 Task: Find connections with filter location Hagen with filter topic #Entrepreneurwith filter profile language Potuguese with filter current company BORN Group with filter school Placements updates with filter industry Primary Metal Manufacturing with filter service category Health Insurance with filter keywords title Content Marketing Manager
Action: Mouse moved to (377, 259)
Screenshot: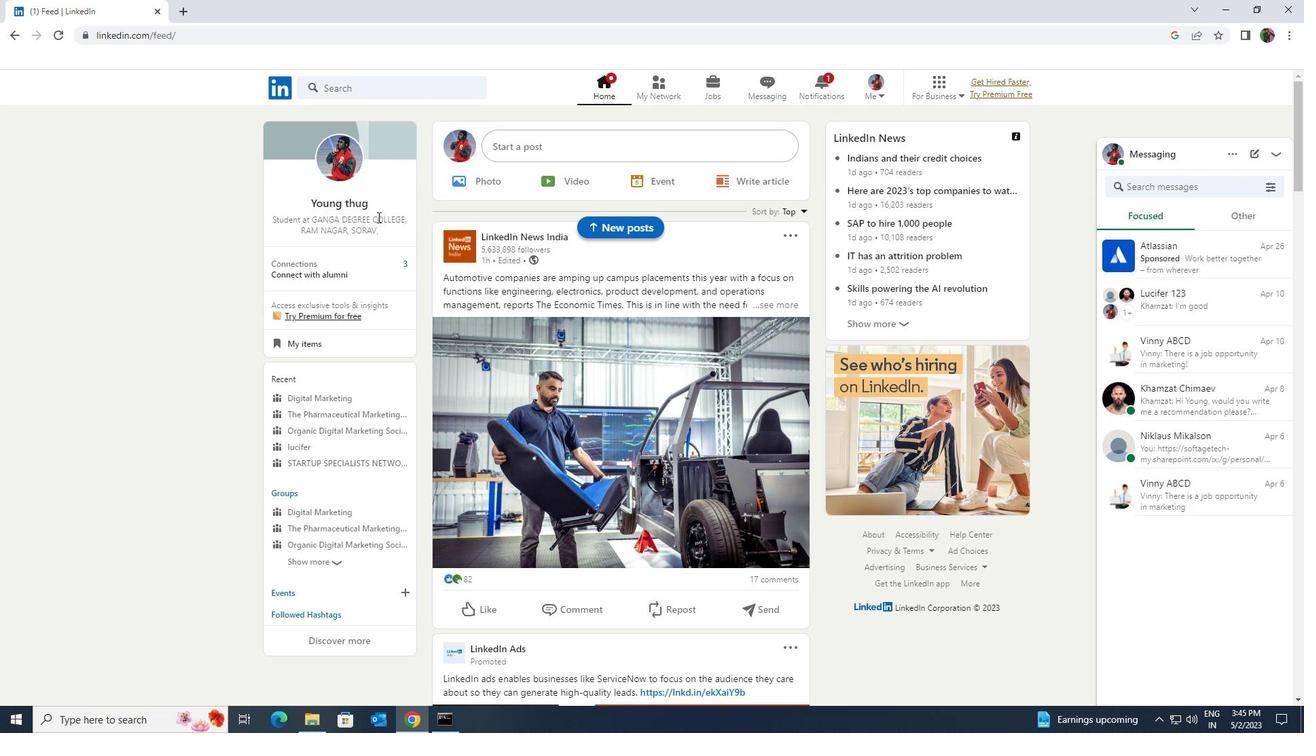 
Action: Mouse pressed left at (377, 259)
Screenshot: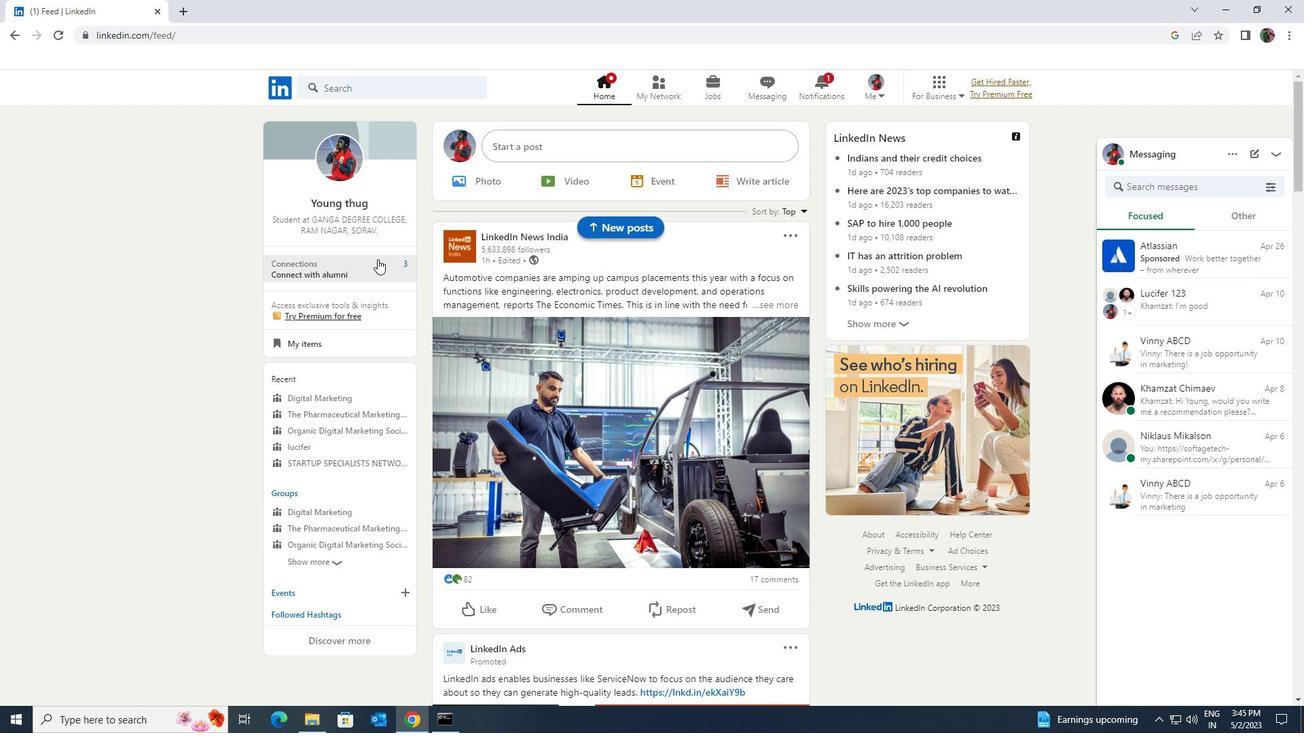 
Action: Mouse moved to (371, 163)
Screenshot: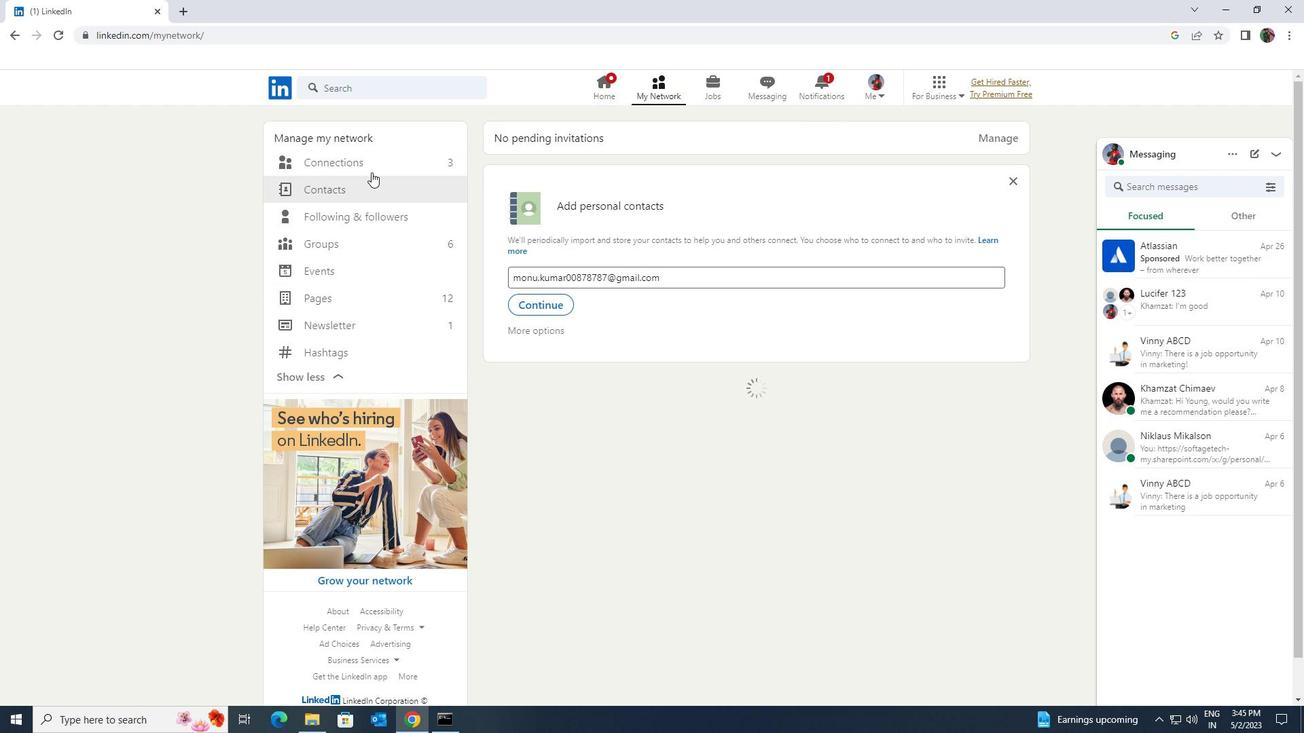 
Action: Mouse pressed left at (371, 163)
Screenshot: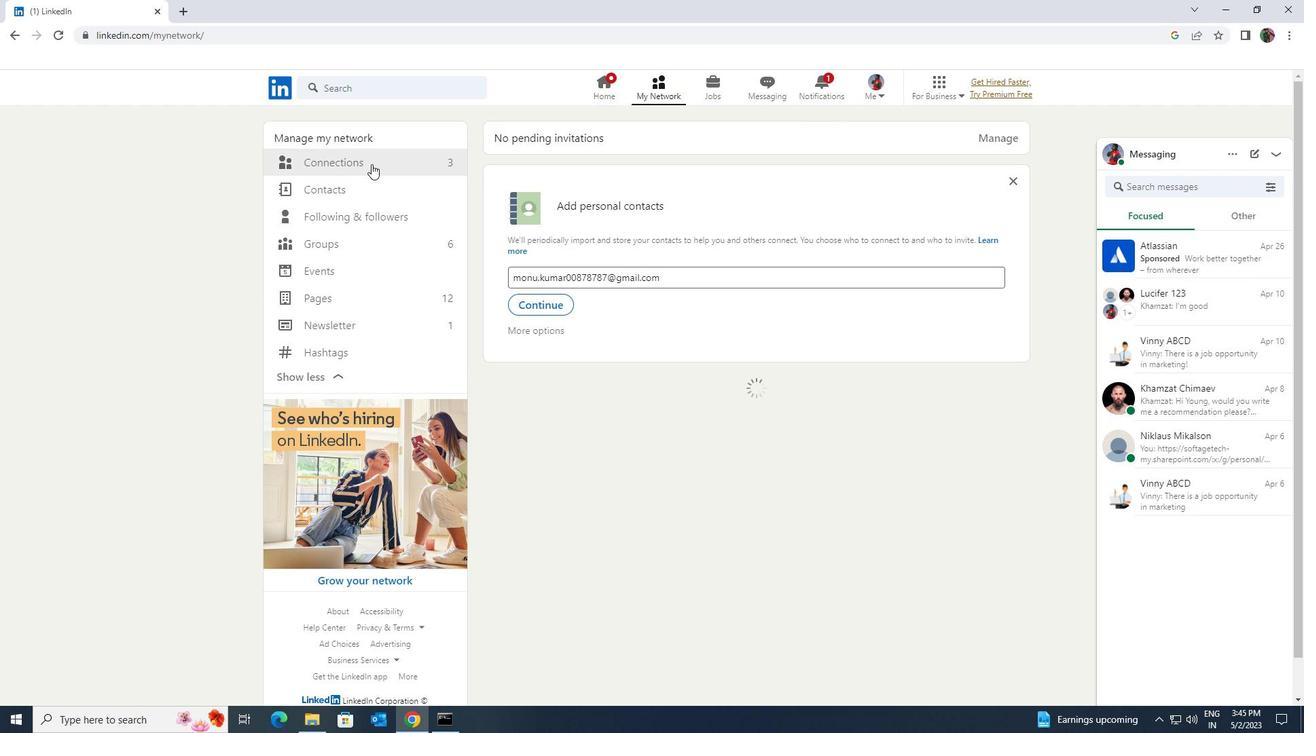
Action: Mouse moved to (724, 163)
Screenshot: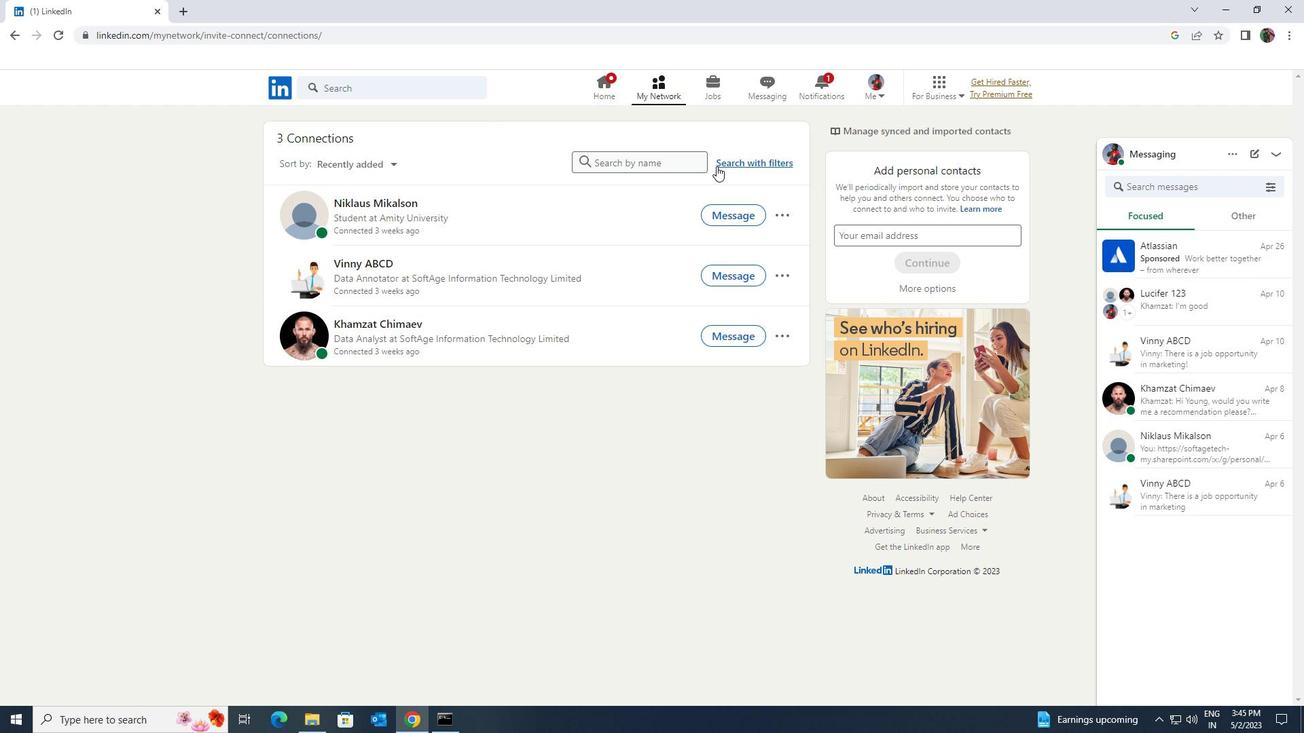 
Action: Mouse pressed left at (724, 163)
Screenshot: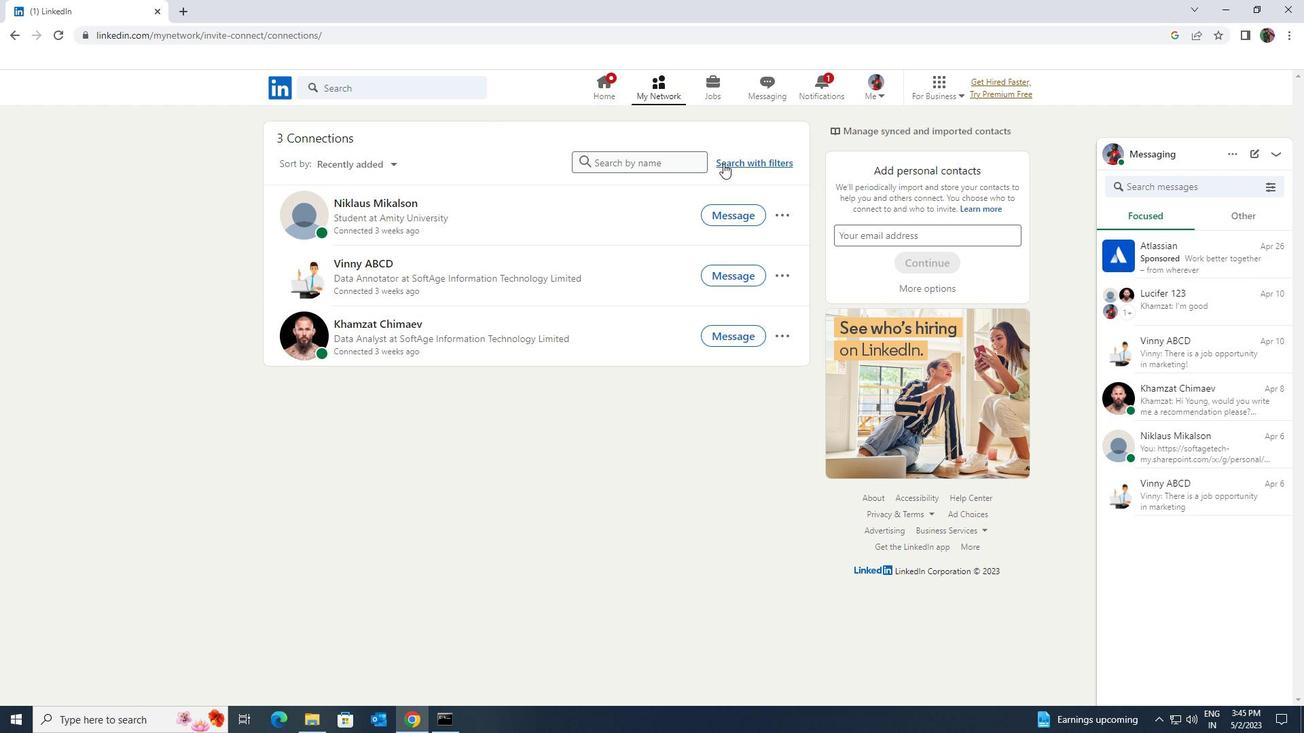 
Action: Mouse moved to (700, 132)
Screenshot: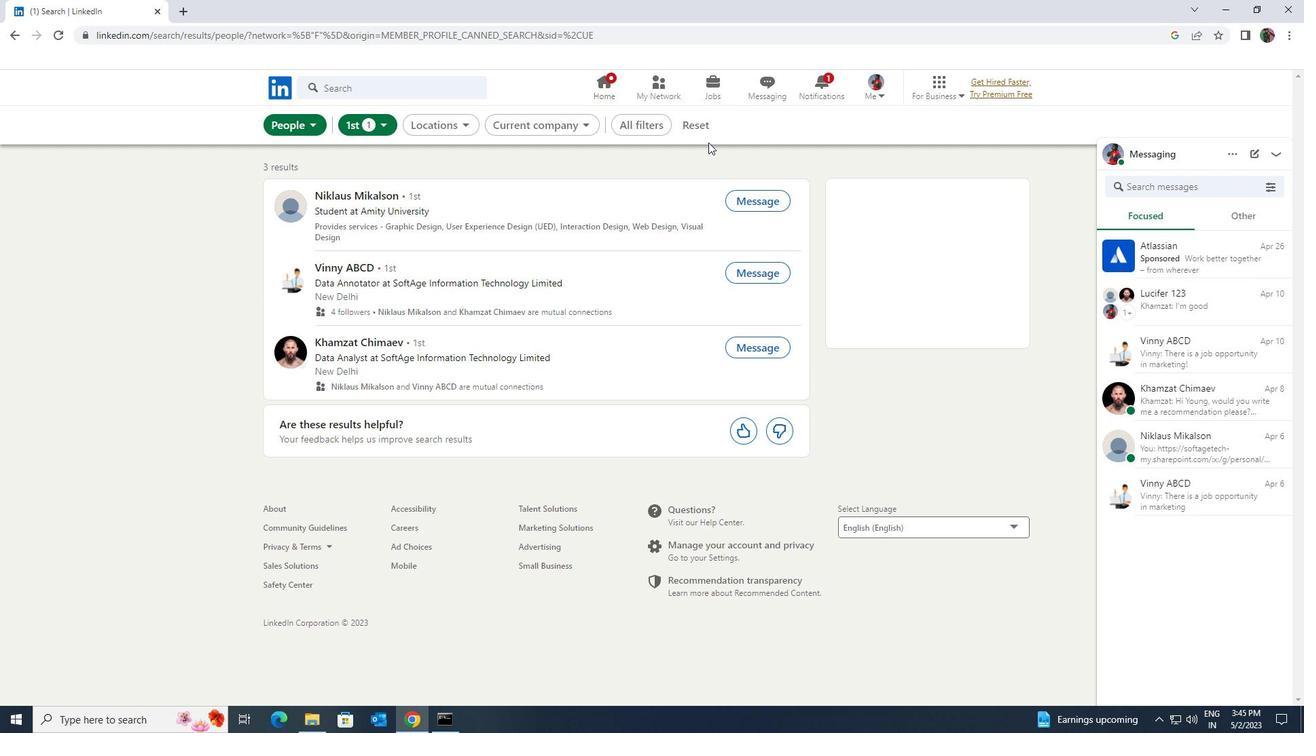 
Action: Mouse pressed left at (700, 132)
Screenshot: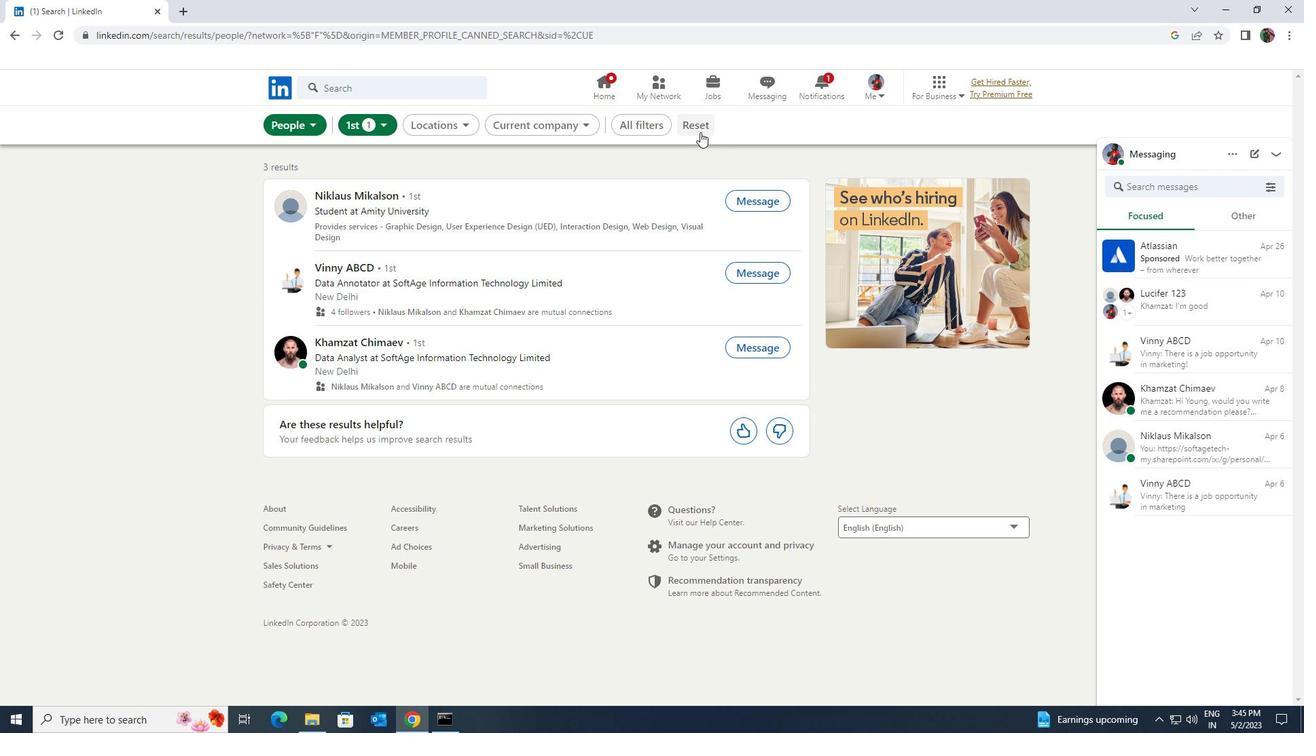 
Action: Mouse moved to (677, 127)
Screenshot: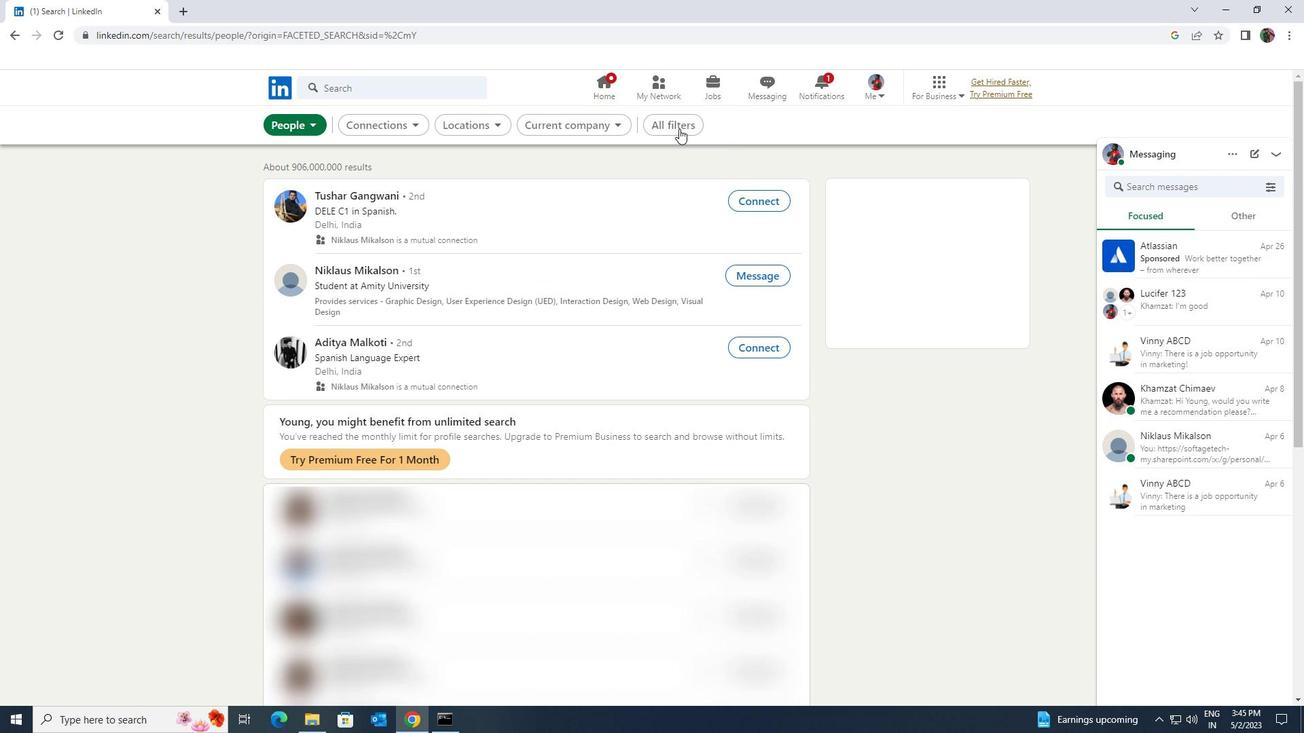 
Action: Mouse pressed left at (677, 127)
Screenshot: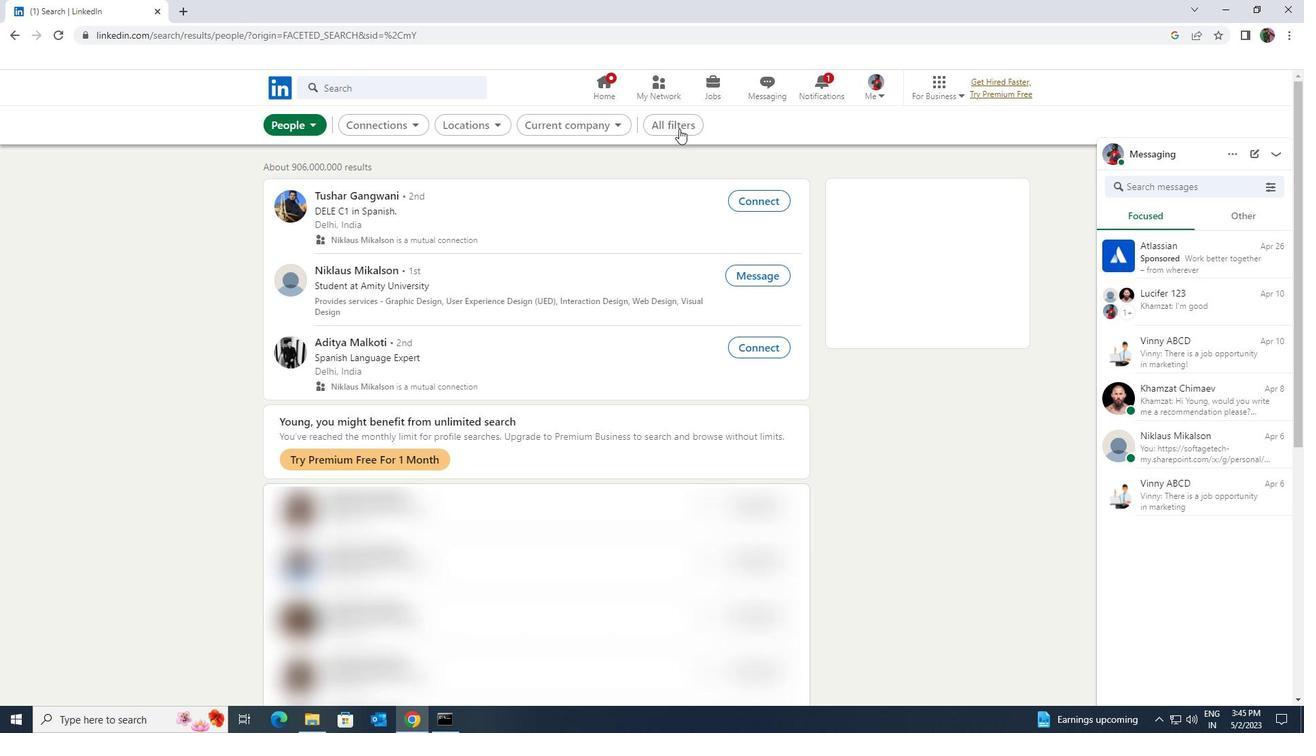 
Action: Mouse moved to (673, 124)
Screenshot: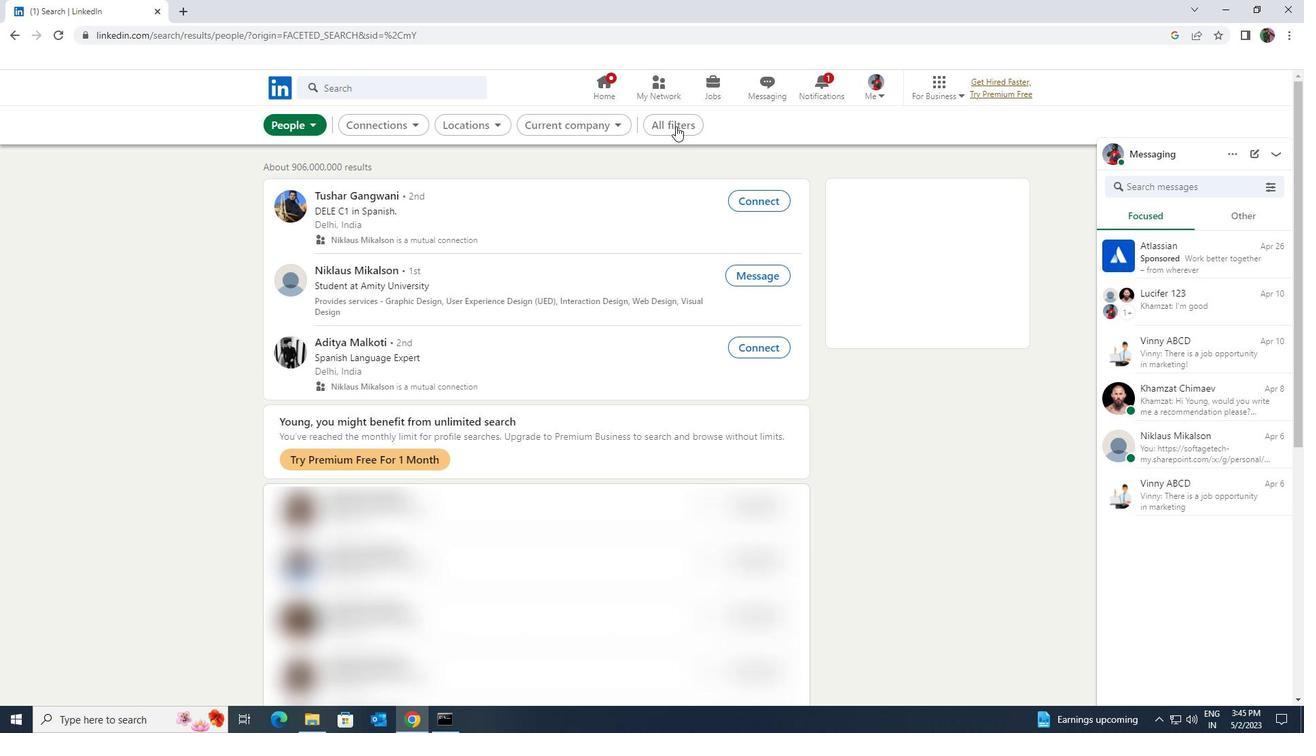 
Action: Mouse pressed left at (673, 124)
Screenshot: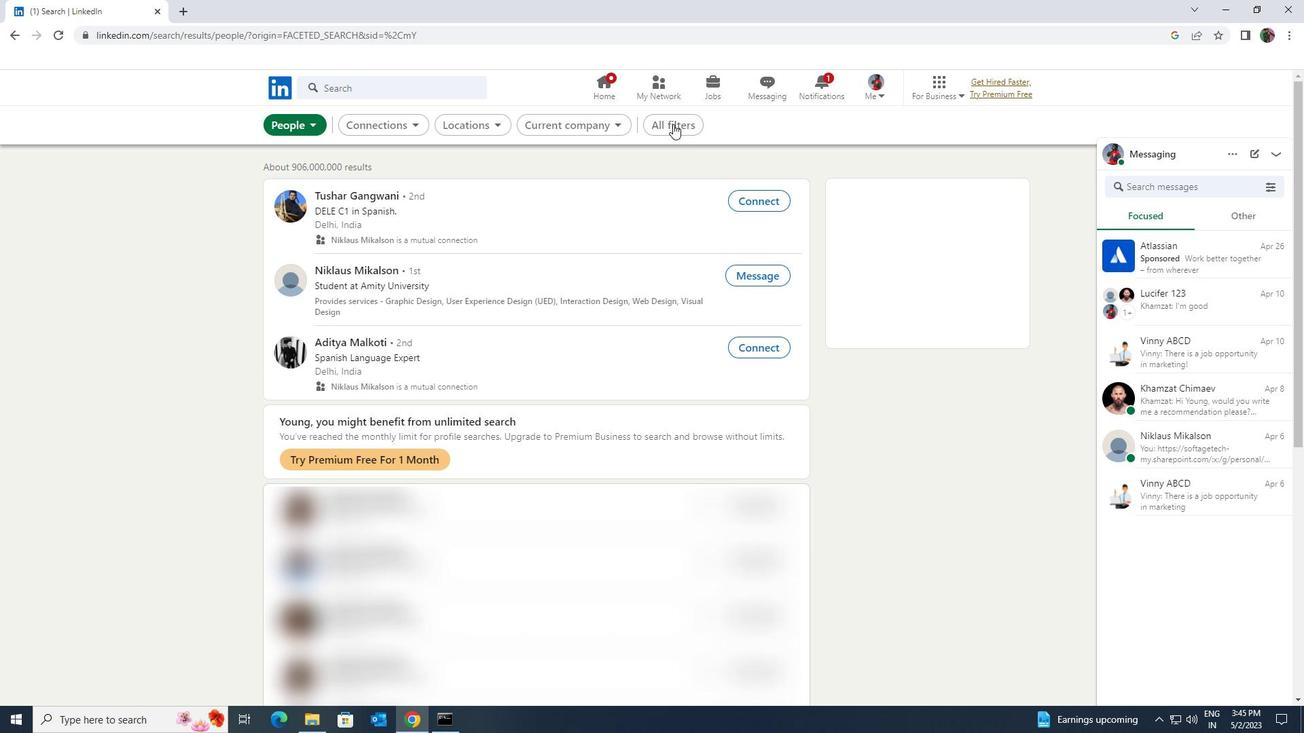 
Action: Mouse moved to (669, 127)
Screenshot: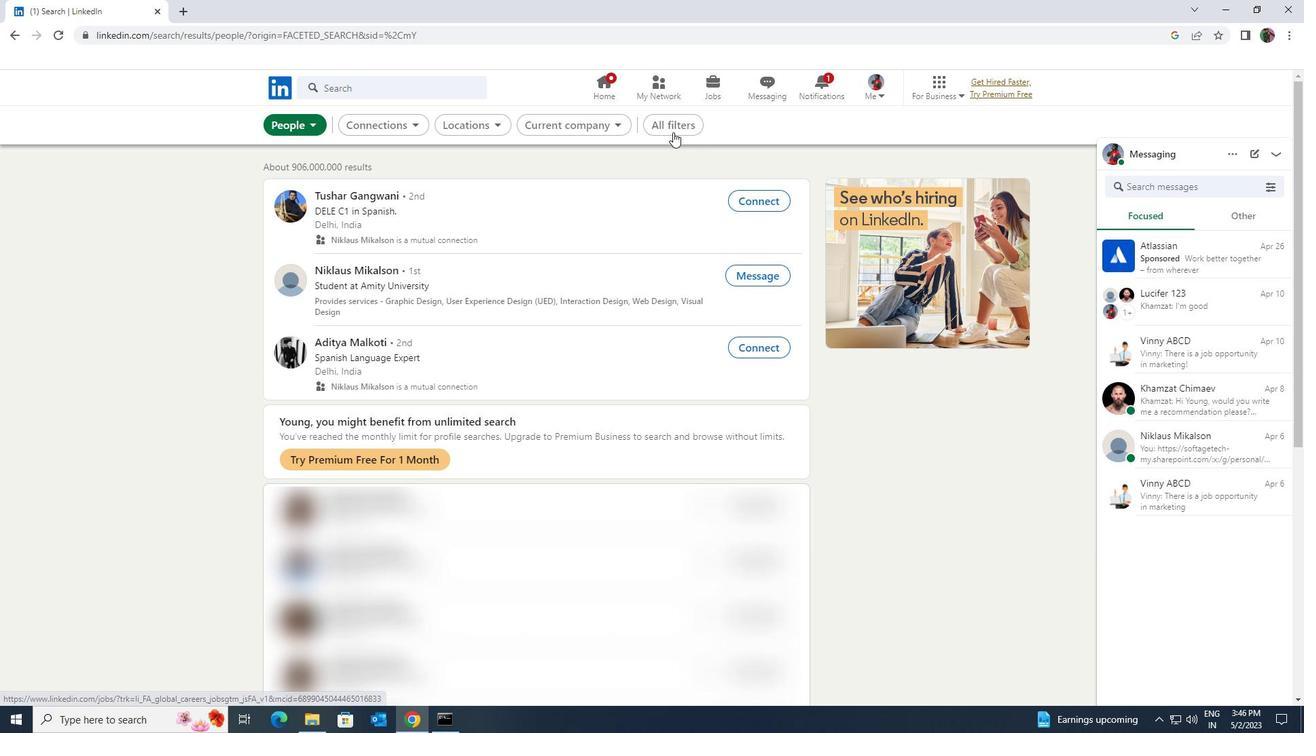 
Action: Mouse pressed left at (669, 127)
Screenshot: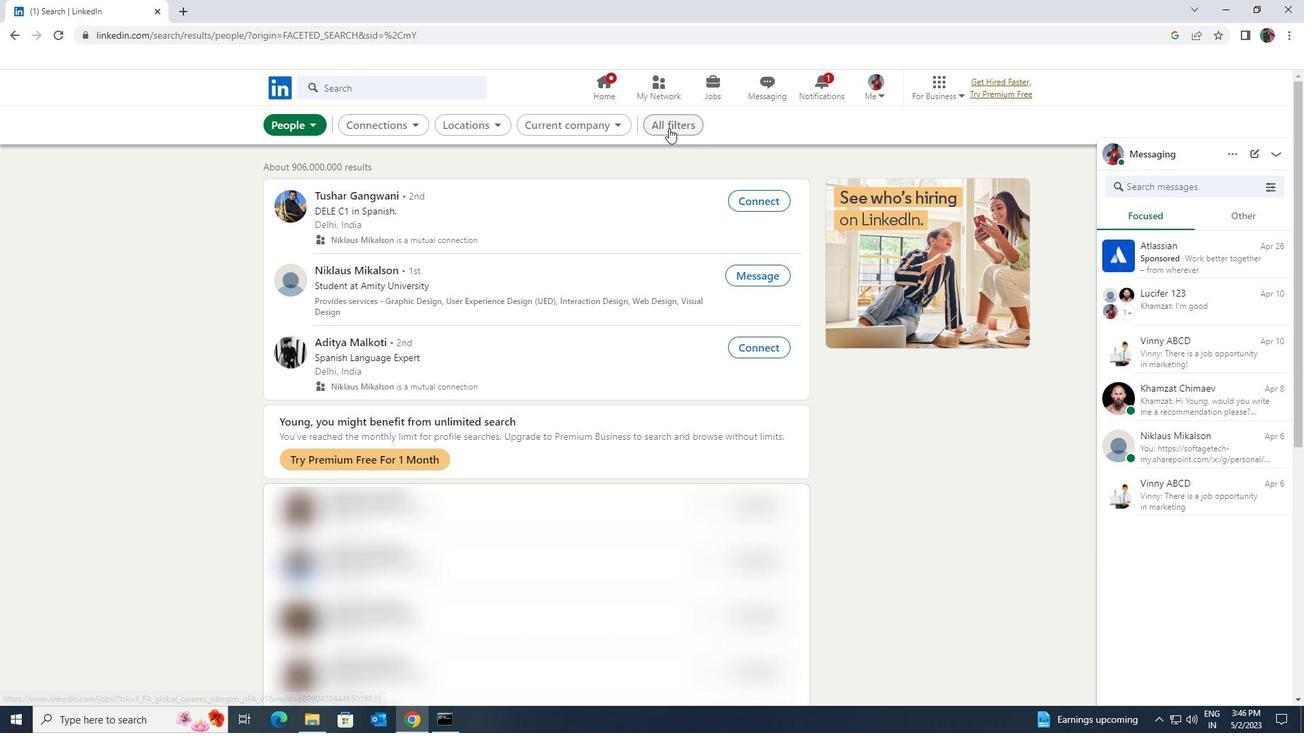 
Action: Mouse moved to (1133, 531)
Screenshot: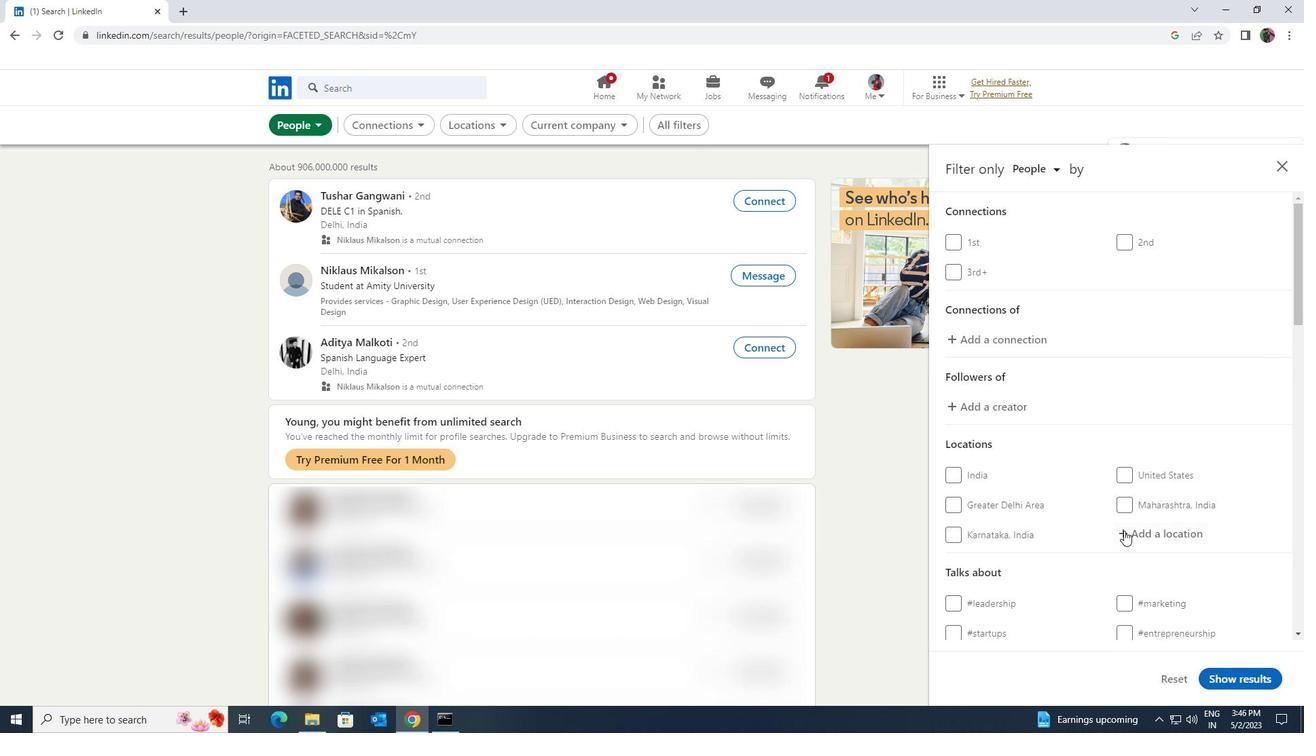 
Action: Mouse pressed left at (1133, 531)
Screenshot: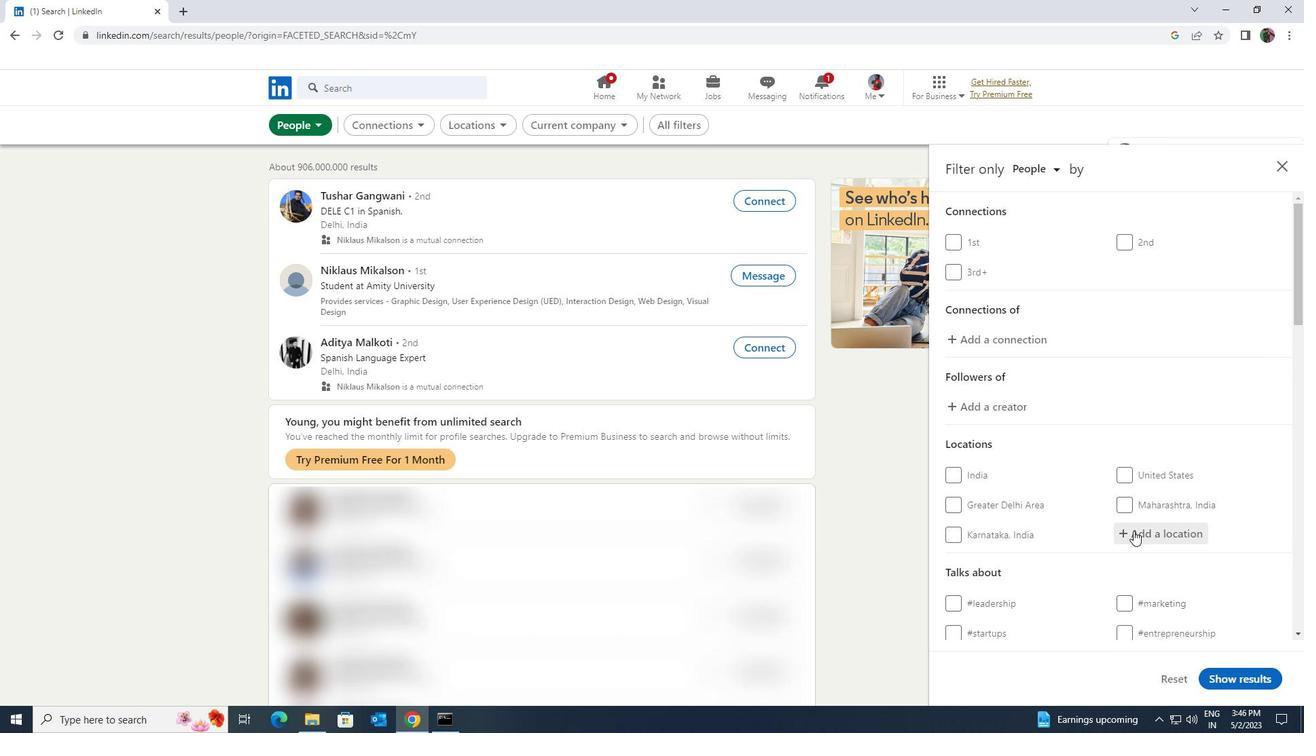 
Action: Key pressed <Key.shift>HAGEN
Screenshot: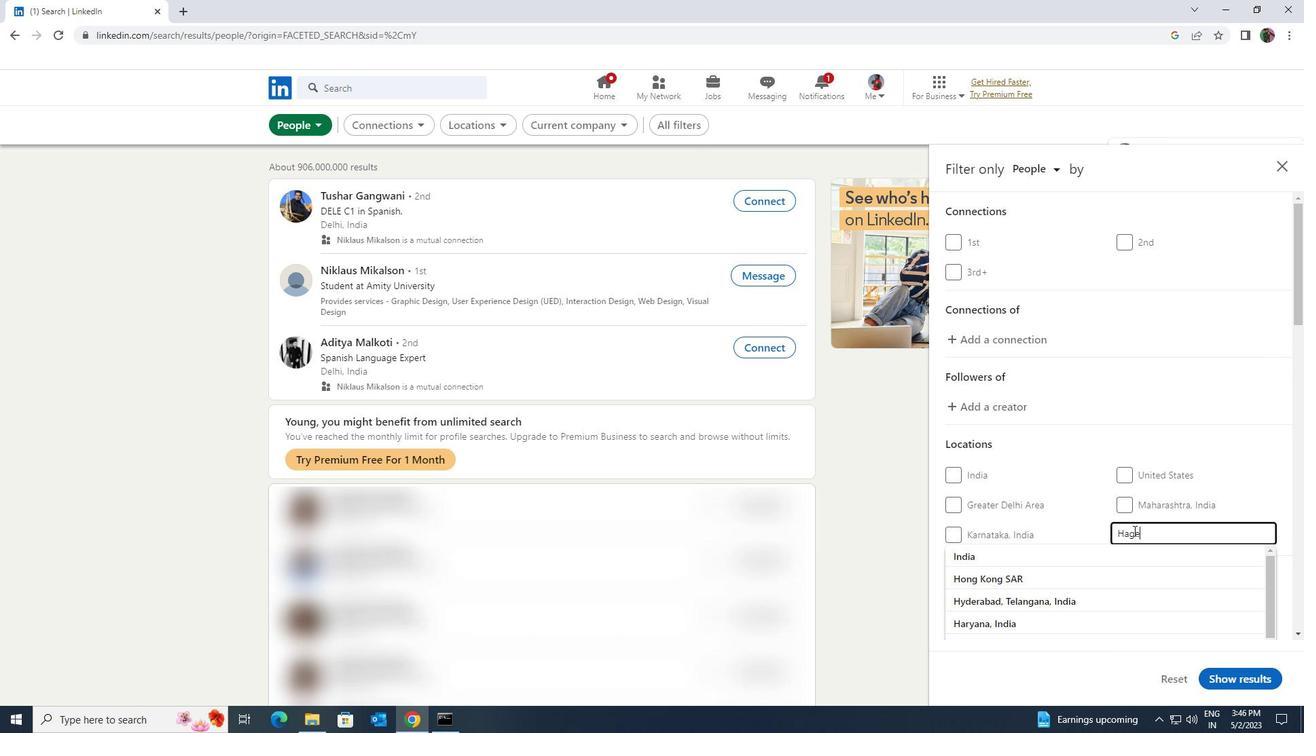 
Action: Mouse moved to (1128, 551)
Screenshot: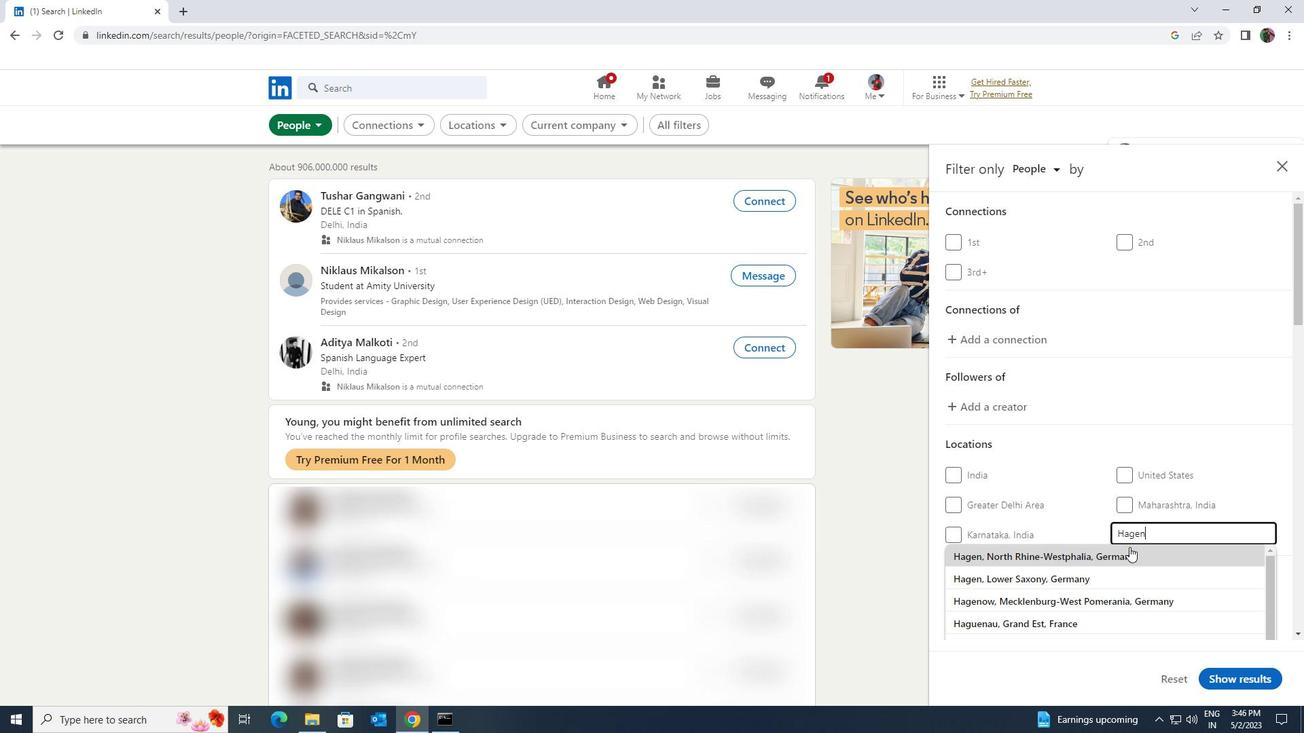 
Action: Mouse pressed left at (1128, 551)
Screenshot: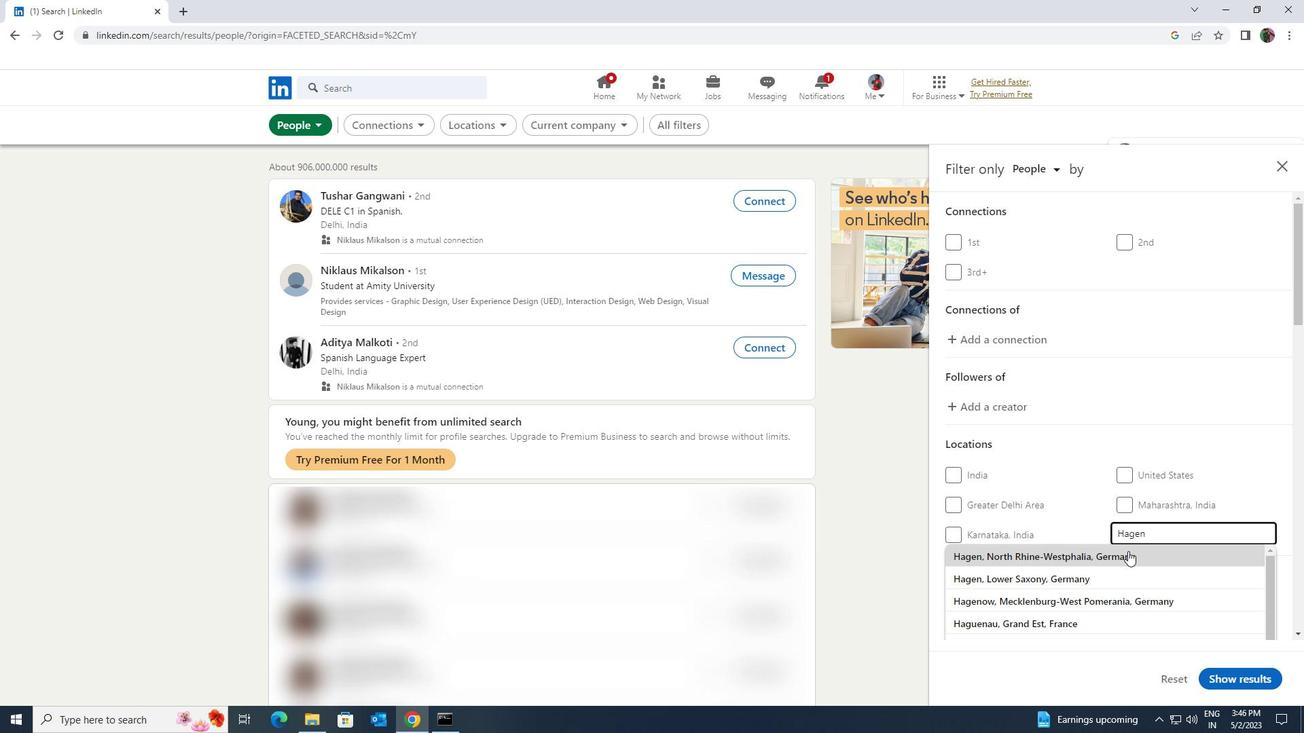 
Action: Mouse scrolled (1128, 550) with delta (0, 0)
Screenshot: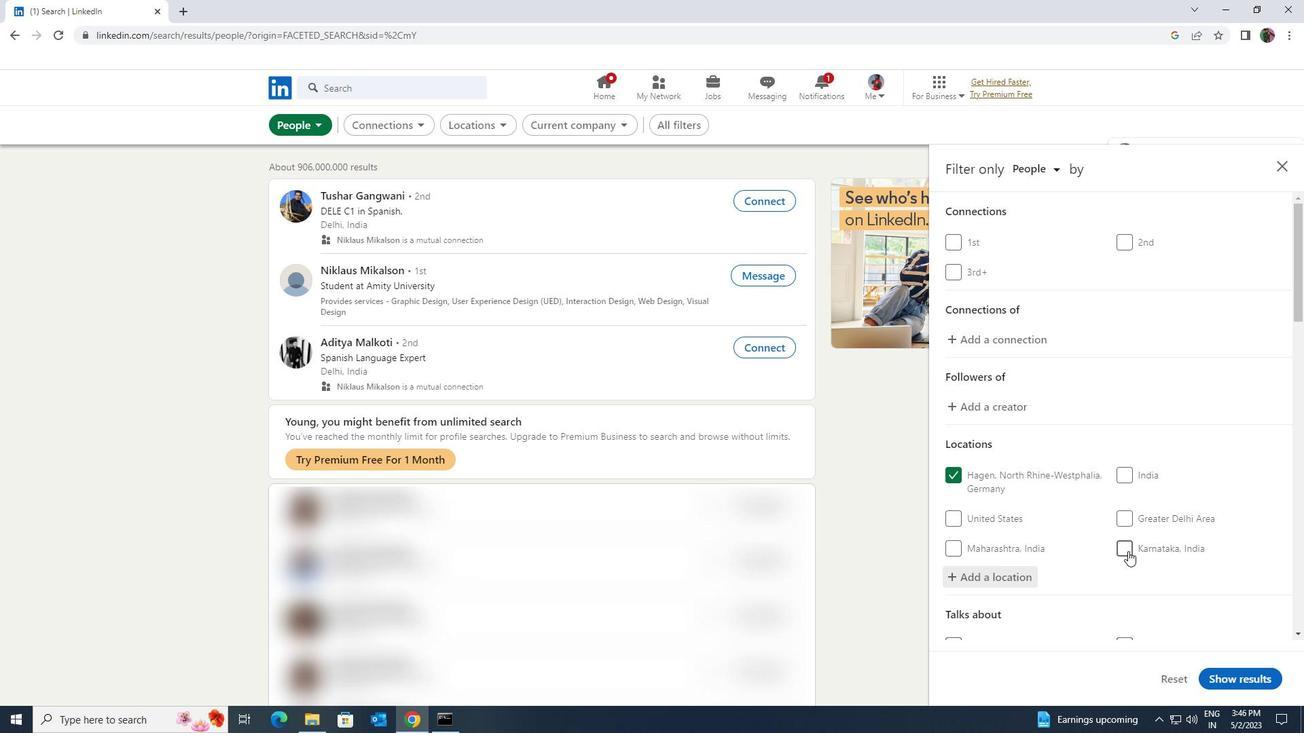 
Action: Mouse scrolled (1128, 550) with delta (0, 0)
Screenshot: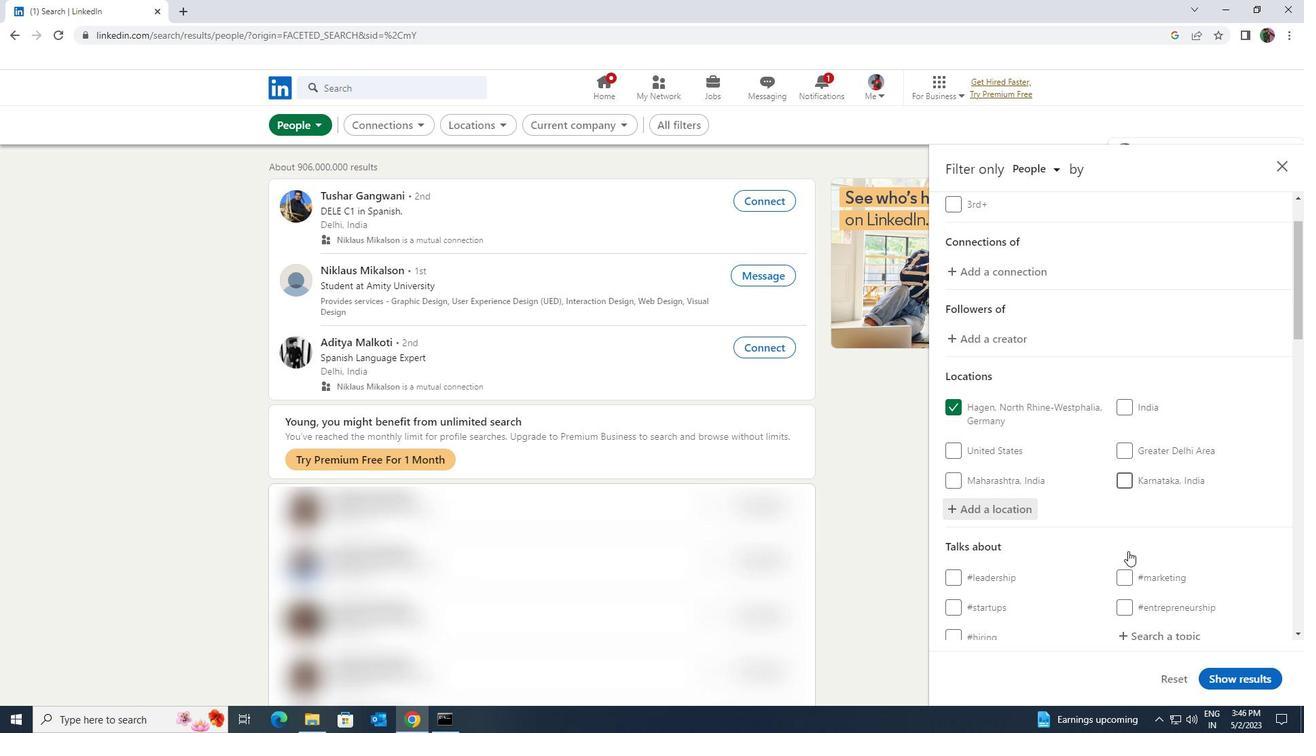 
Action: Mouse moved to (1127, 565)
Screenshot: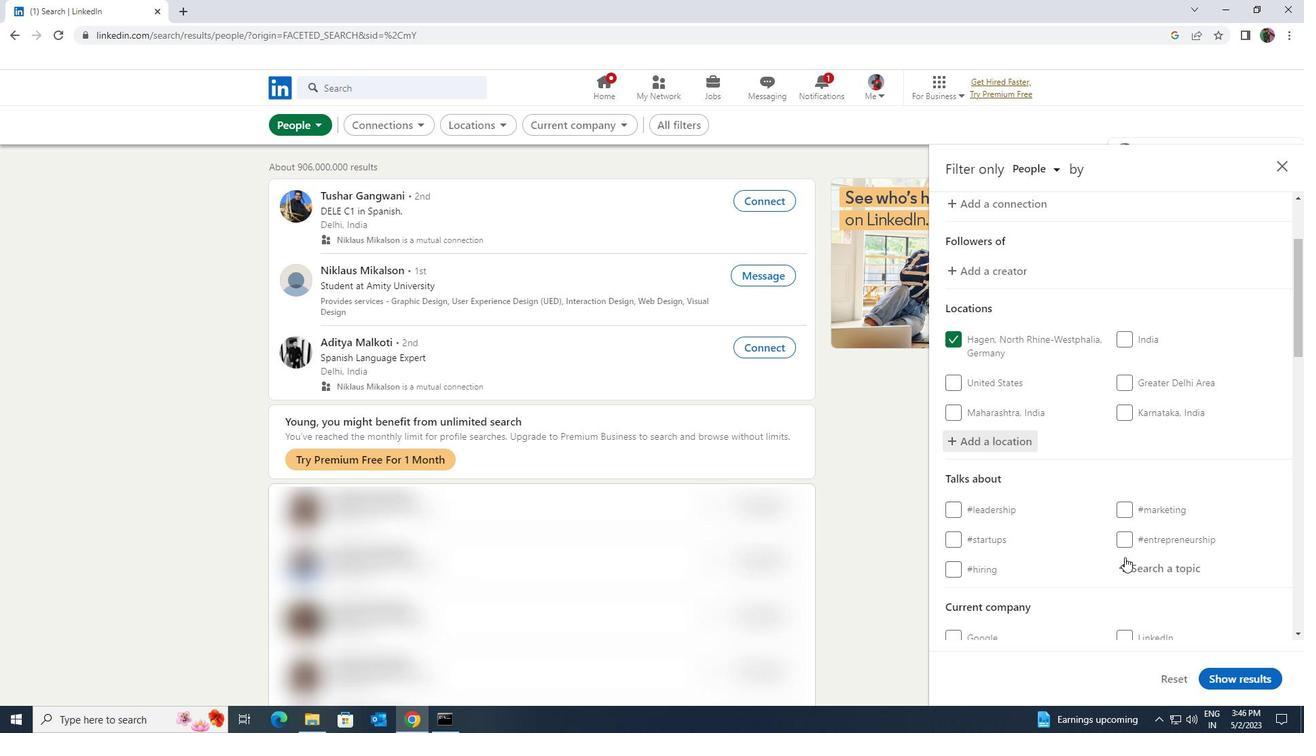 
Action: Mouse pressed left at (1127, 565)
Screenshot: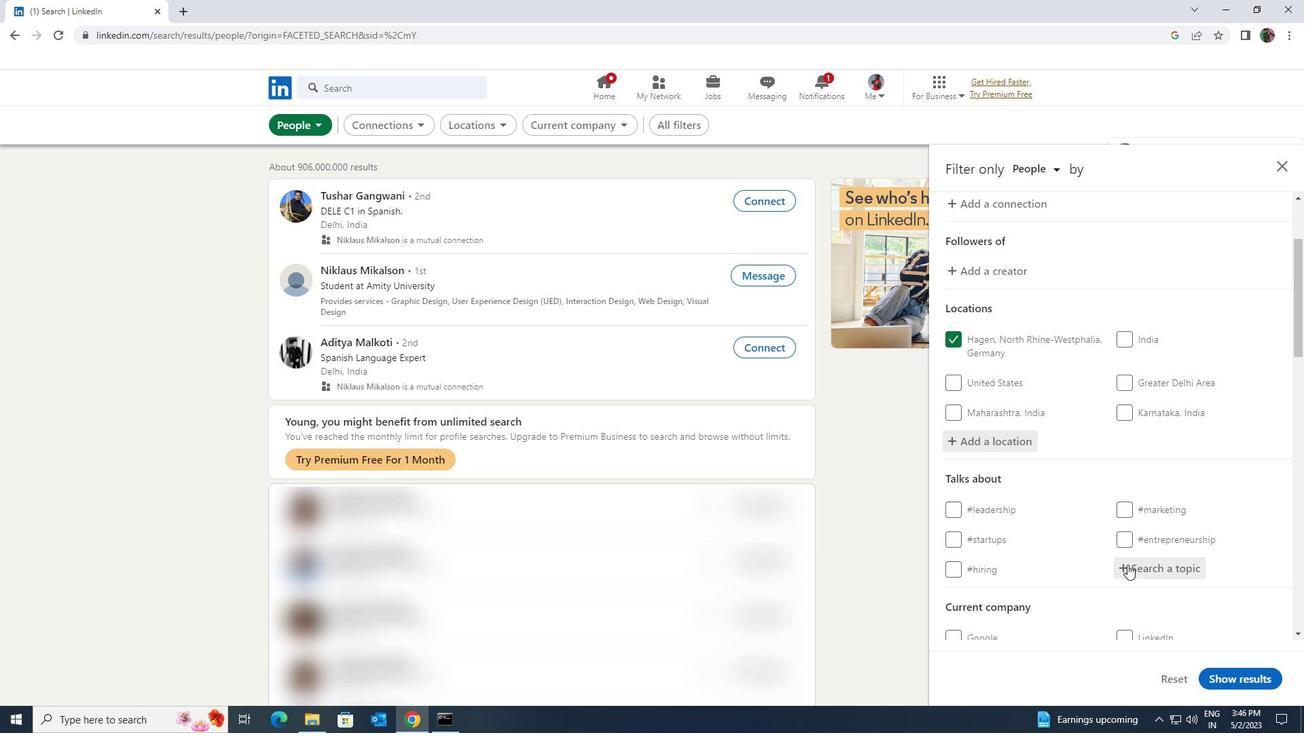 
Action: Key pressed <Key.shift>ENTERPE<Key.backspace>
Screenshot: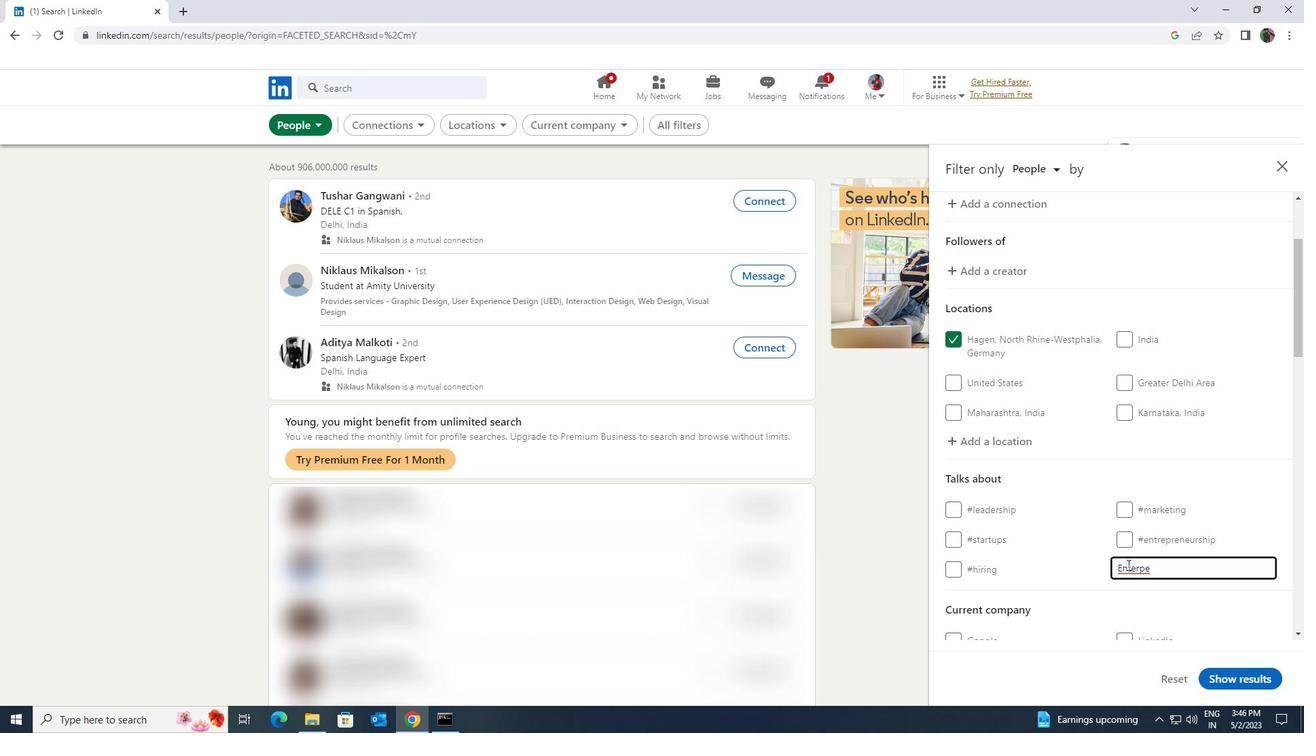 
Action: Mouse moved to (1109, 613)
Screenshot: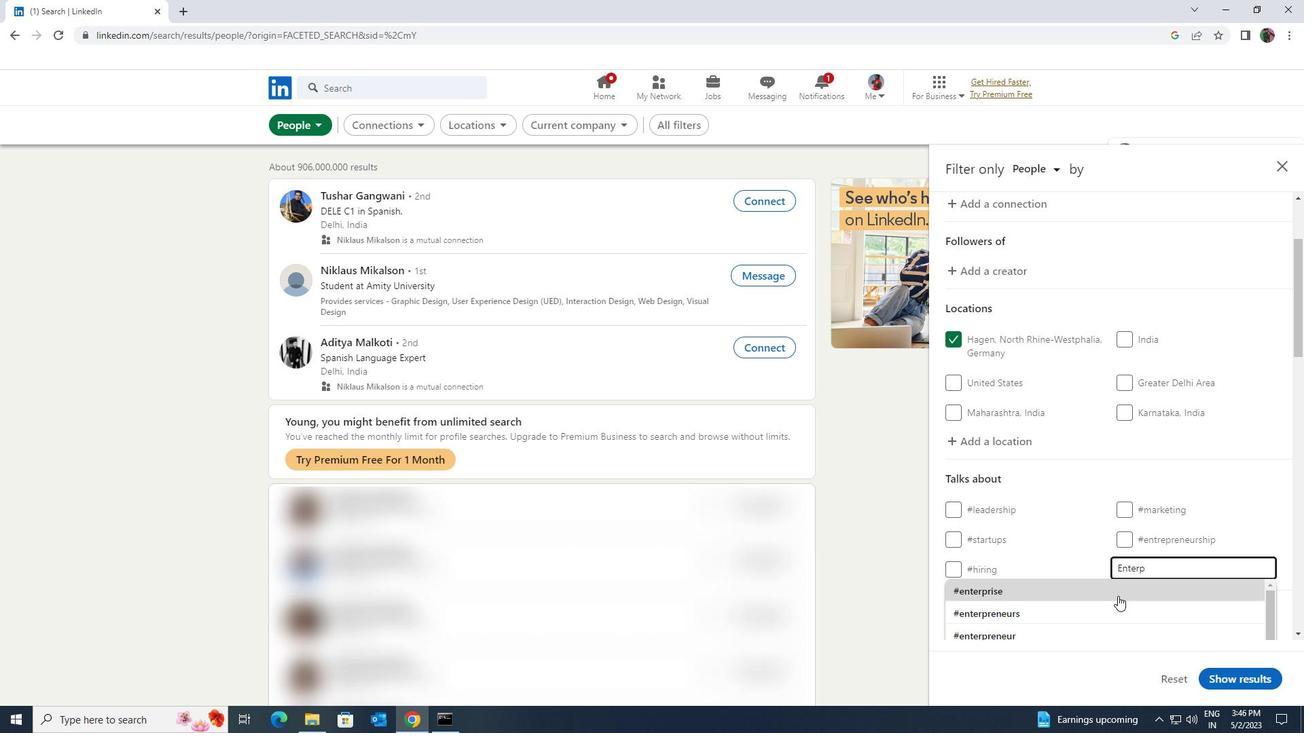 
Action: Mouse pressed left at (1109, 613)
Screenshot: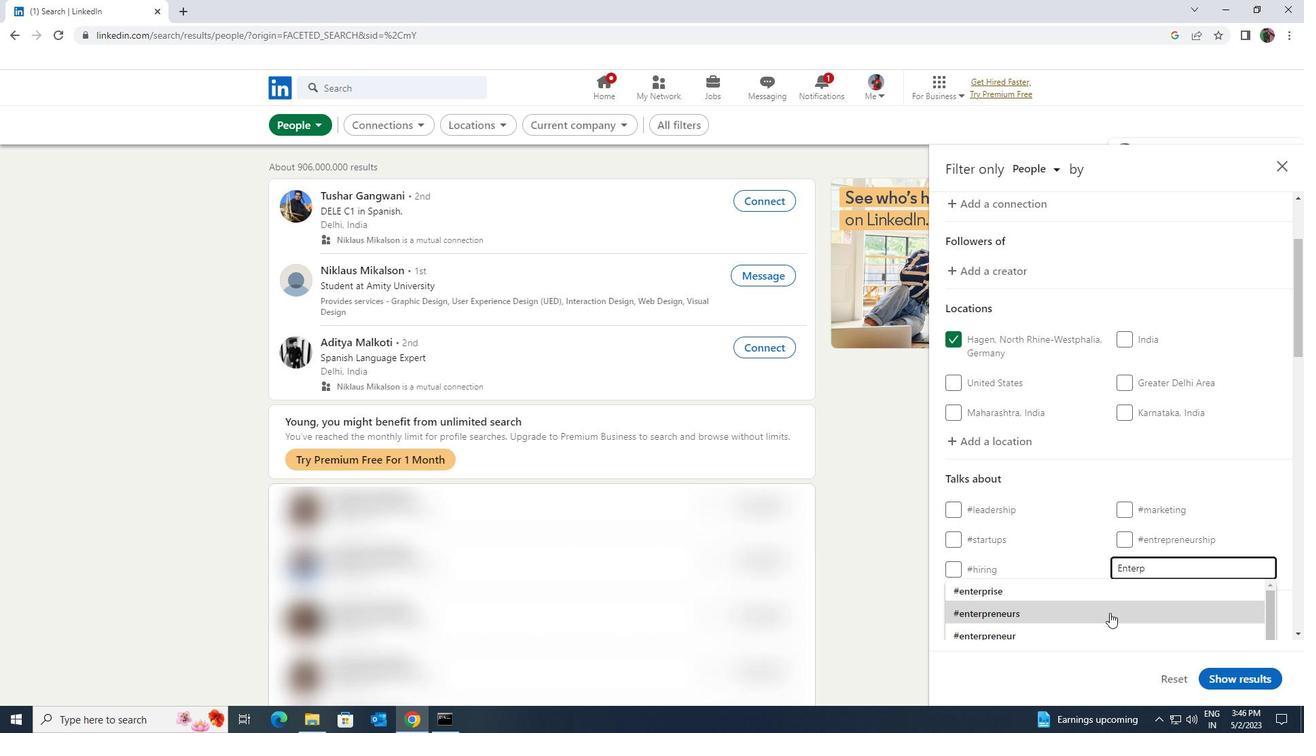 
Action: Mouse scrolled (1109, 612) with delta (0, 0)
Screenshot: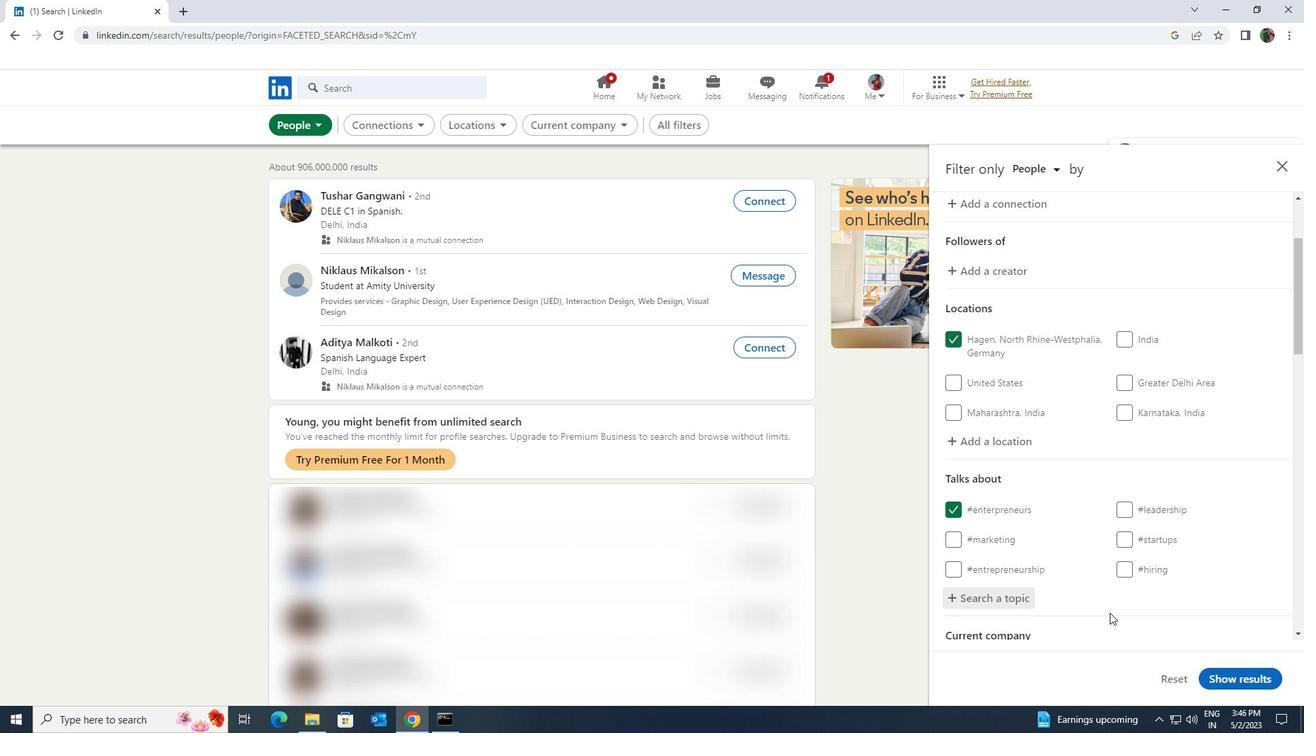 
Action: Mouse scrolled (1109, 612) with delta (0, 0)
Screenshot: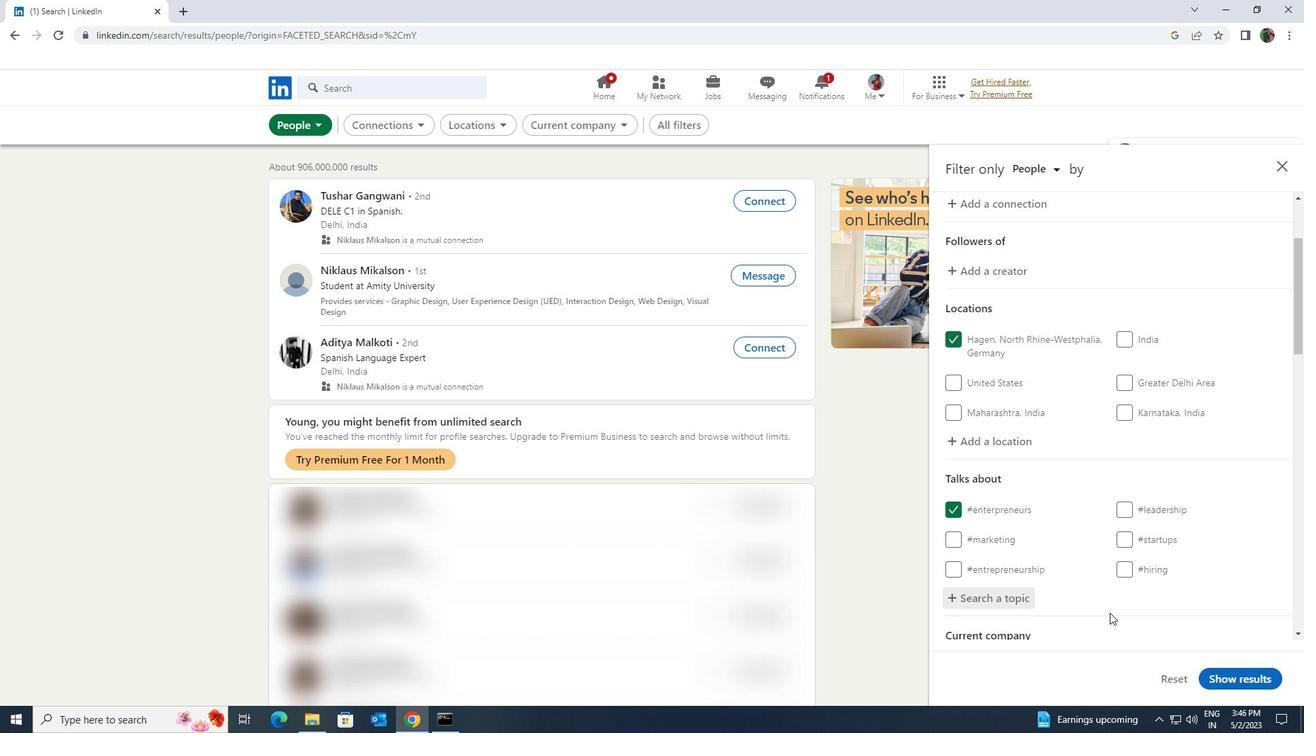 
Action: Mouse scrolled (1109, 612) with delta (0, 0)
Screenshot: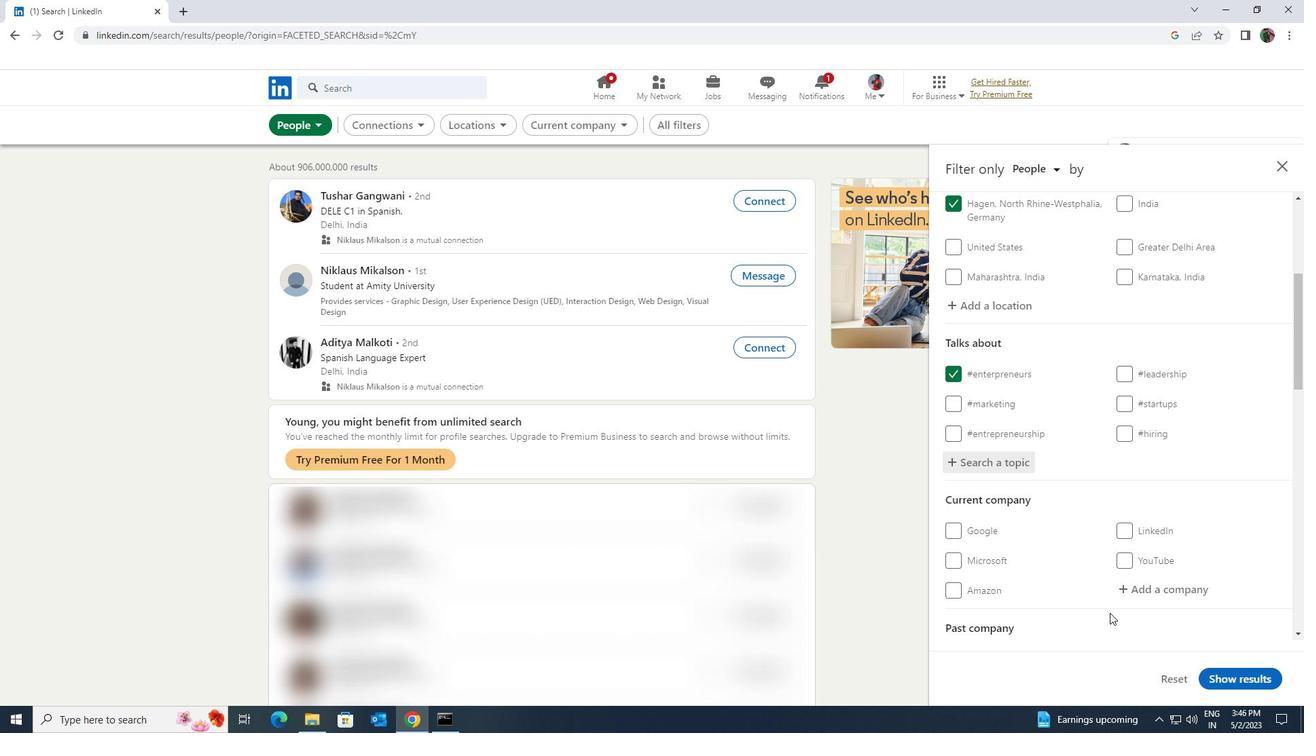 
Action: Mouse scrolled (1109, 612) with delta (0, 0)
Screenshot: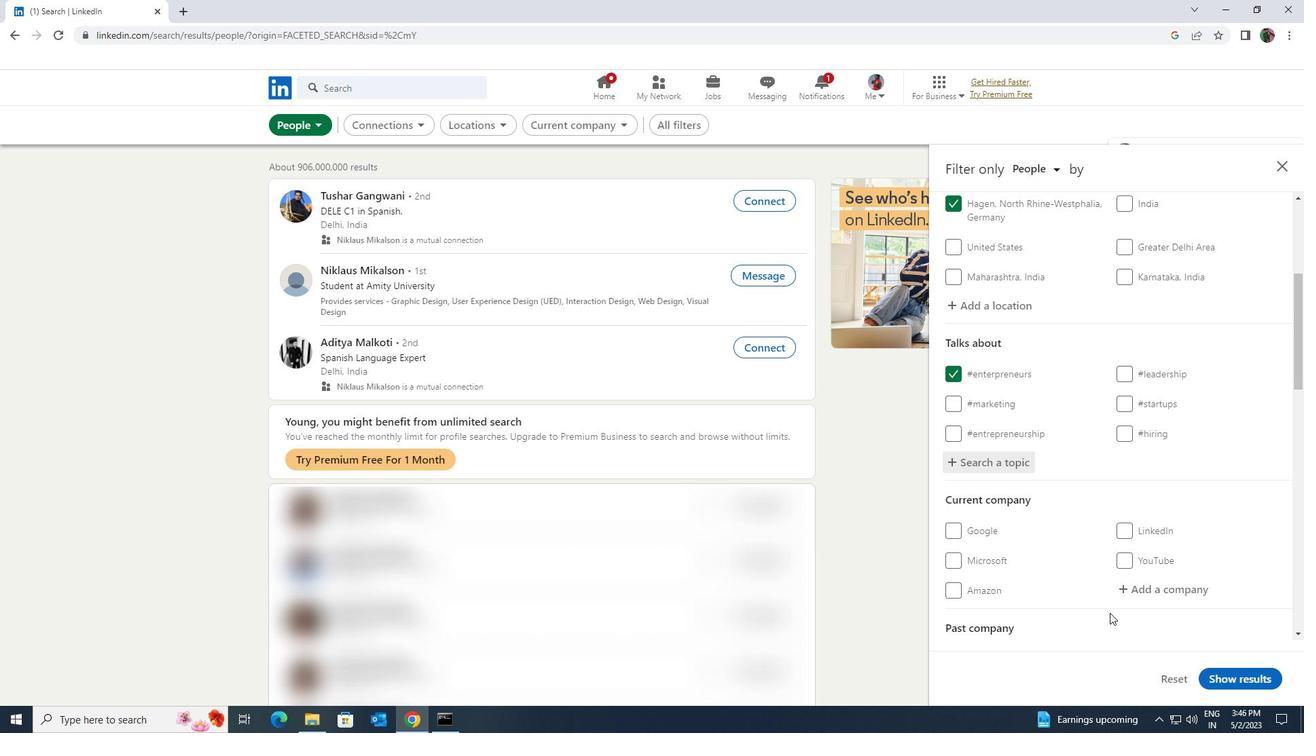 
Action: Mouse scrolled (1109, 612) with delta (0, 0)
Screenshot: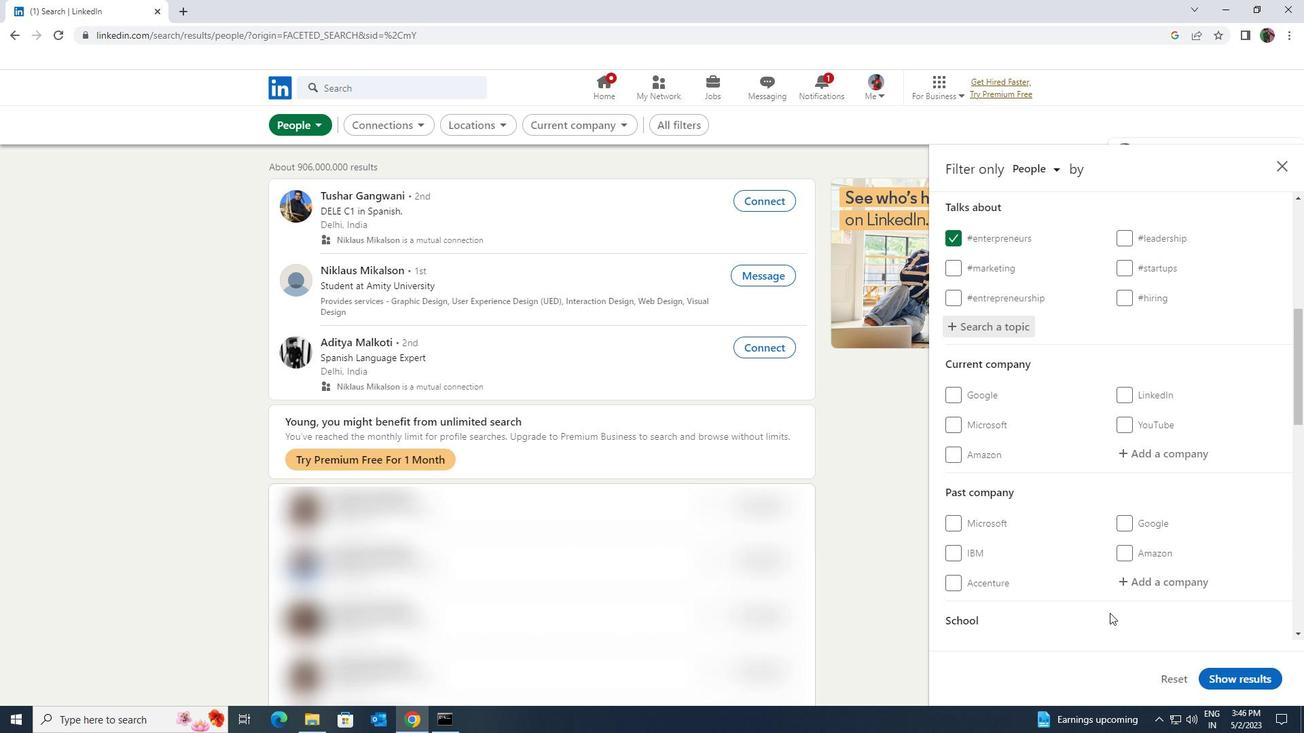 
Action: Mouse scrolled (1109, 612) with delta (0, 0)
Screenshot: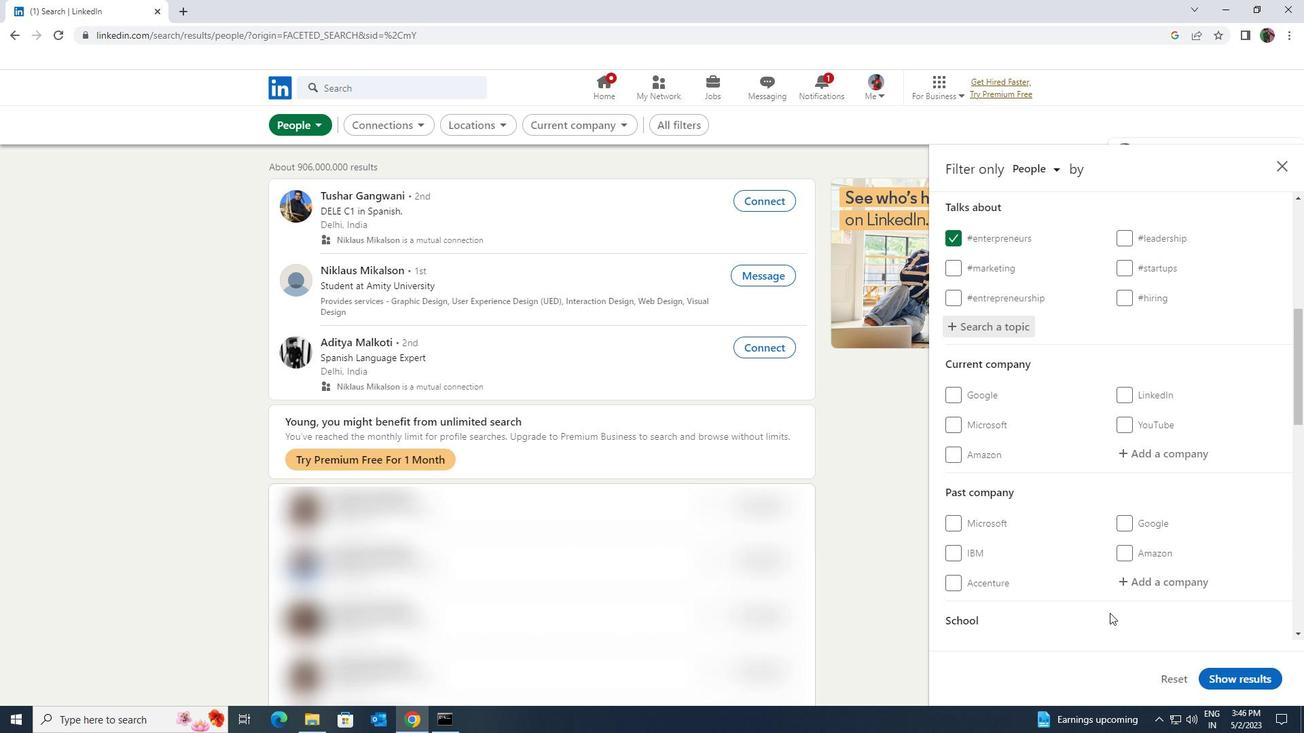 
Action: Mouse scrolled (1109, 612) with delta (0, 0)
Screenshot: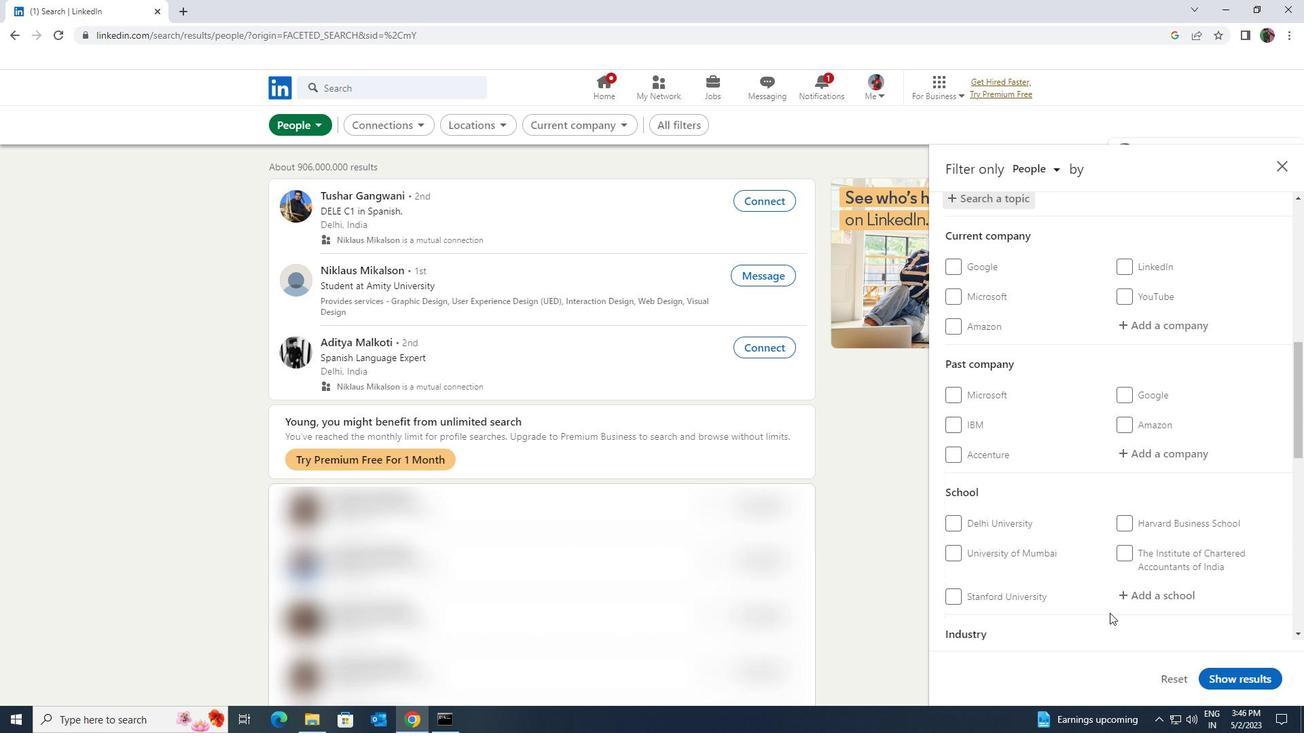
Action: Mouse scrolled (1109, 612) with delta (0, 0)
Screenshot: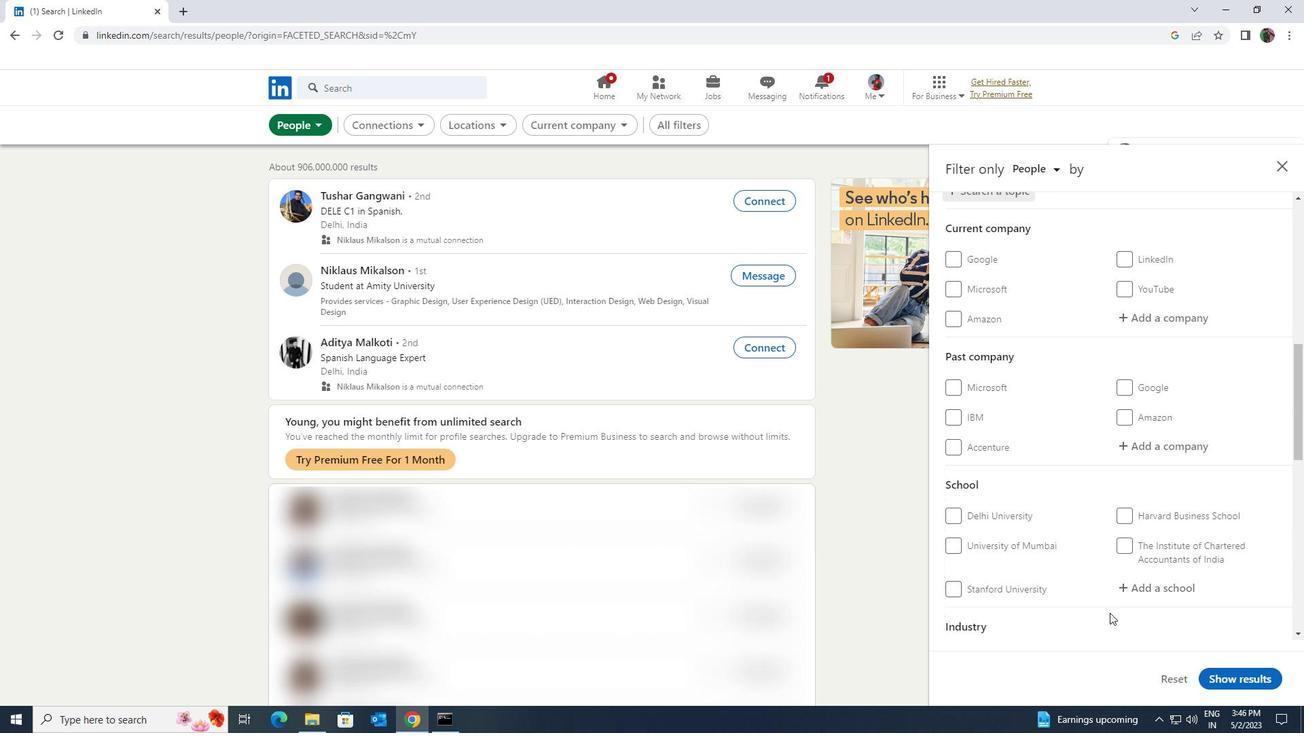 
Action: Mouse scrolled (1109, 612) with delta (0, 0)
Screenshot: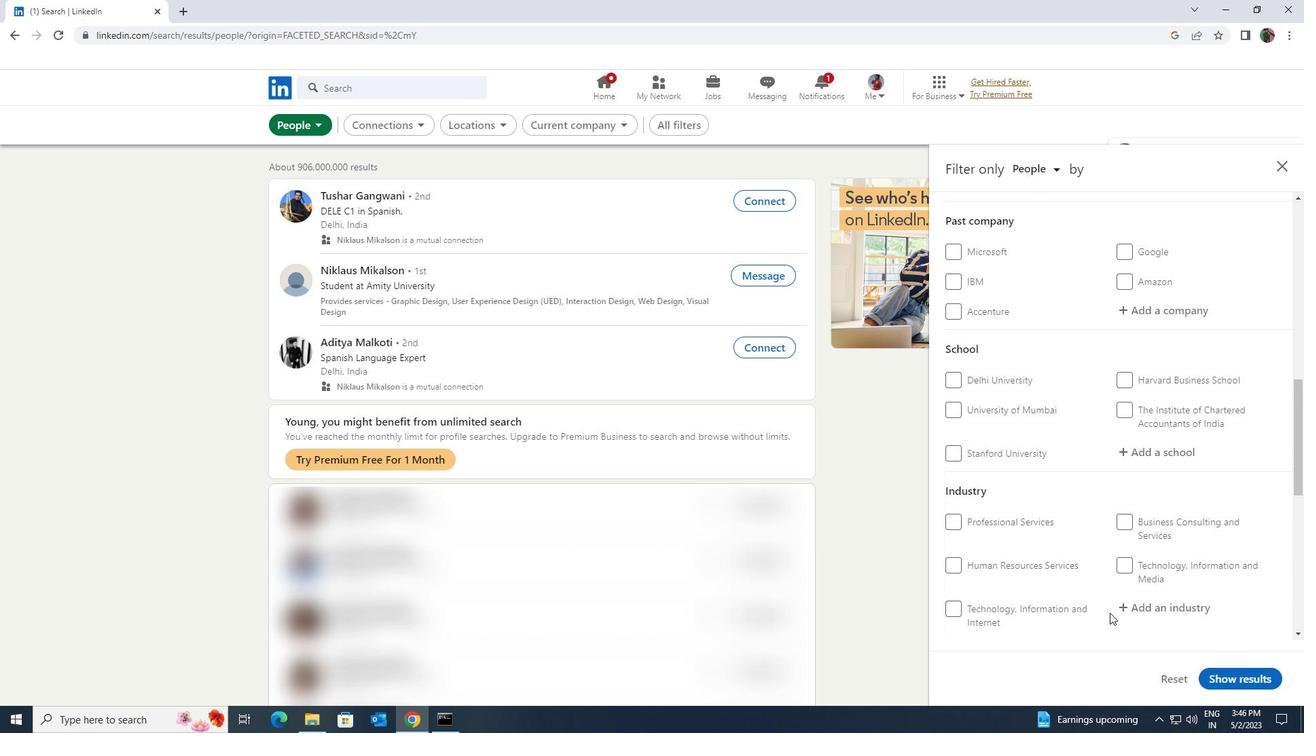
Action: Mouse scrolled (1109, 612) with delta (0, 0)
Screenshot: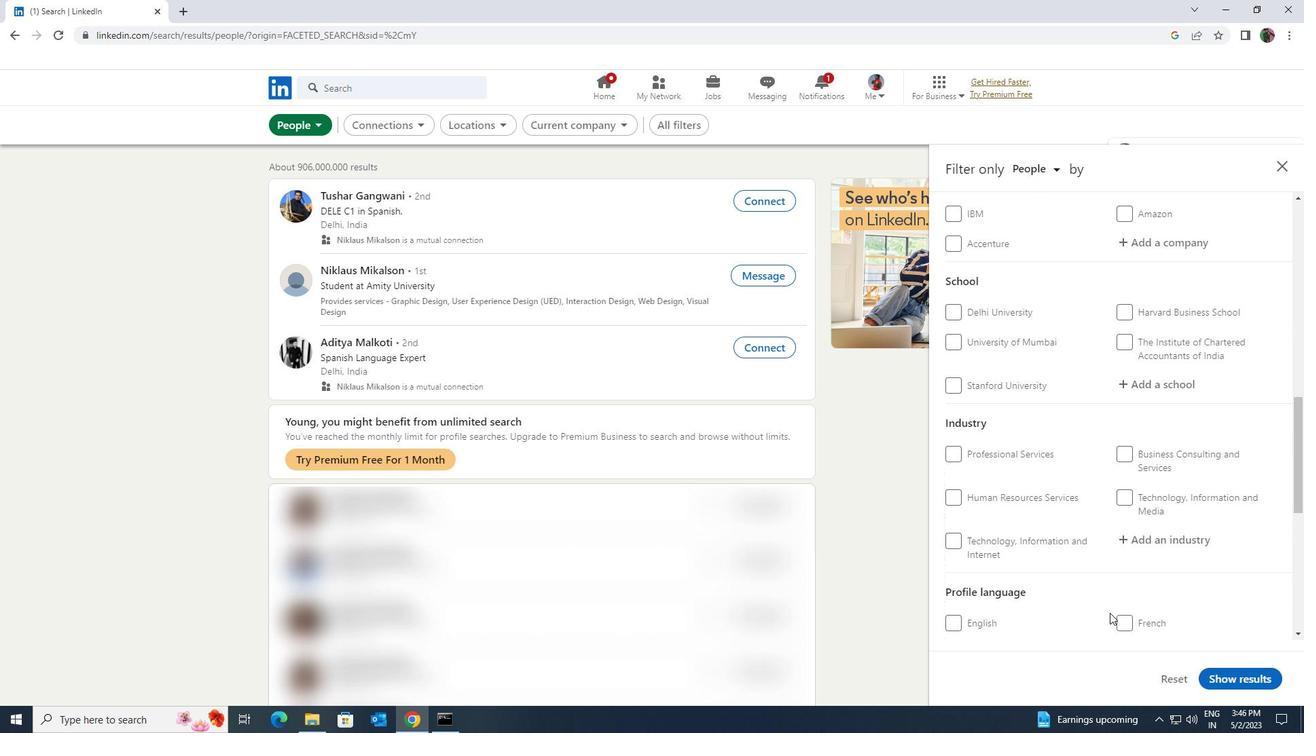 
Action: Mouse moved to (1122, 590)
Screenshot: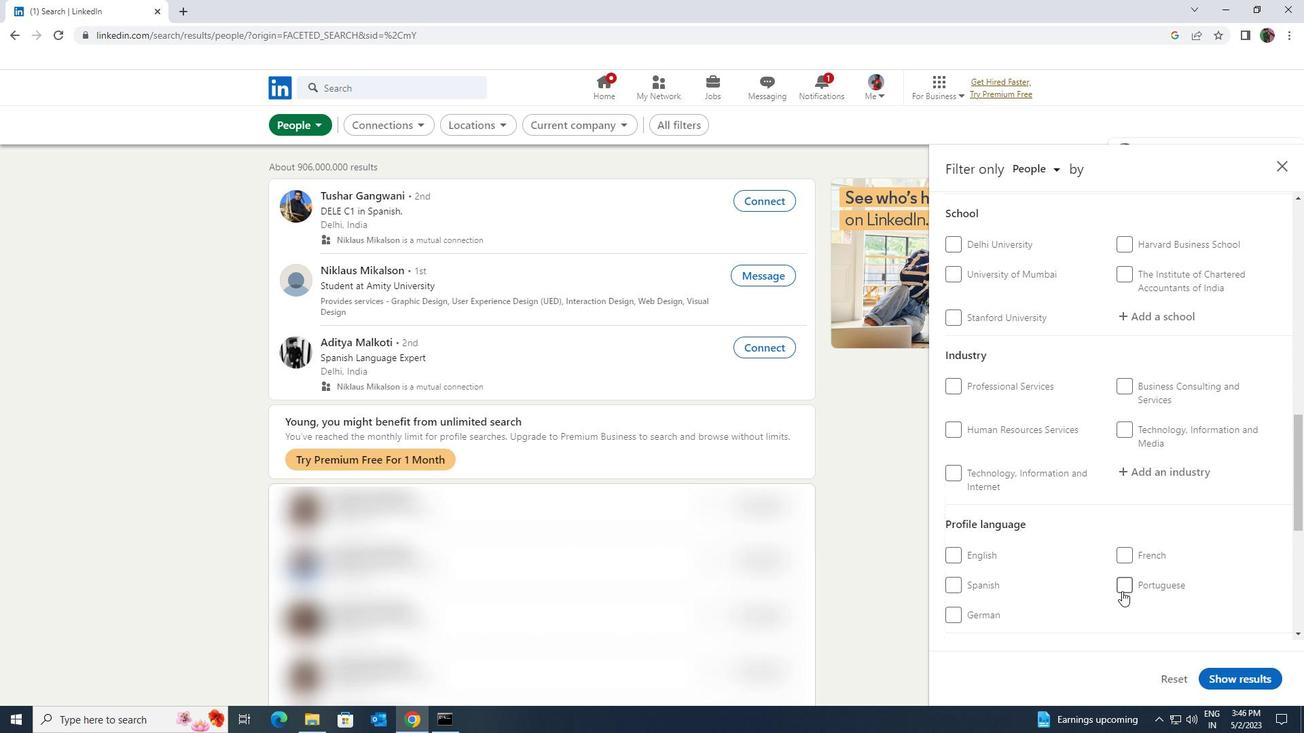 
Action: Mouse pressed left at (1122, 590)
Screenshot: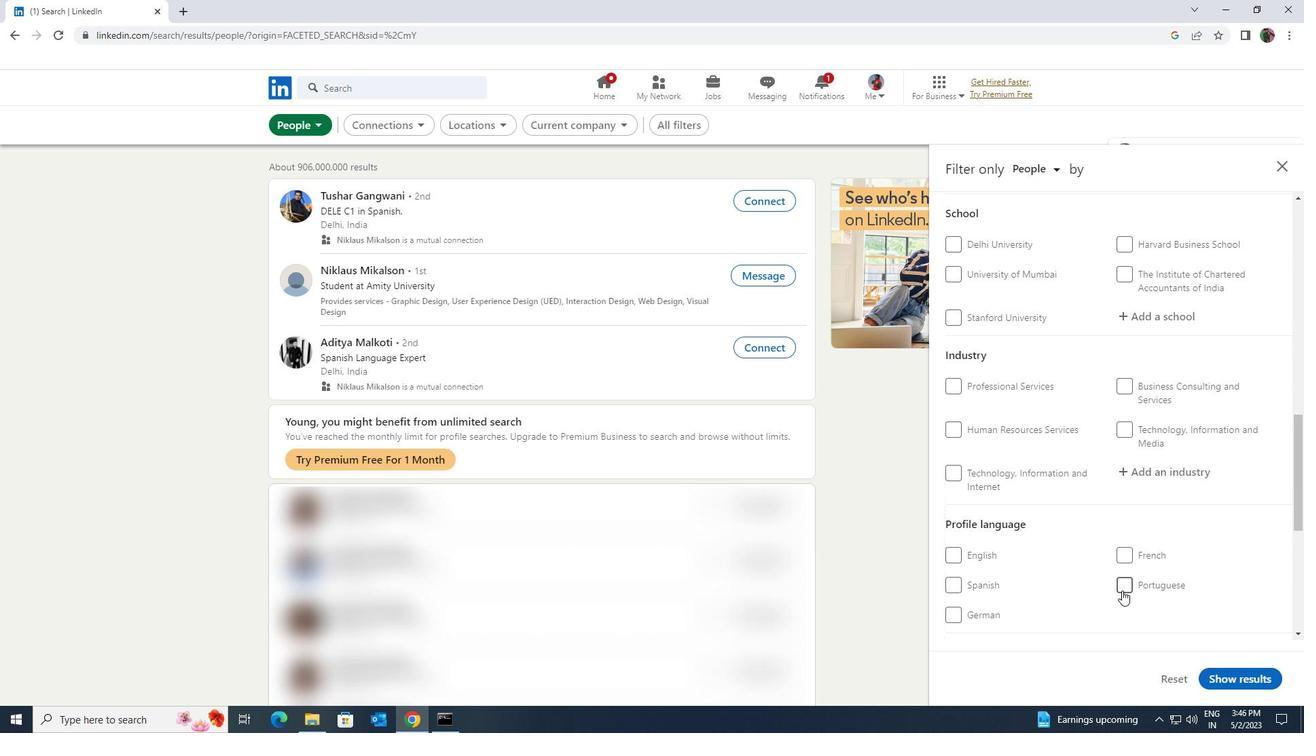 
Action: Mouse scrolled (1122, 591) with delta (0, 0)
Screenshot: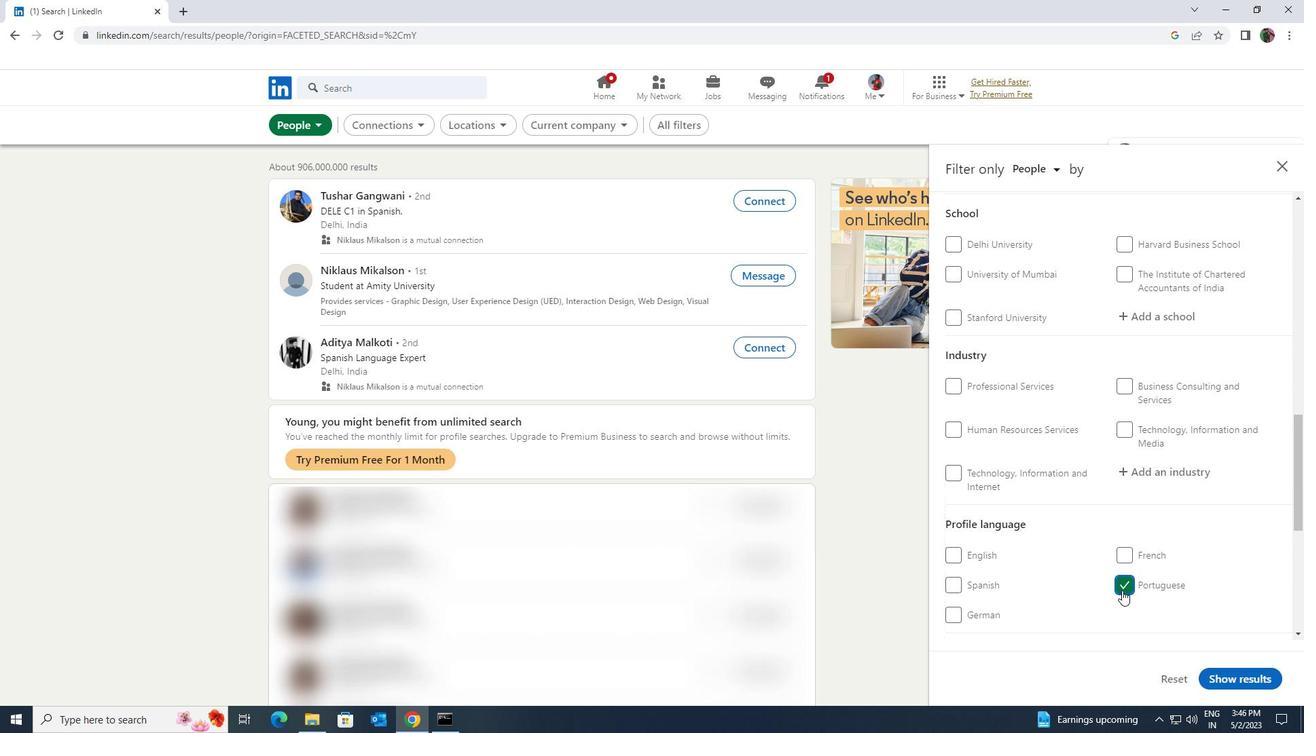 
Action: Mouse scrolled (1122, 591) with delta (0, 0)
Screenshot: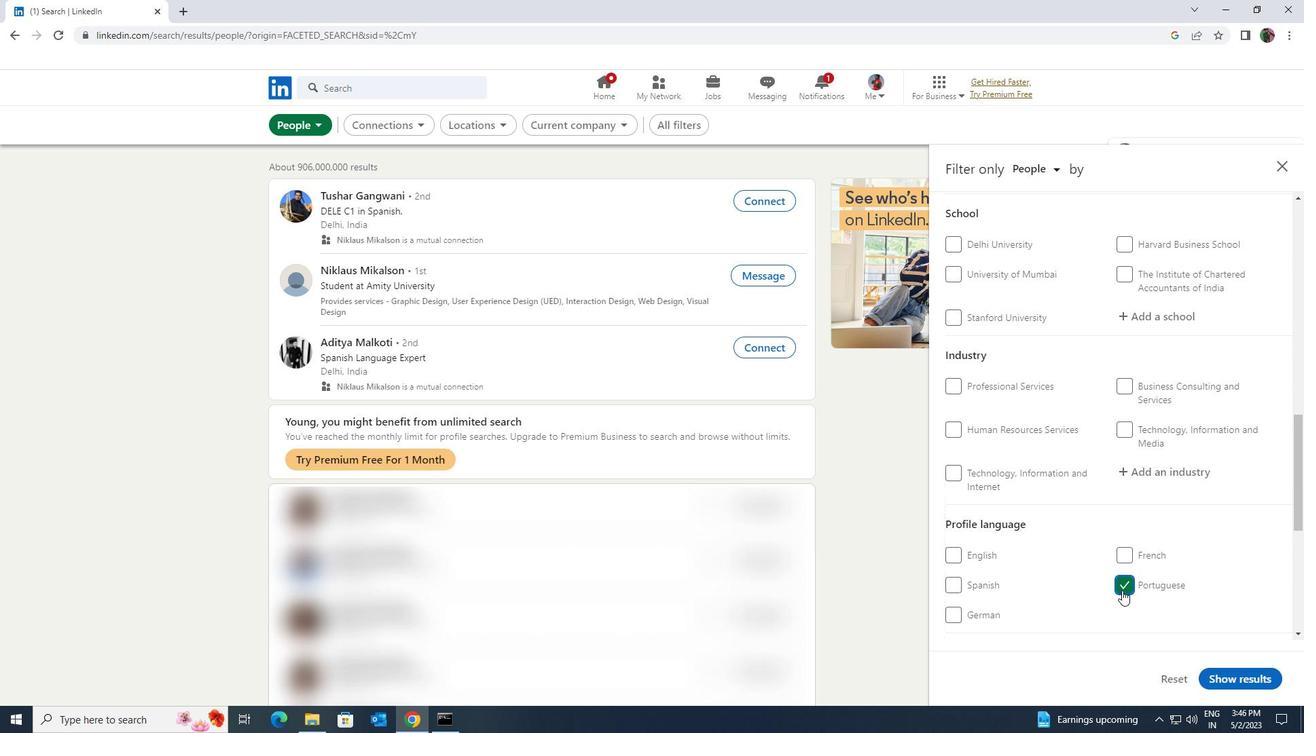 
Action: Mouse scrolled (1122, 591) with delta (0, 0)
Screenshot: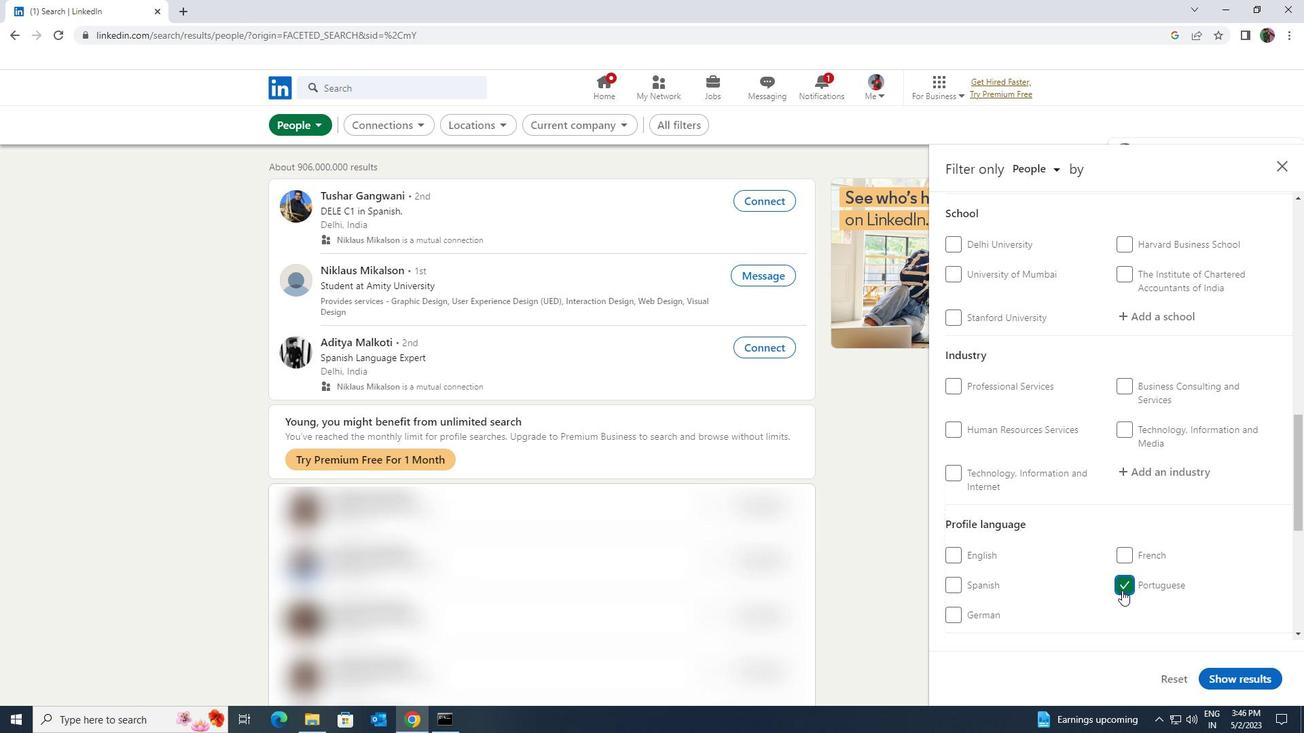 
Action: Mouse scrolled (1122, 591) with delta (0, 0)
Screenshot: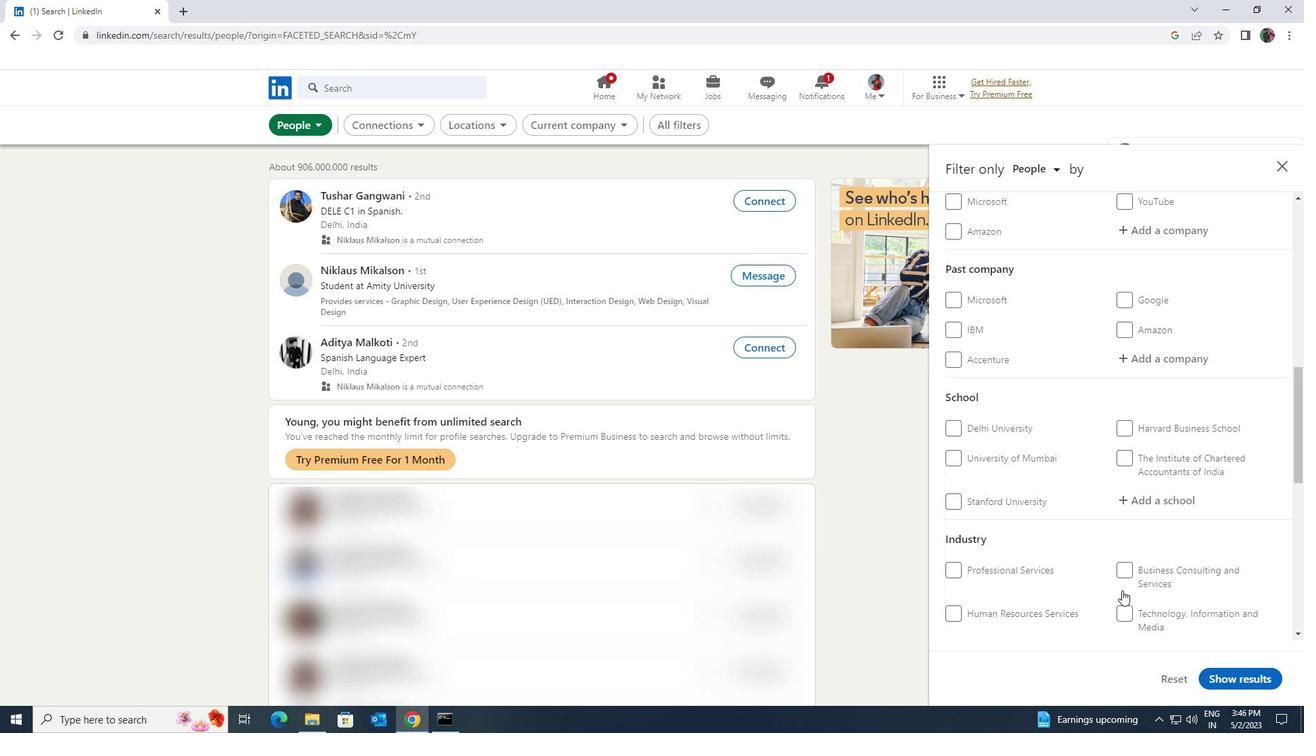 
Action: Mouse scrolled (1122, 591) with delta (0, 0)
Screenshot: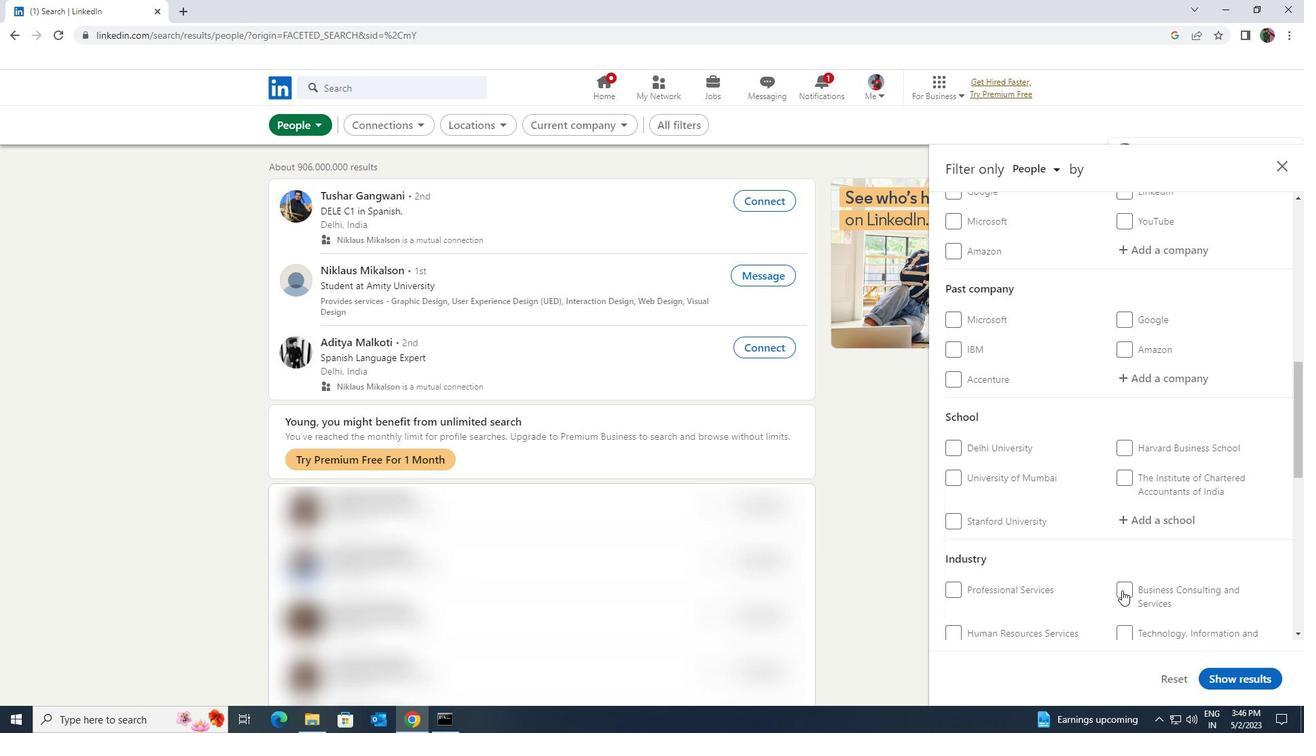 
Action: Mouse scrolled (1122, 591) with delta (0, 0)
Screenshot: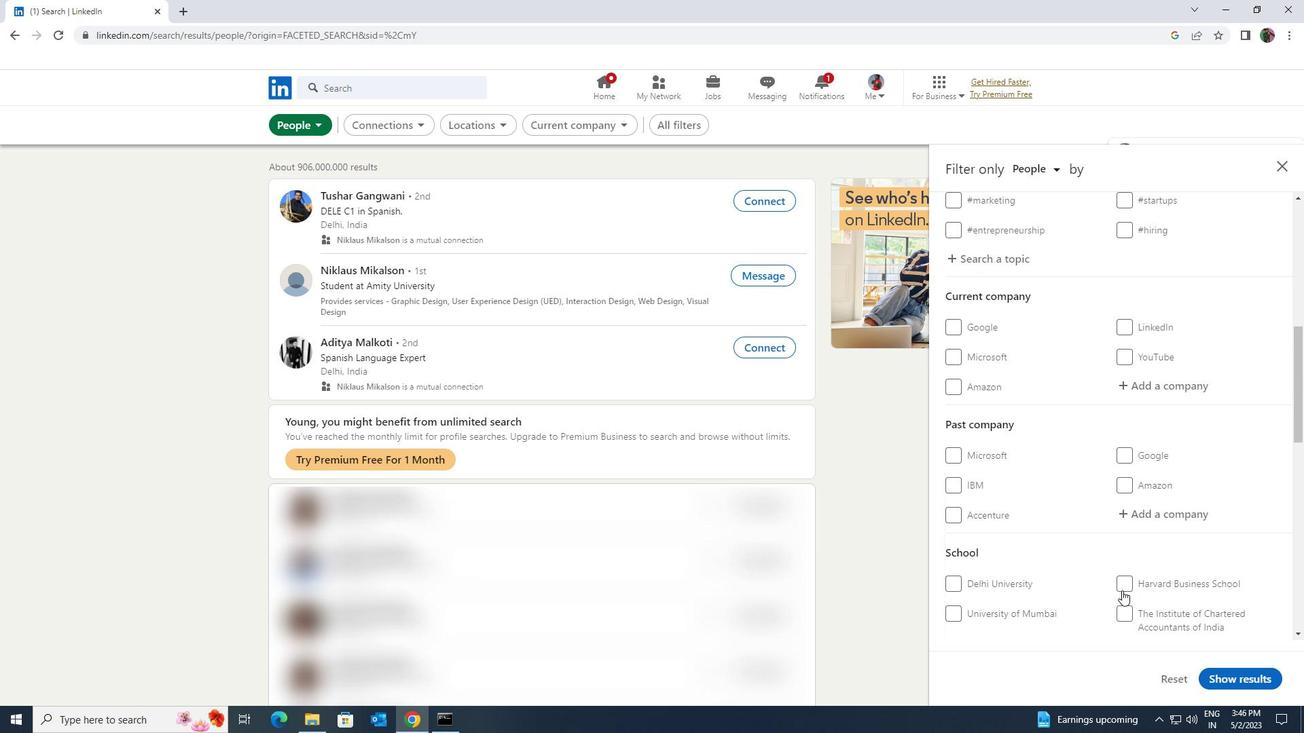 
Action: Mouse scrolled (1122, 591) with delta (0, 0)
Screenshot: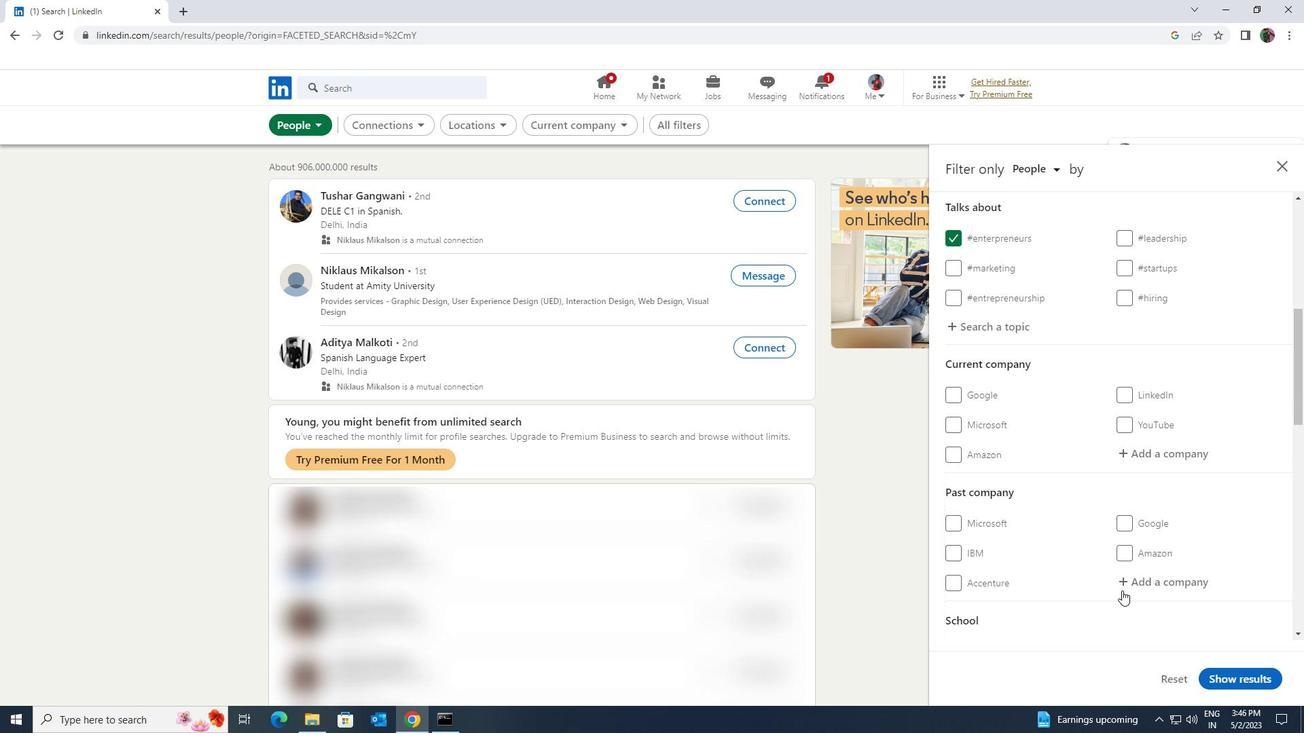 
Action: Mouse moved to (1134, 524)
Screenshot: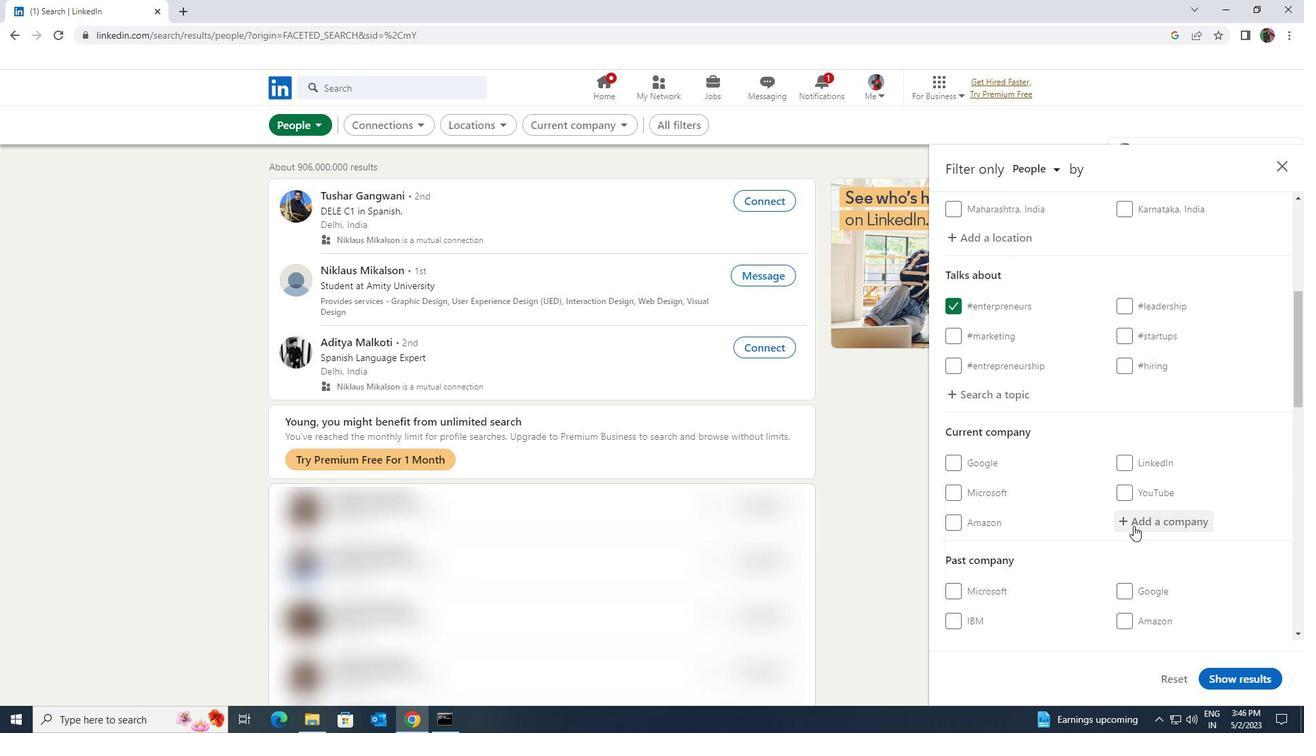 
Action: Mouse pressed left at (1134, 524)
Screenshot: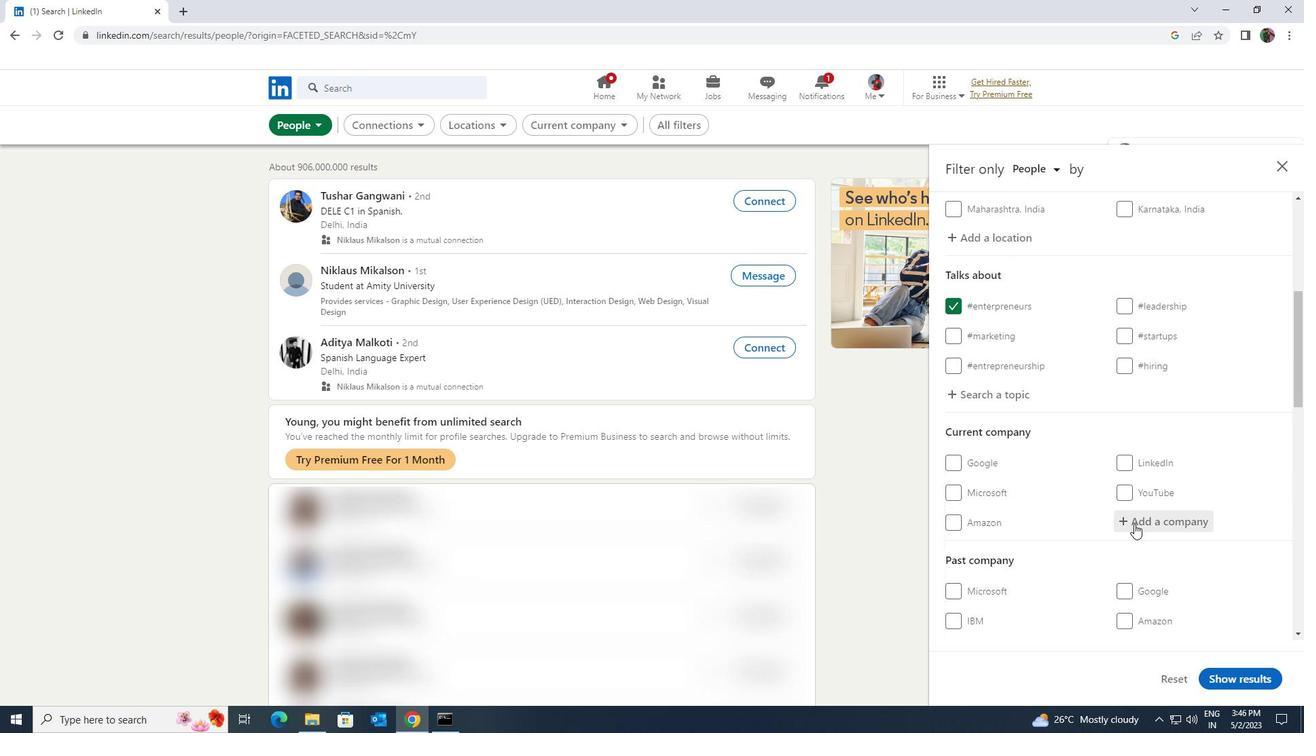 
Action: Key pressed <Key.shift>BORN<Key.space>
Screenshot: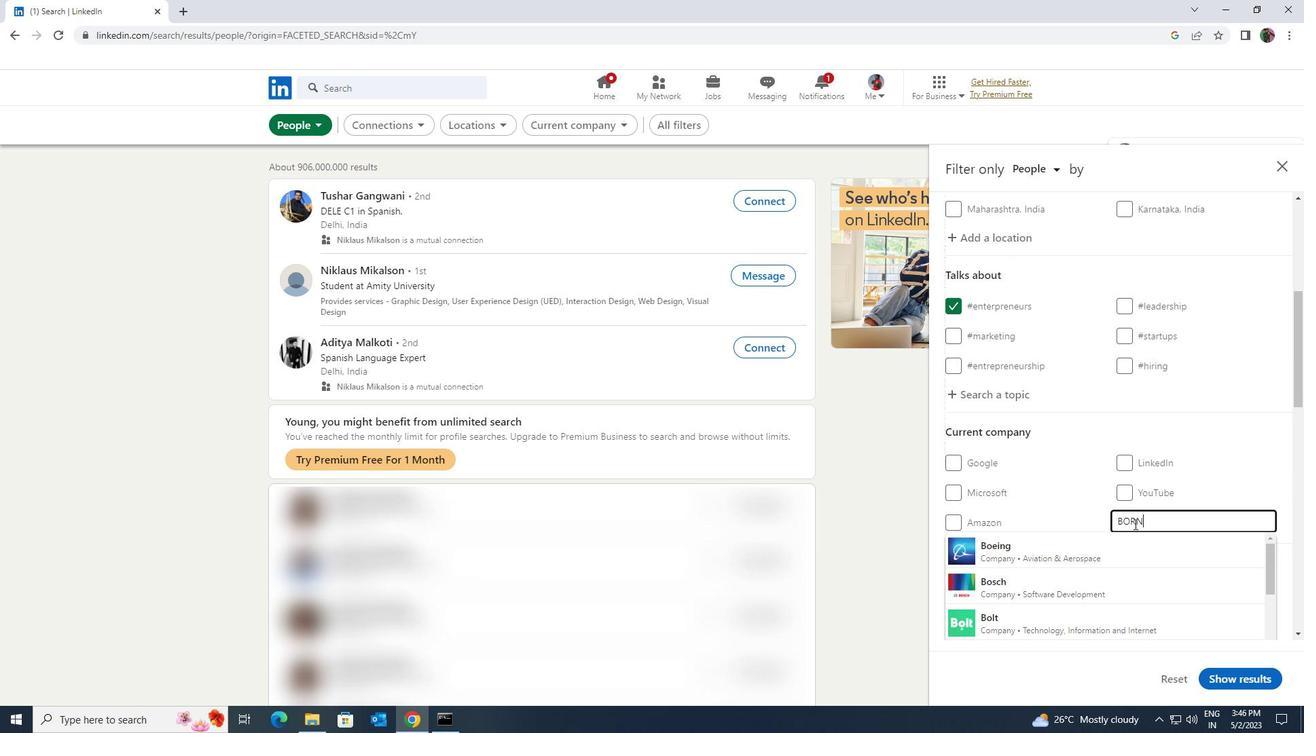 
Action: Mouse moved to (1124, 543)
Screenshot: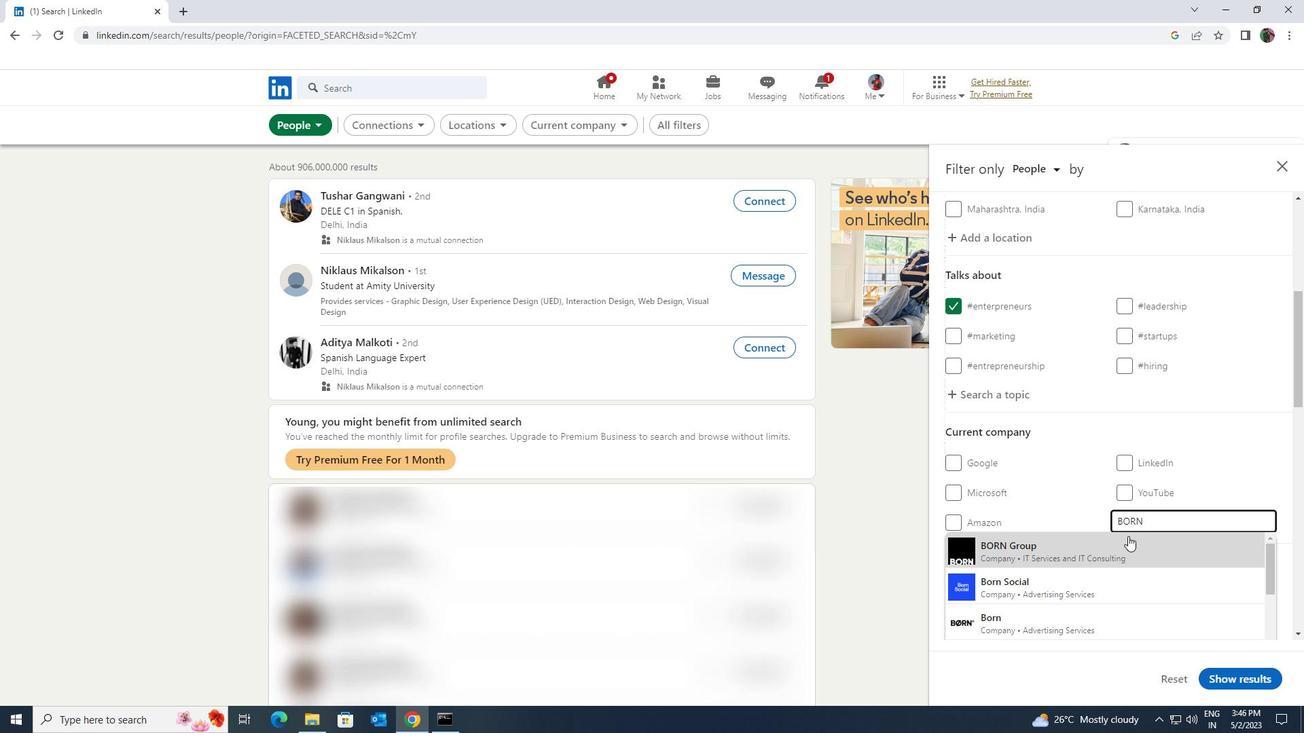
Action: Mouse pressed left at (1124, 543)
Screenshot: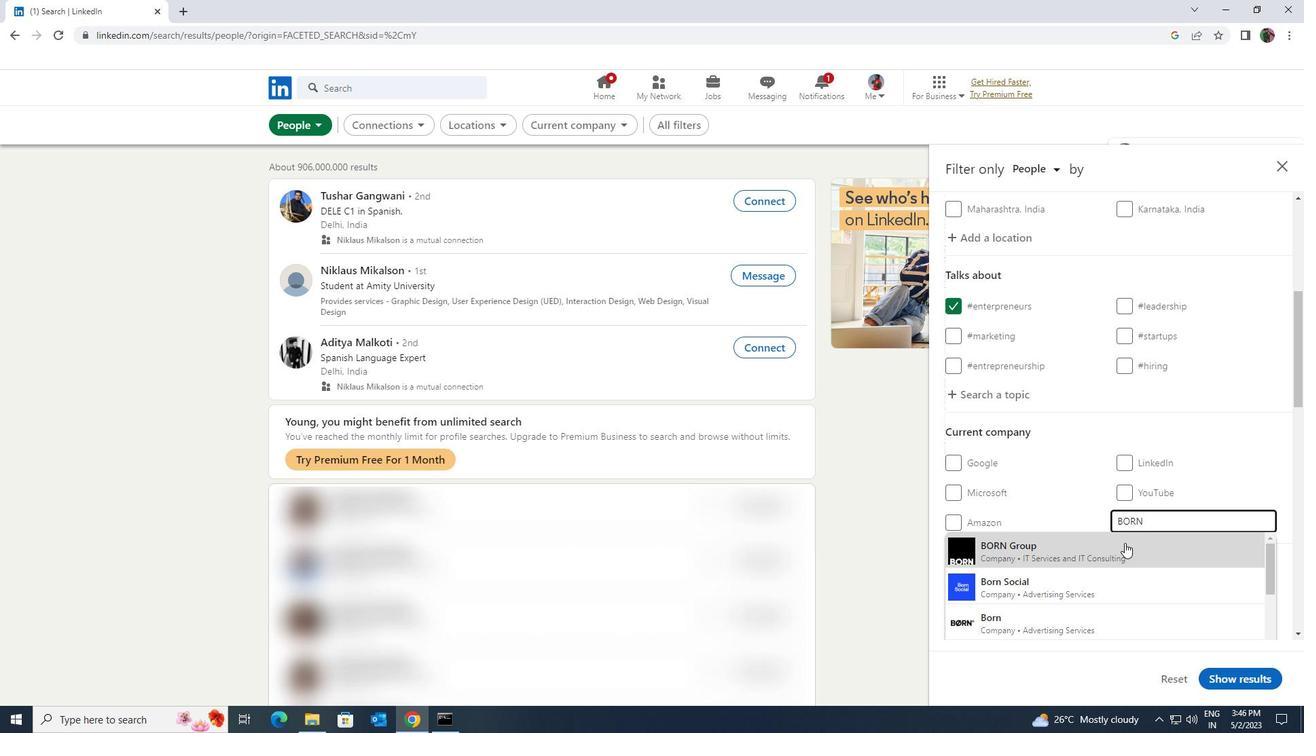 
Action: Mouse scrolled (1124, 542) with delta (0, 0)
Screenshot: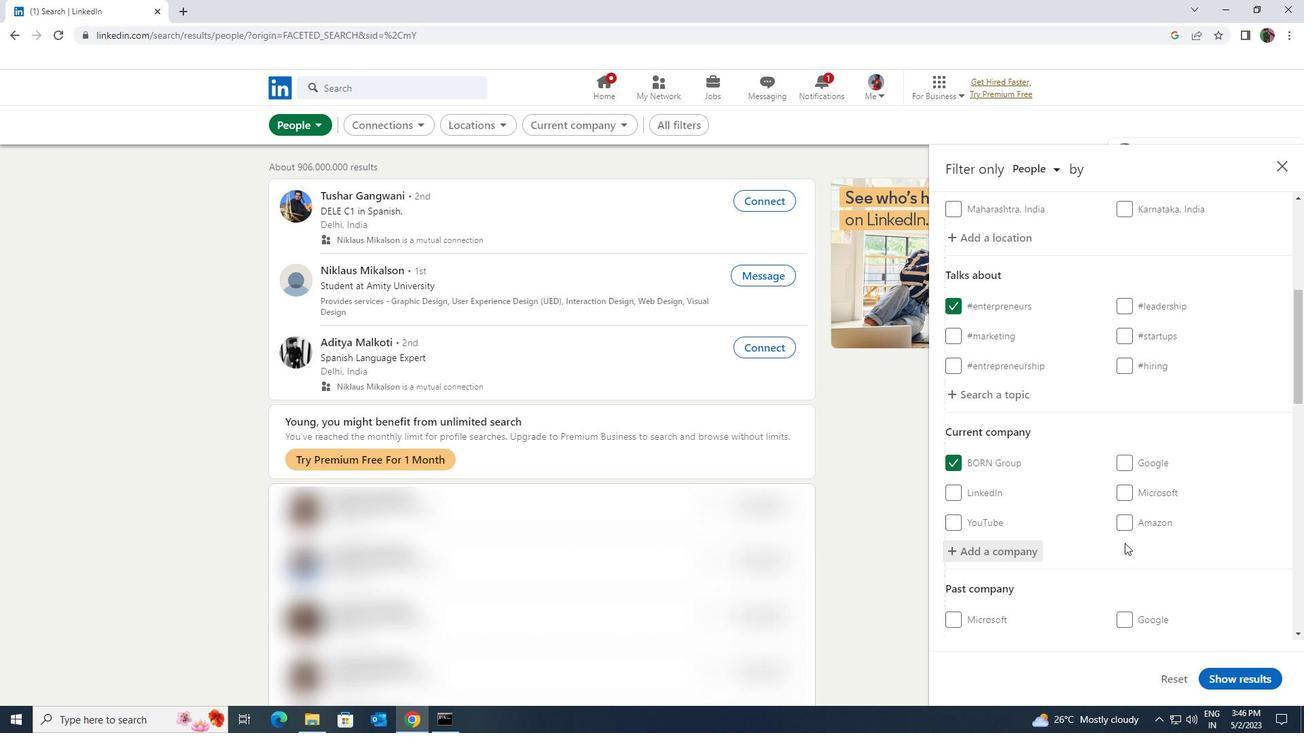 
Action: Mouse scrolled (1124, 542) with delta (0, 0)
Screenshot: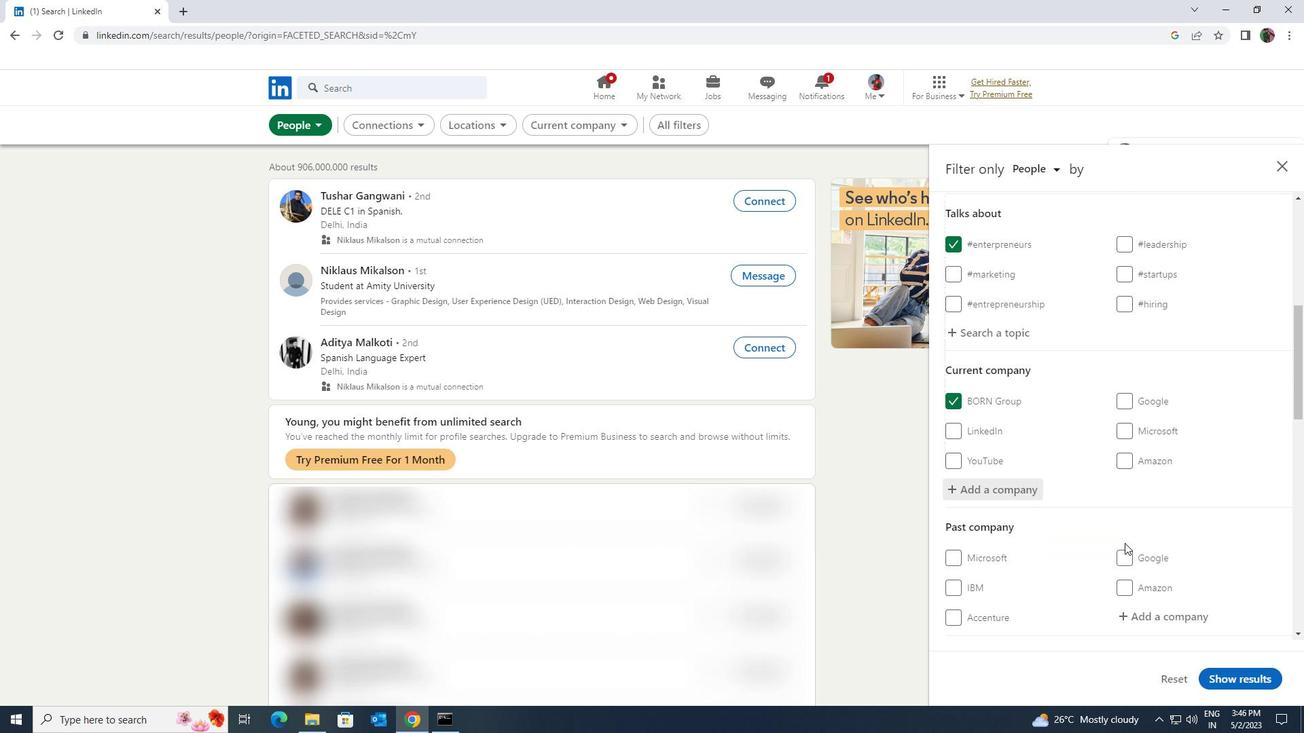
Action: Mouse scrolled (1124, 542) with delta (0, 0)
Screenshot: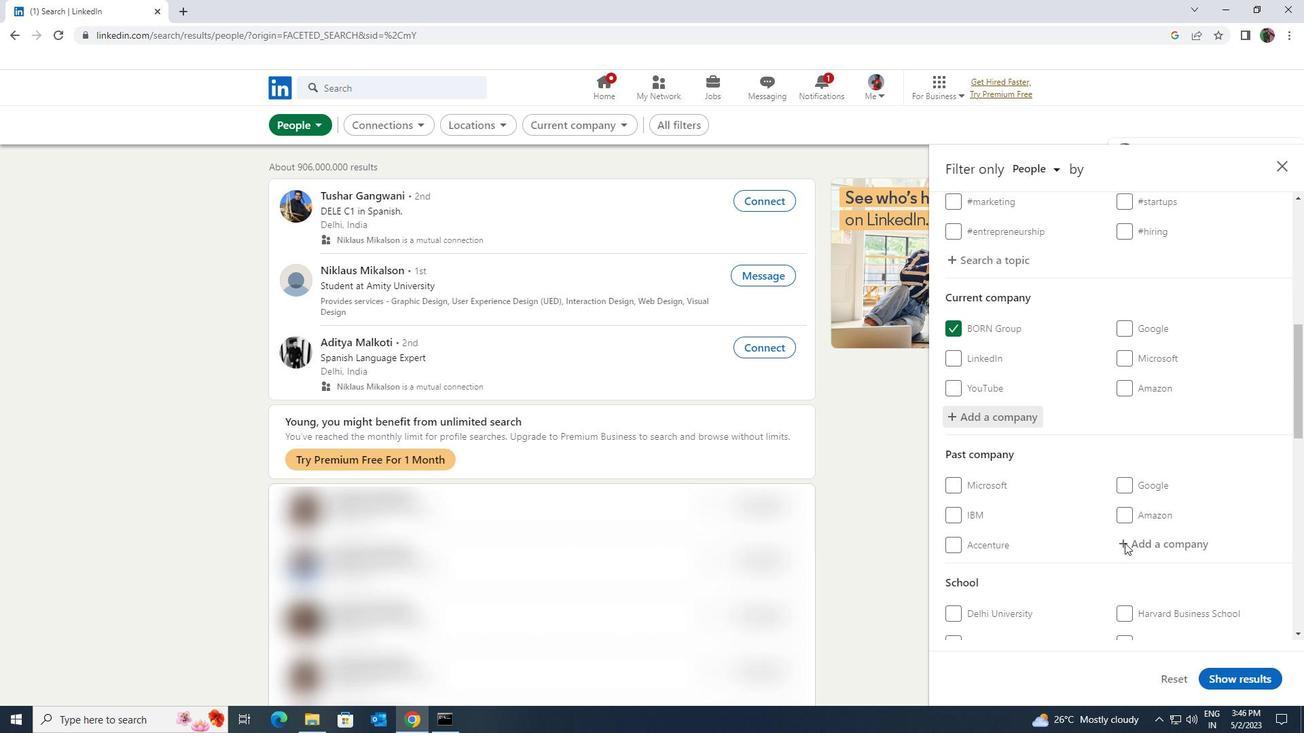 
Action: Mouse scrolled (1124, 542) with delta (0, 0)
Screenshot: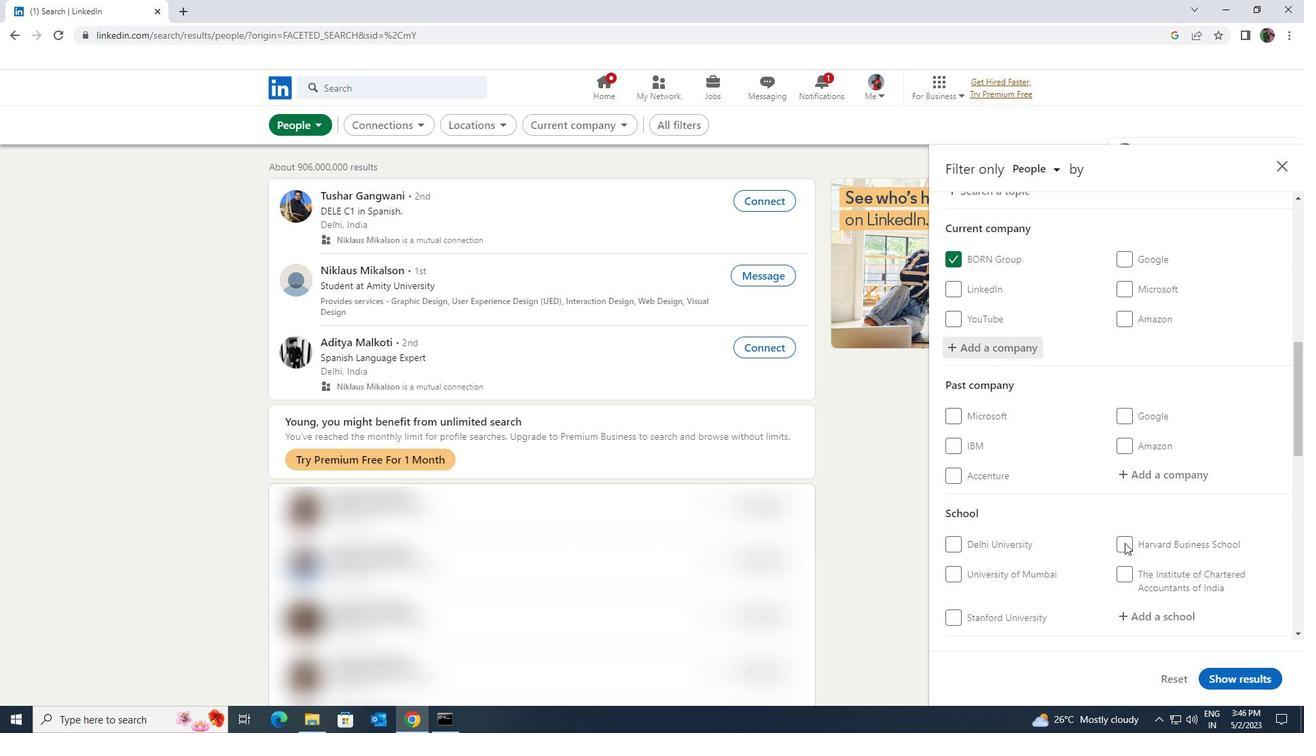 
Action: Mouse moved to (1131, 546)
Screenshot: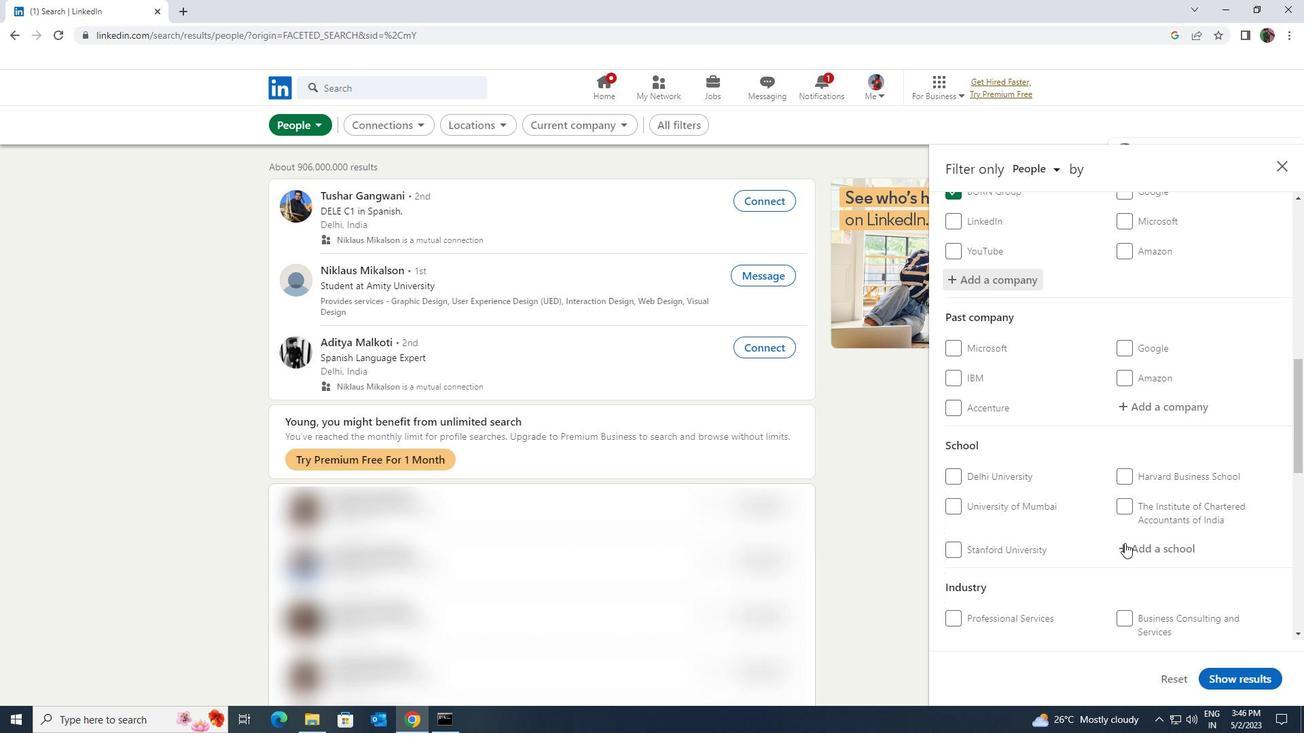 
Action: Mouse pressed left at (1131, 546)
Screenshot: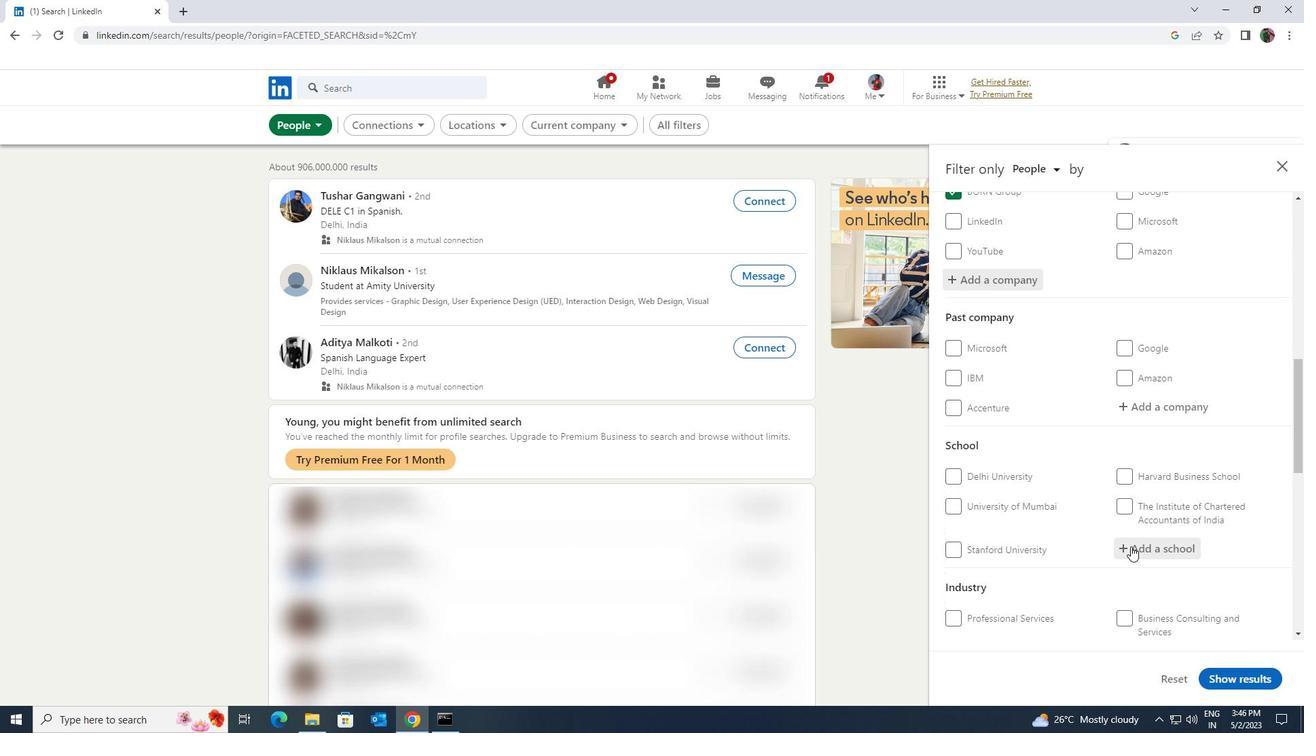 
Action: Mouse moved to (1131, 546)
Screenshot: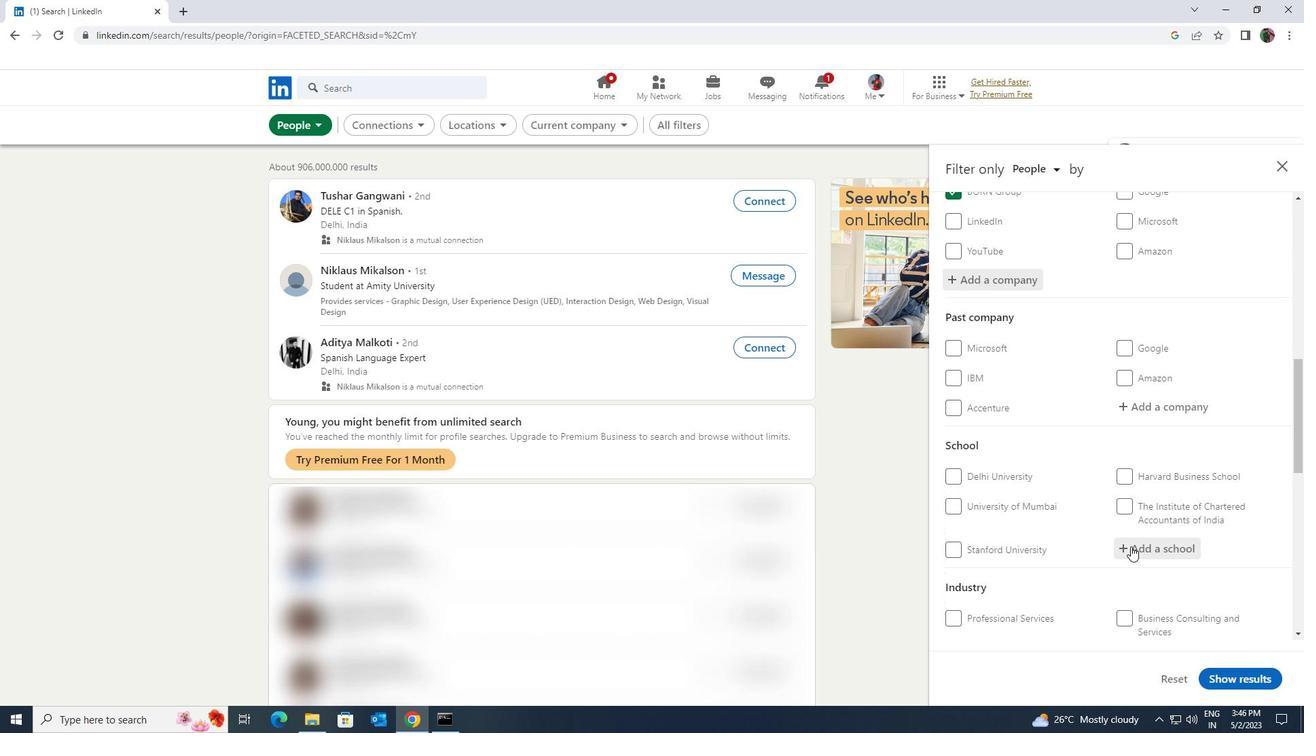 
Action: Key pressed <Key.shift><Key.shift><Key.shift><Key.shift><Key.shift><Key.shift><Key.shift>PLACEMENT<Key.space><Key.shift>UP<Key.backspace><Key.backspace>UPDATES
Screenshot: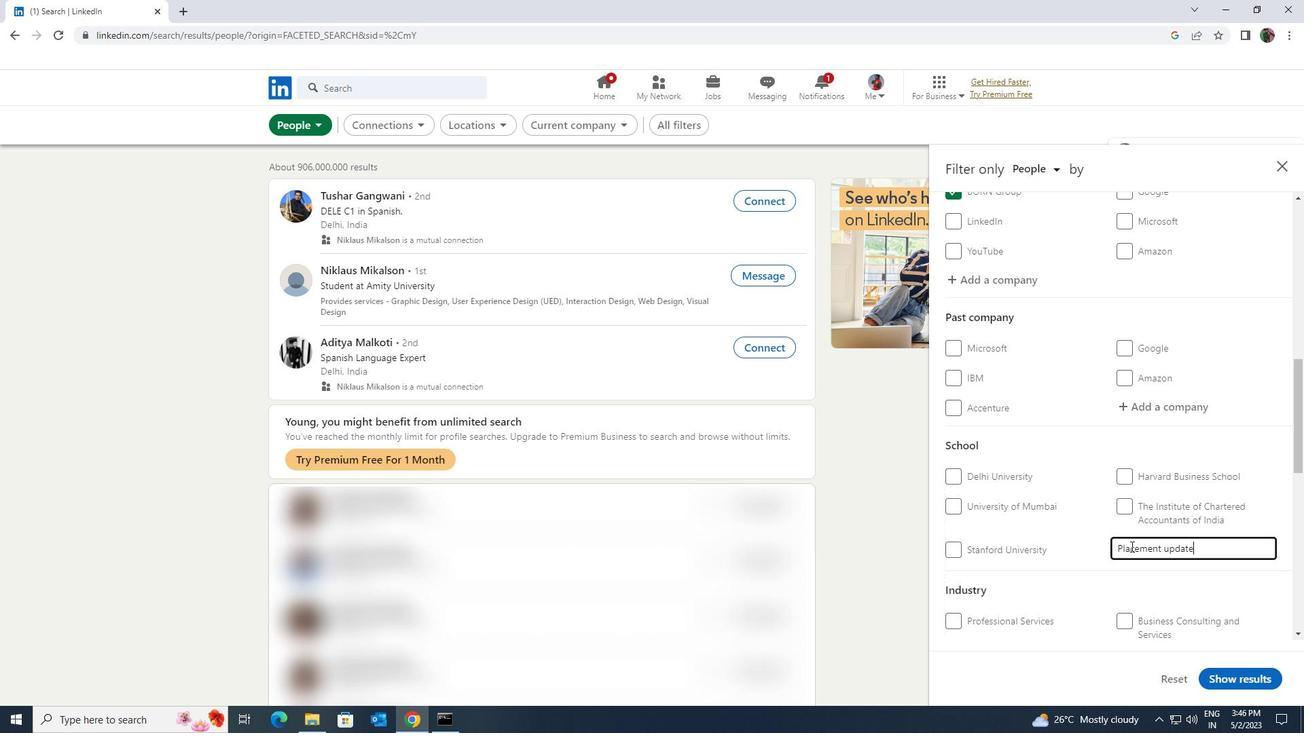 
Action: Mouse scrolled (1131, 546) with delta (0, 0)
Screenshot: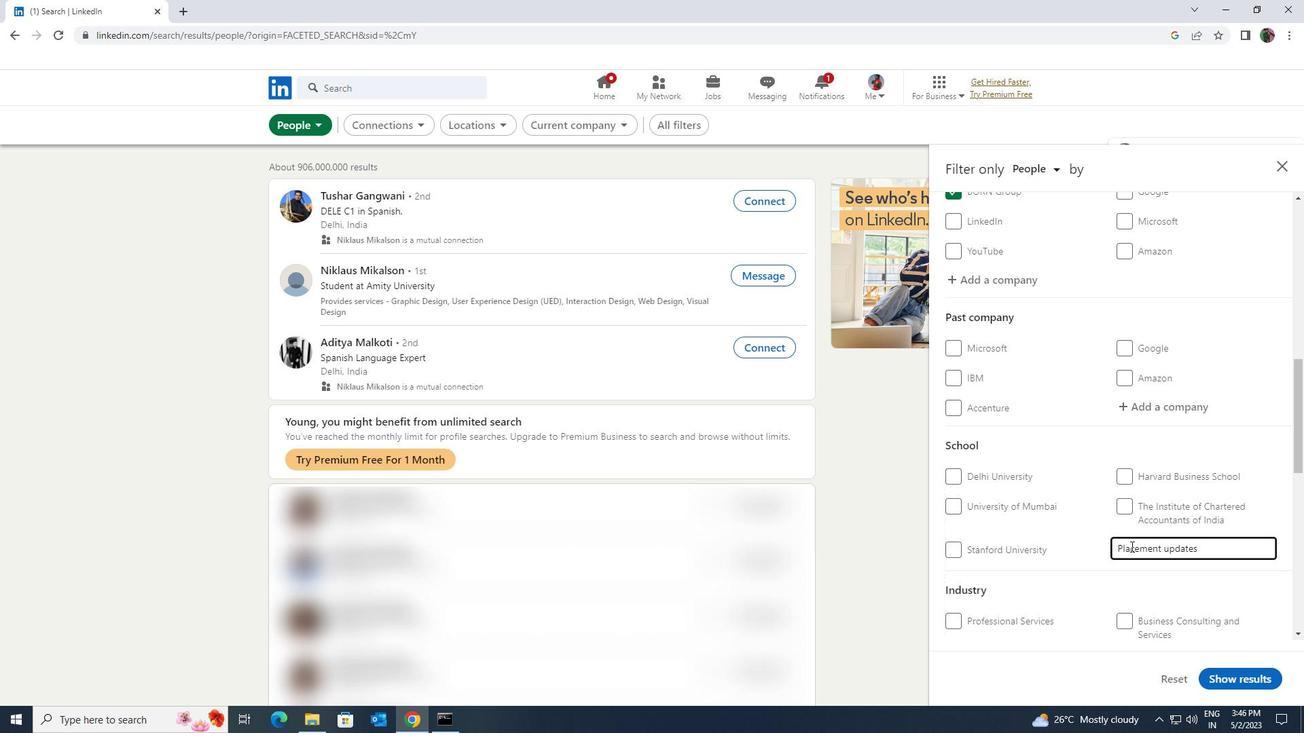 
Action: Mouse scrolled (1131, 546) with delta (0, 0)
Screenshot: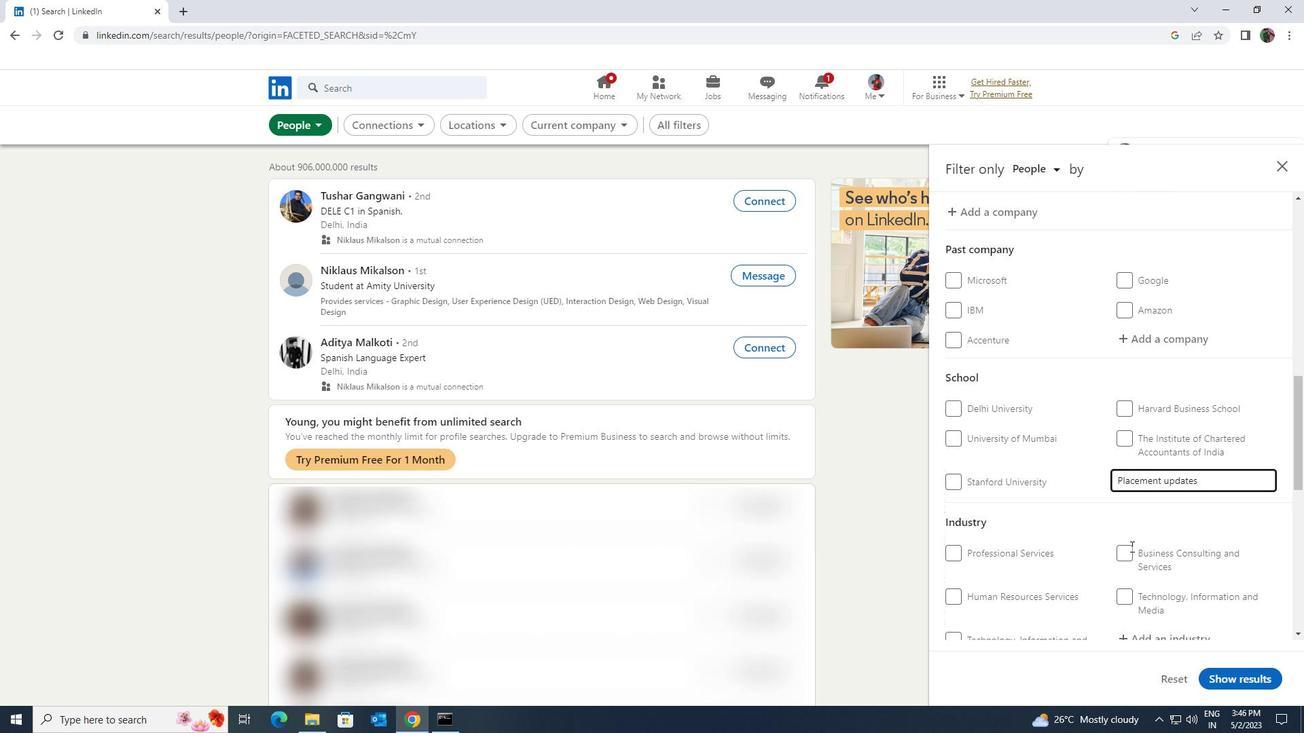 
Action: Mouse scrolled (1131, 546) with delta (0, 0)
Screenshot: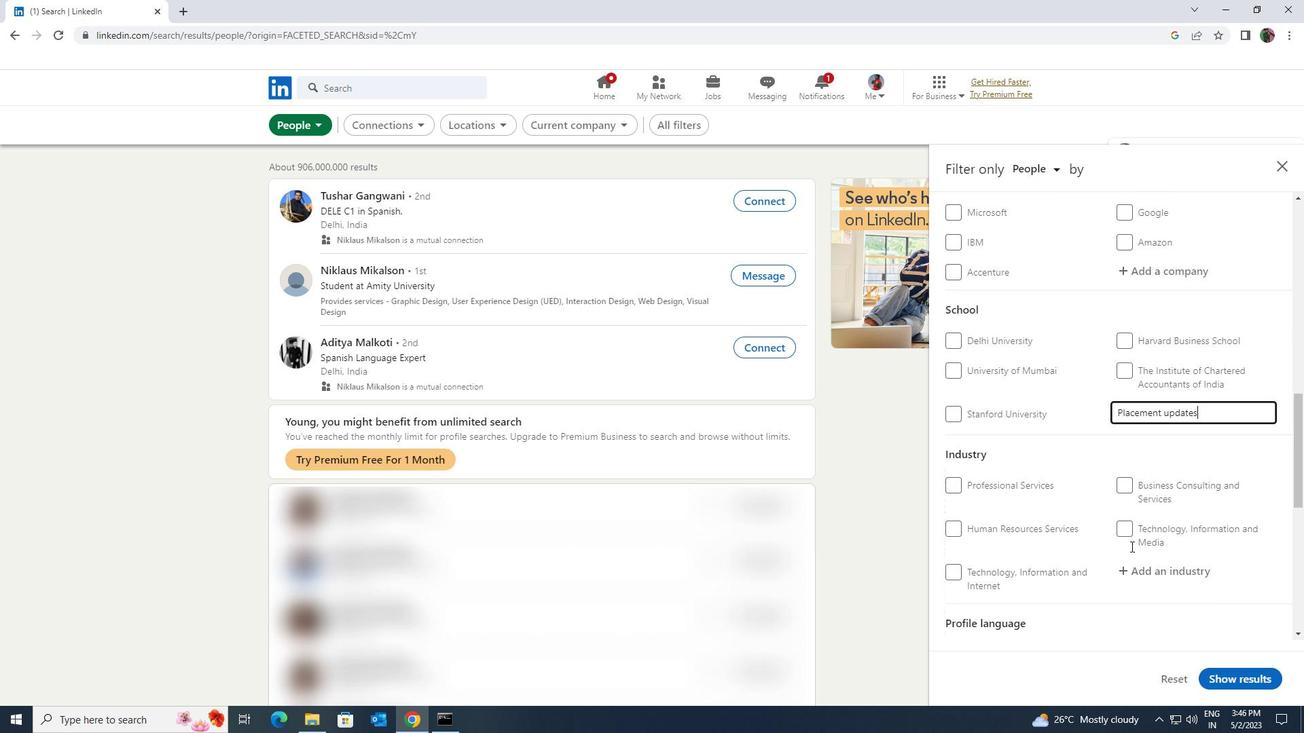 
Action: Mouse moved to (1150, 492)
Screenshot: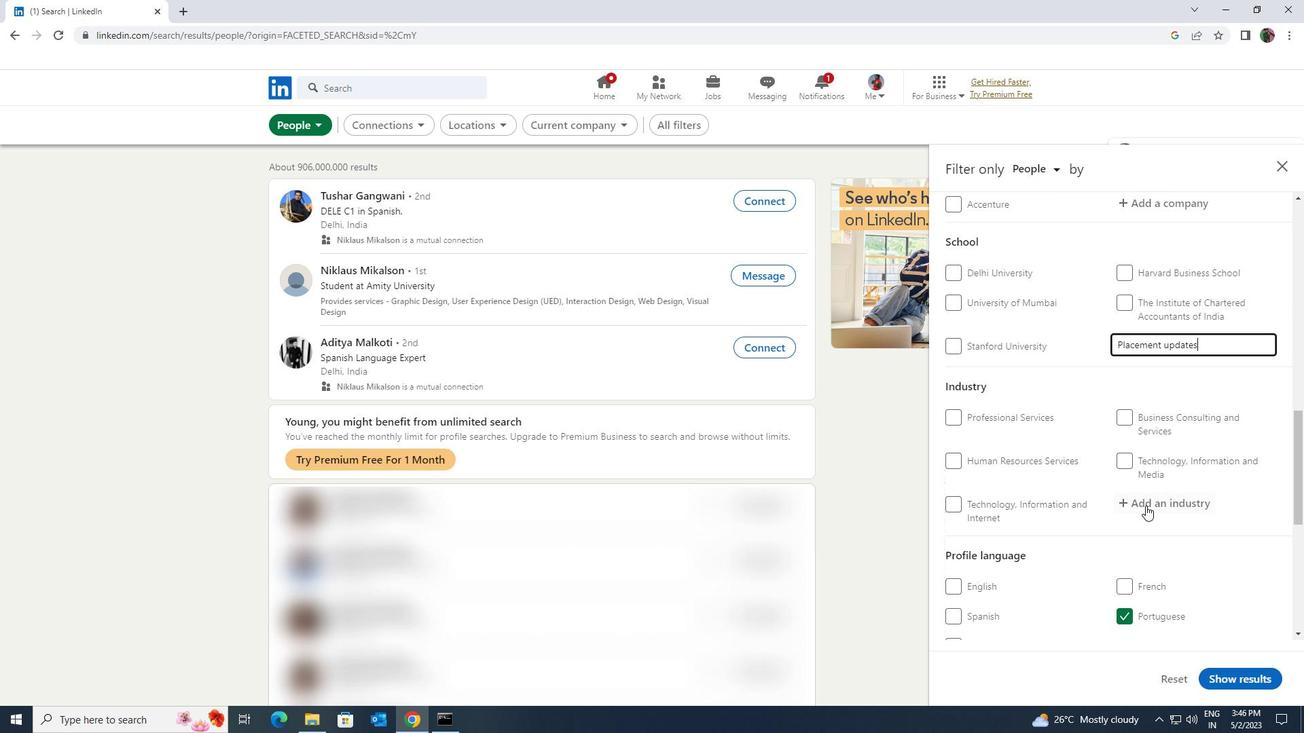 
Action: Mouse pressed left at (1150, 492)
Screenshot: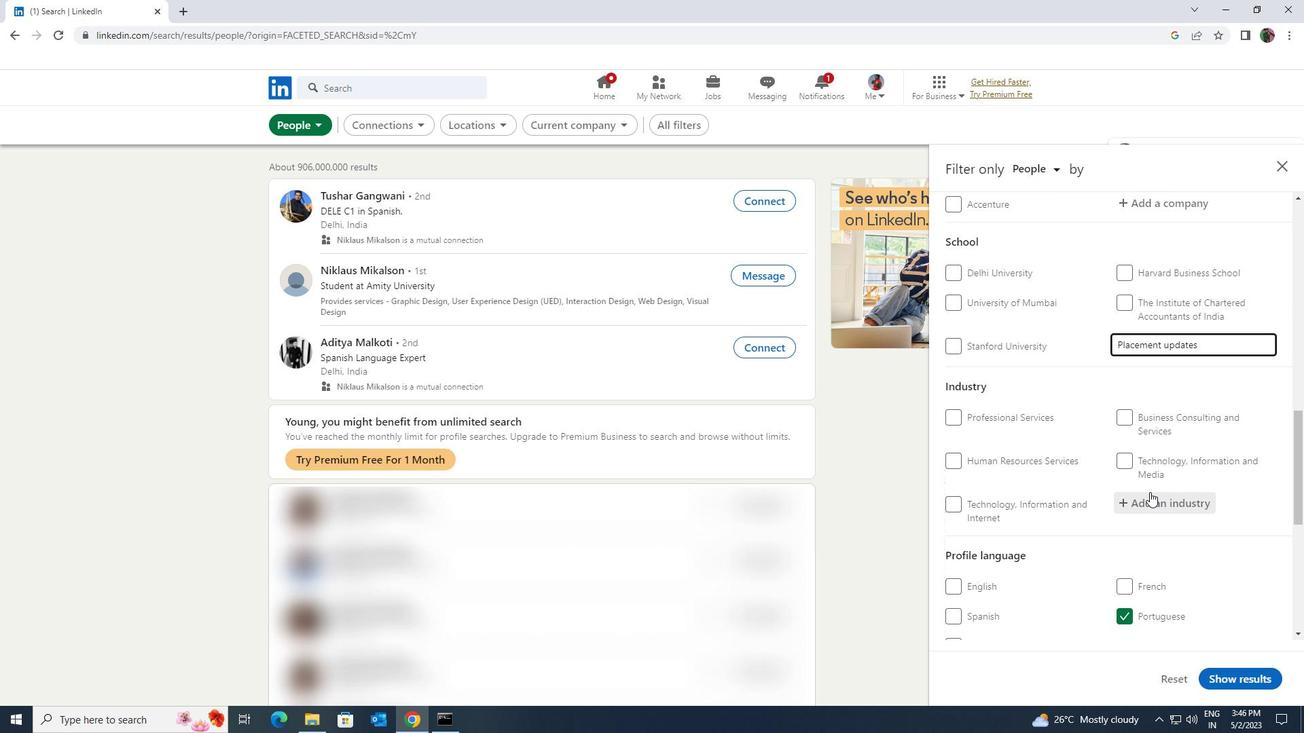 
Action: Key pressed <Key.shift><Key.shift><Key.shift><Key.shift><Key.shift><Key.shift><Key.shift><Key.shift><Key.shift><Key.shift><Key.shift><Key.shift><Key.shift><Key.shift><Key.shift><Key.shift><Key.shift><Key.shift><Key.shift><Key.shift><Key.shift><Key.shift>METAL<Key.space><Key.shift><Key.shift><Key.shift><Key.shift>MANUFFAC<Key.backspace><Key.backspace><Key.backspace>ACTURING
Screenshot: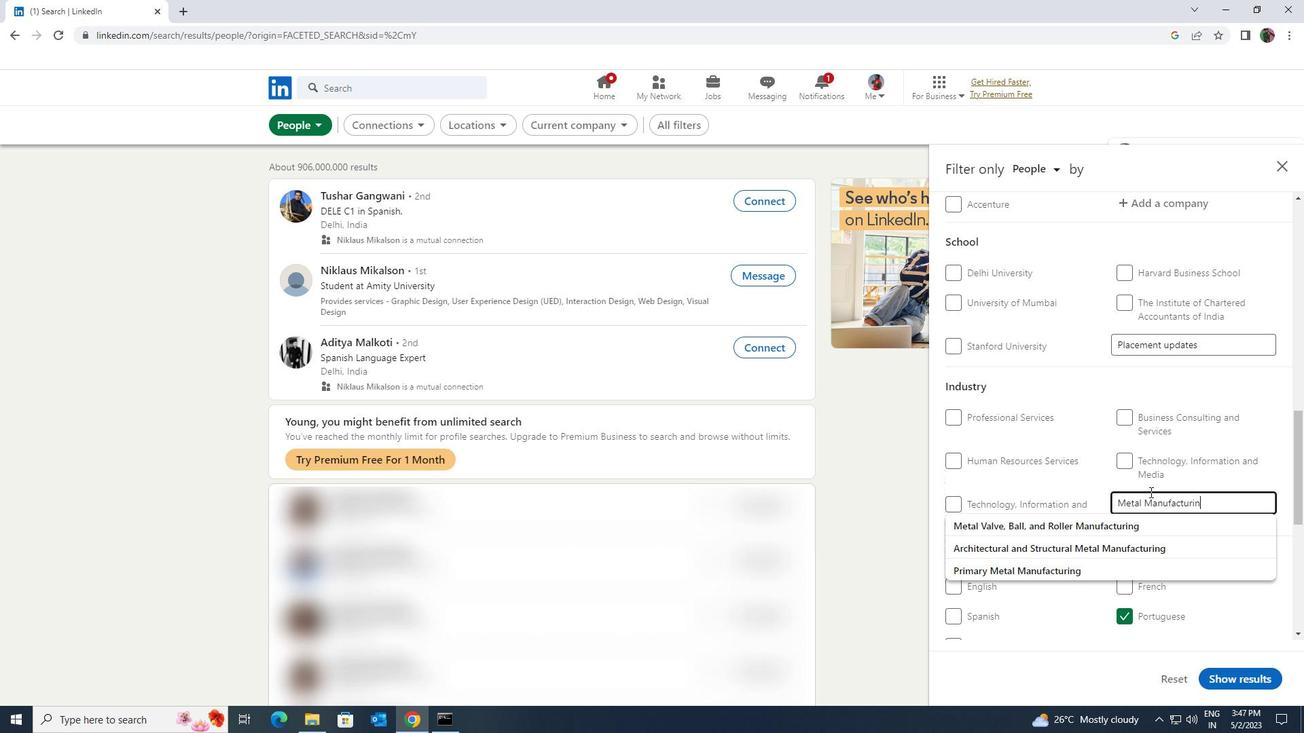 
Action: Mouse moved to (1088, 559)
Screenshot: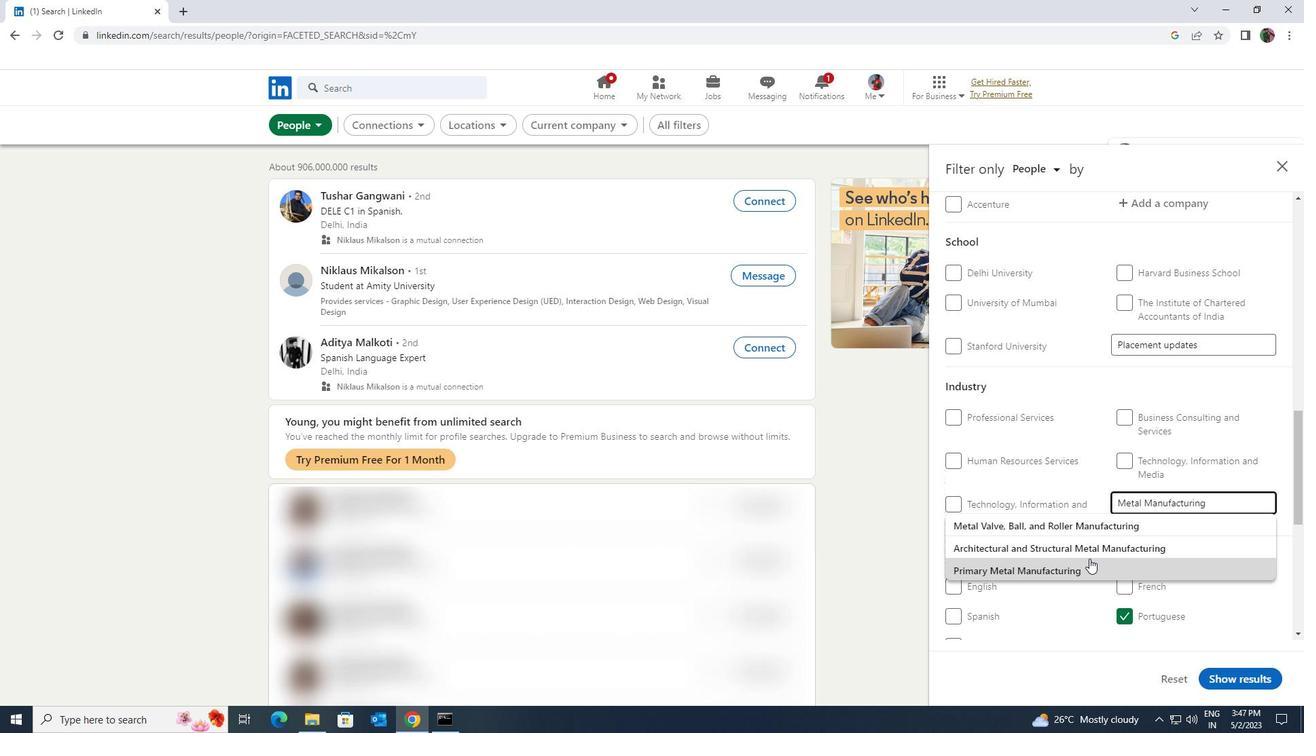 
Action: Mouse pressed left at (1088, 559)
Screenshot: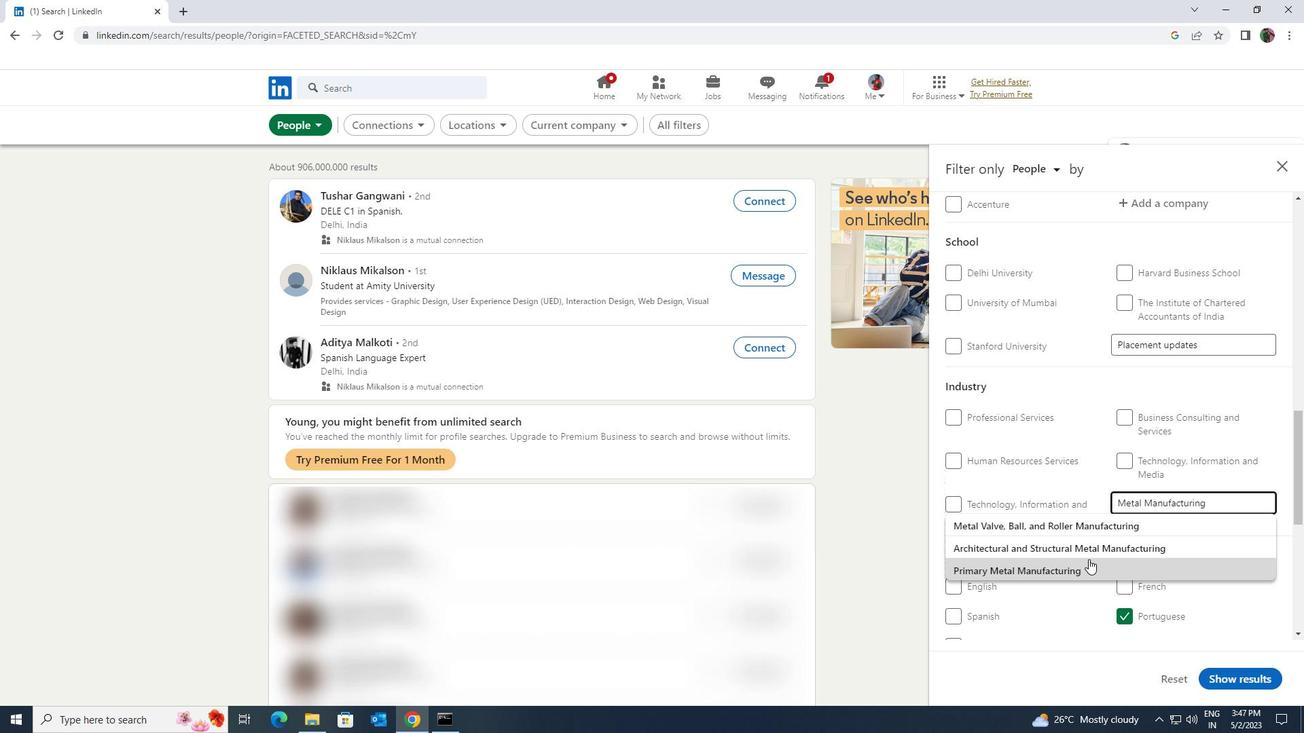 
Action: Mouse scrolled (1088, 559) with delta (0, 0)
Screenshot: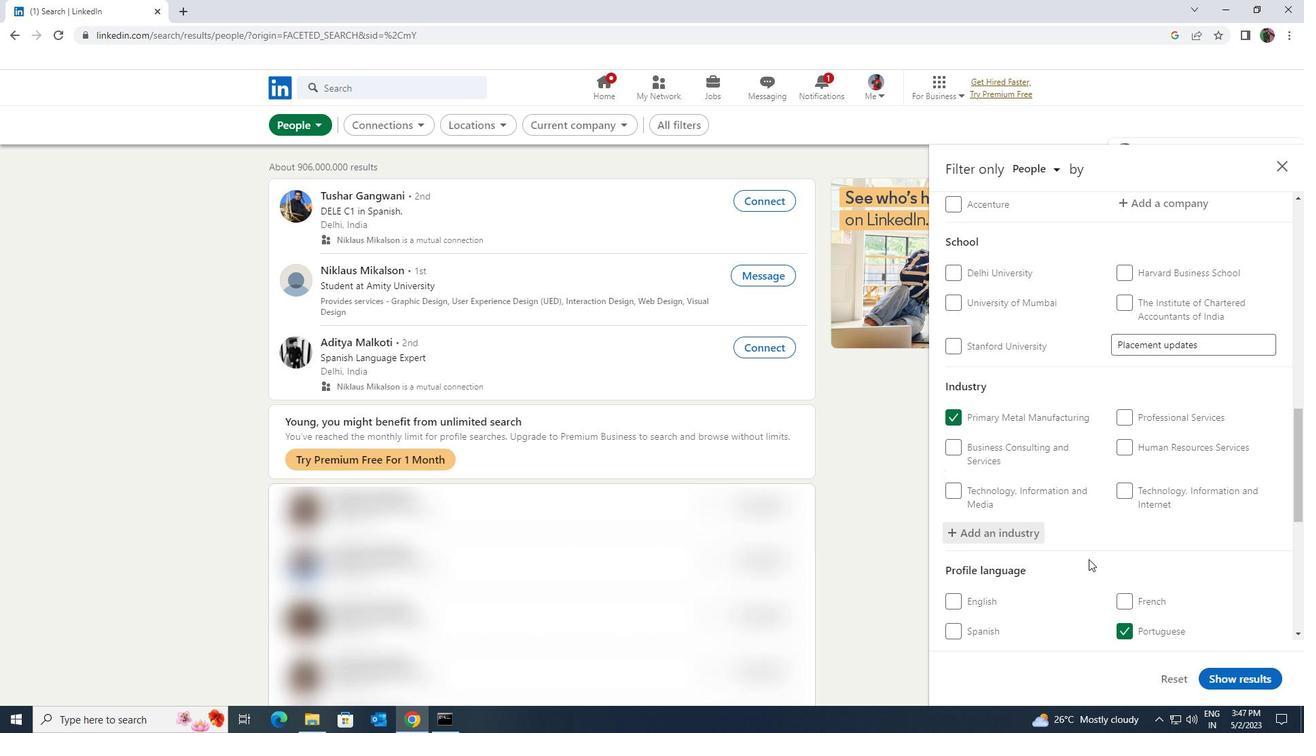 
Action: Mouse scrolled (1088, 559) with delta (0, 0)
Screenshot: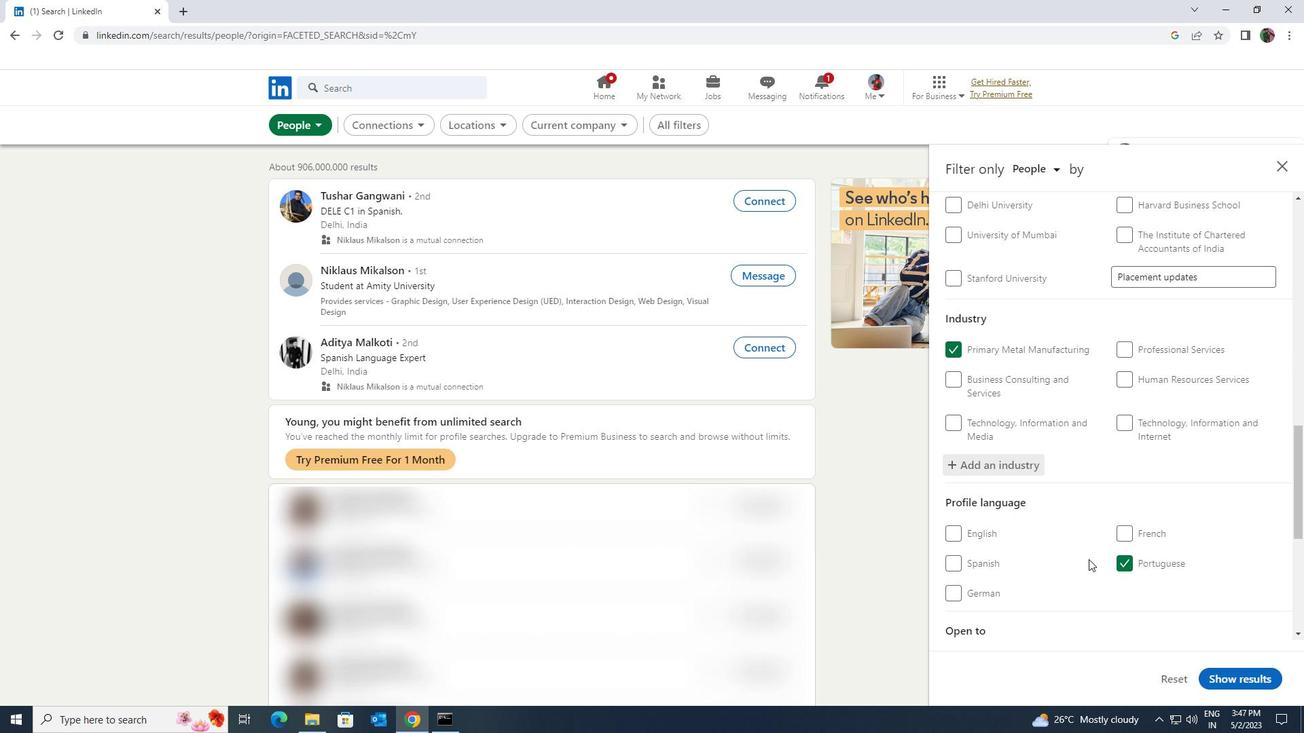 
Action: Mouse scrolled (1088, 559) with delta (0, 0)
Screenshot: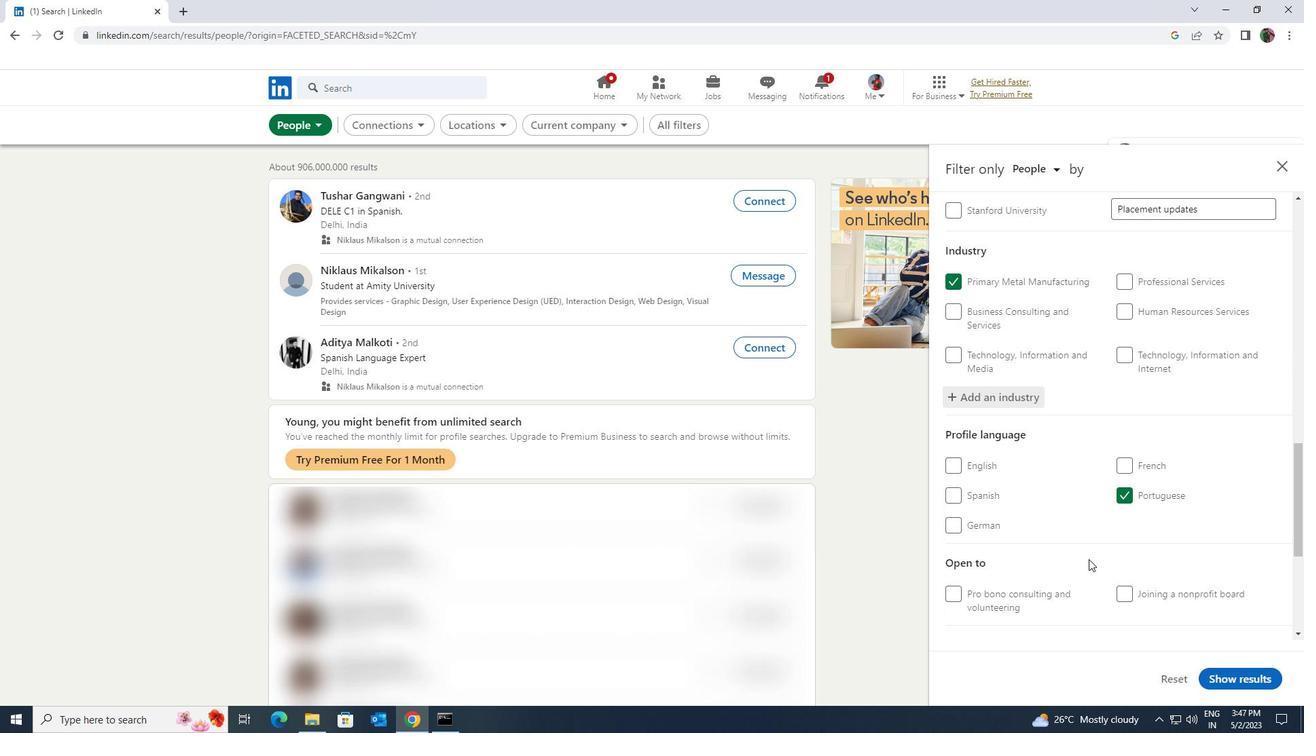 
Action: Mouse scrolled (1088, 559) with delta (0, 0)
Screenshot: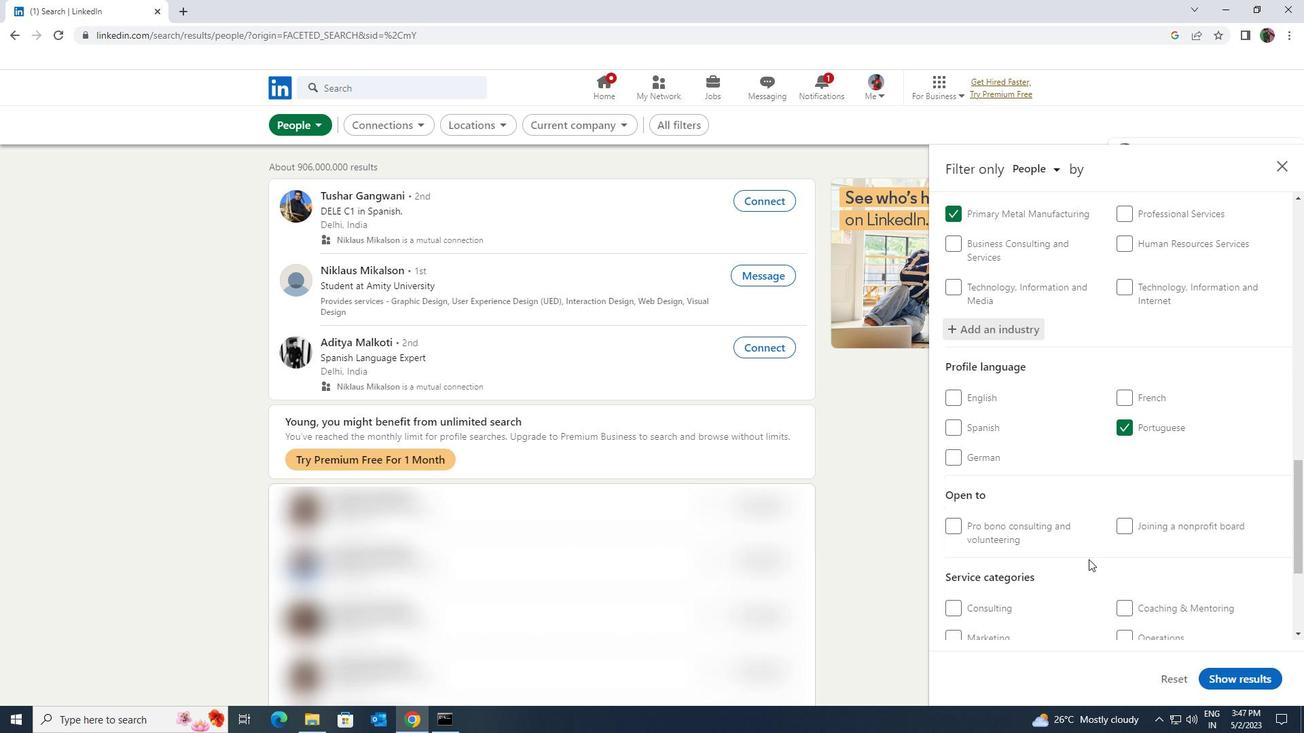 
Action: Mouse scrolled (1088, 559) with delta (0, 0)
Screenshot: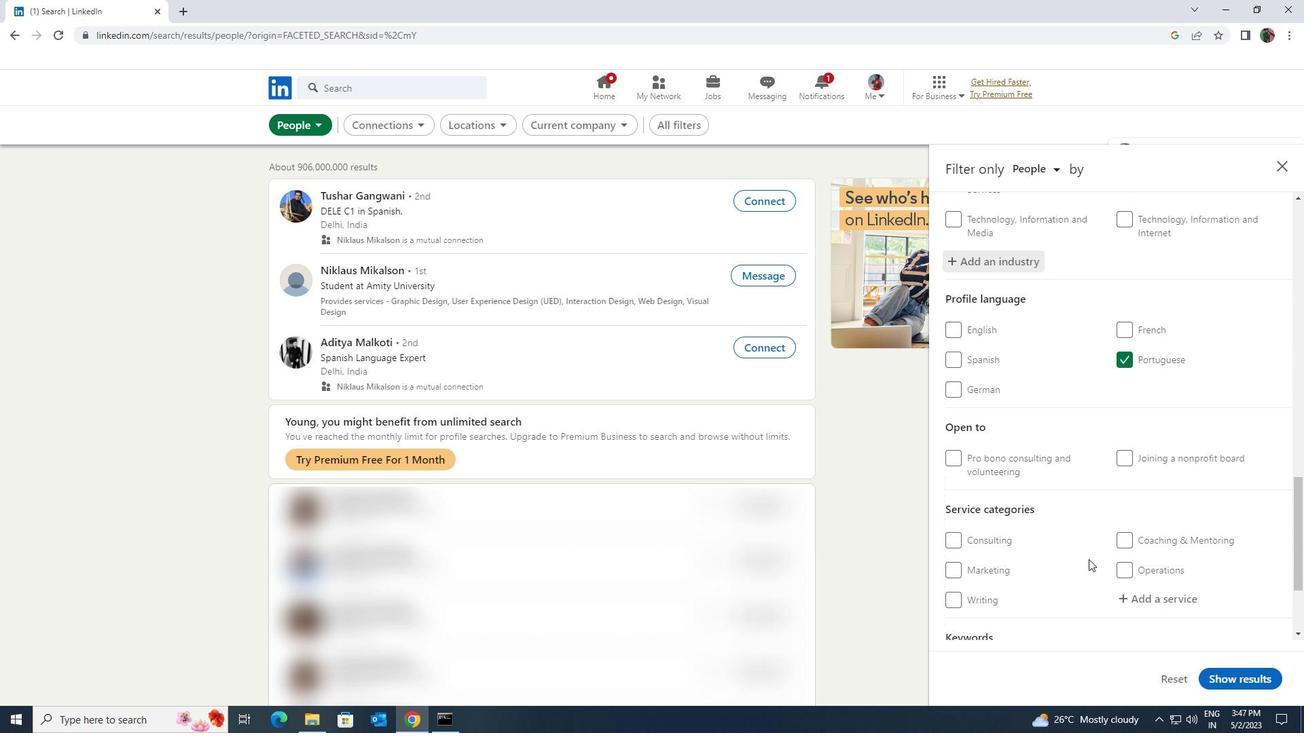 
Action: Mouse moved to (1123, 534)
Screenshot: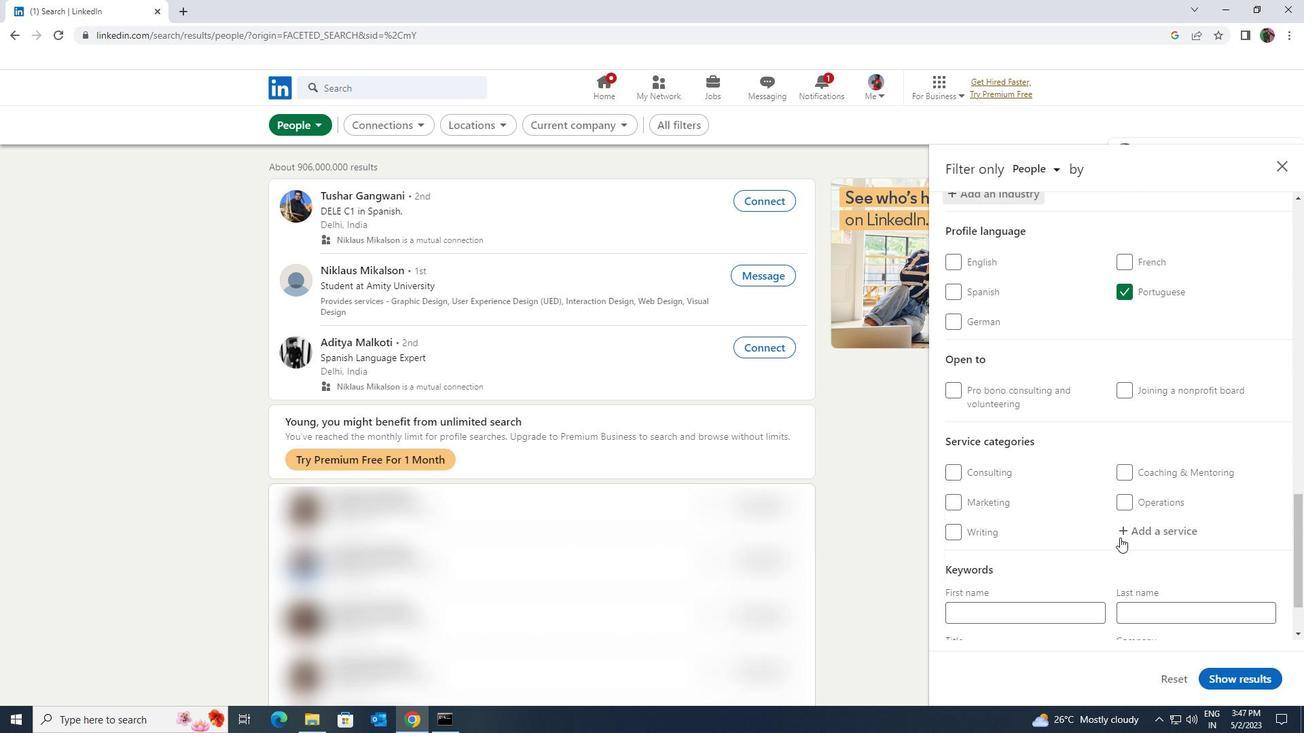 
Action: Mouse pressed left at (1123, 534)
Screenshot: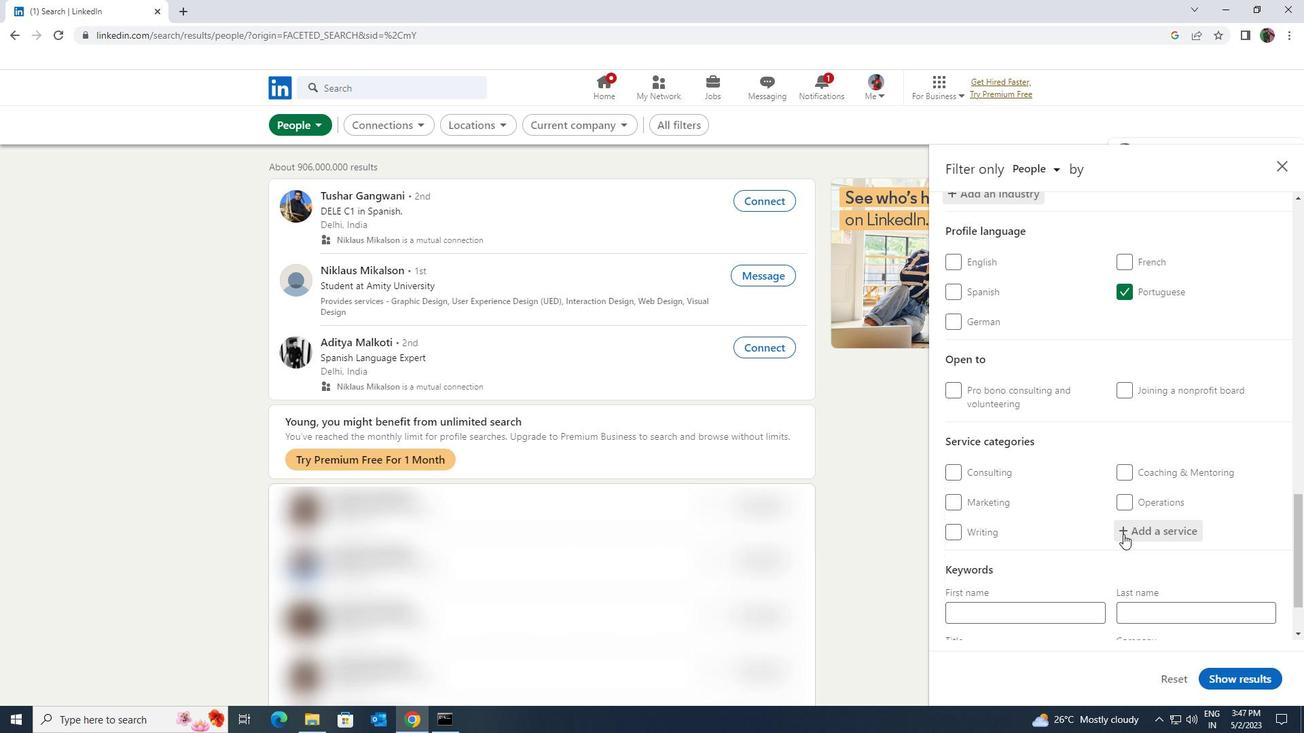 
Action: Key pressed <Key.shift>HEALTH
Screenshot: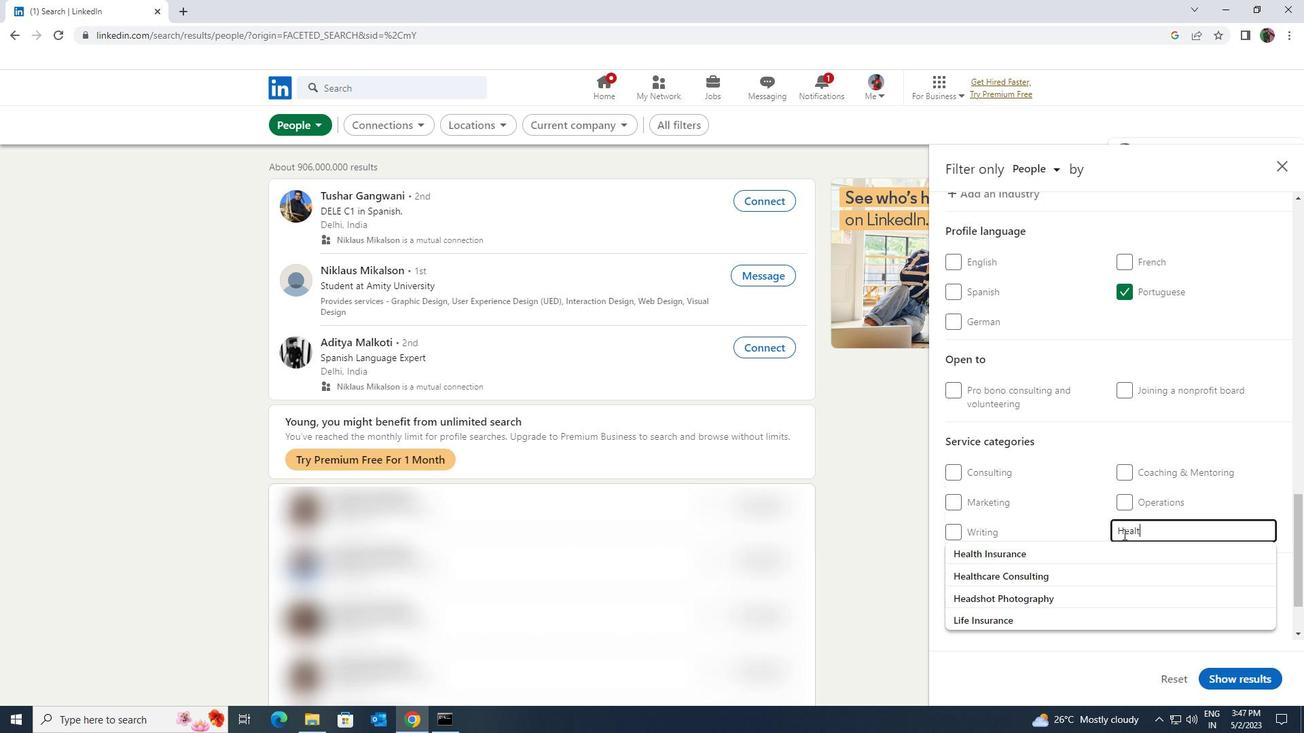 
Action: Mouse moved to (1114, 542)
Screenshot: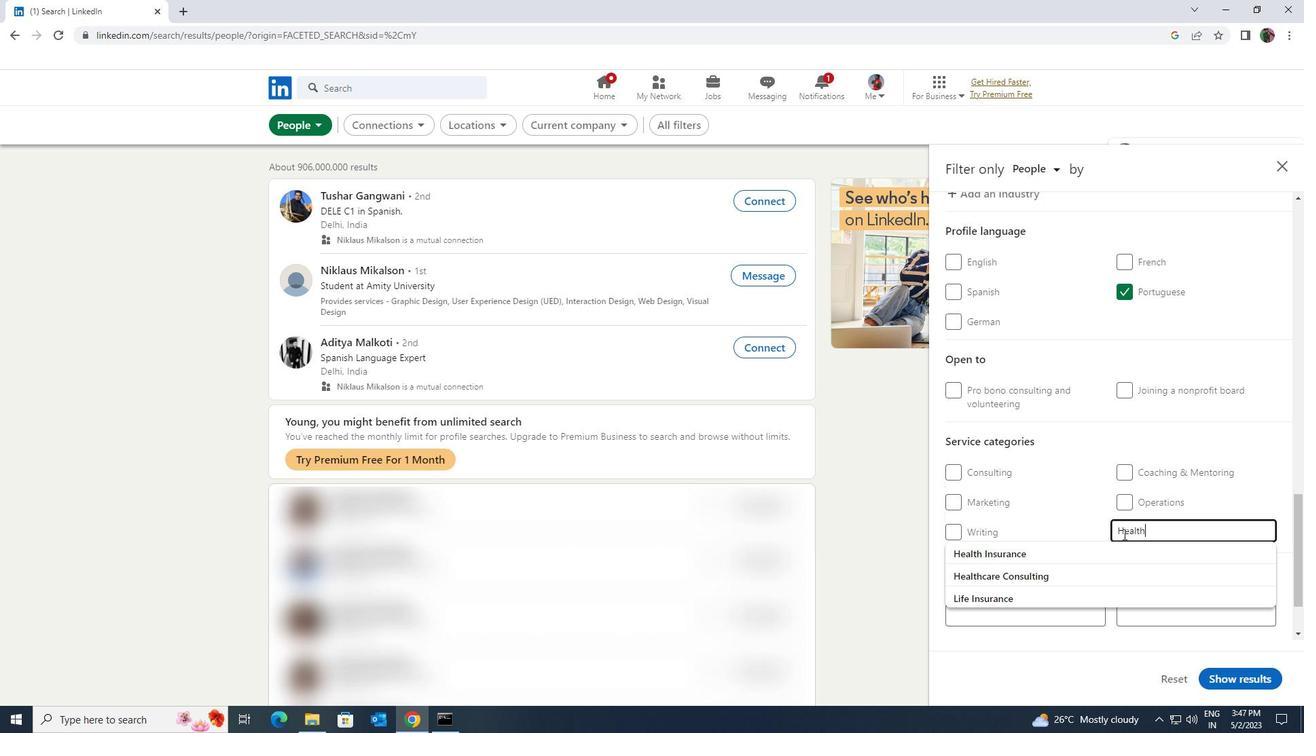 
Action: Mouse pressed left at (1114, 542)
Screenshot: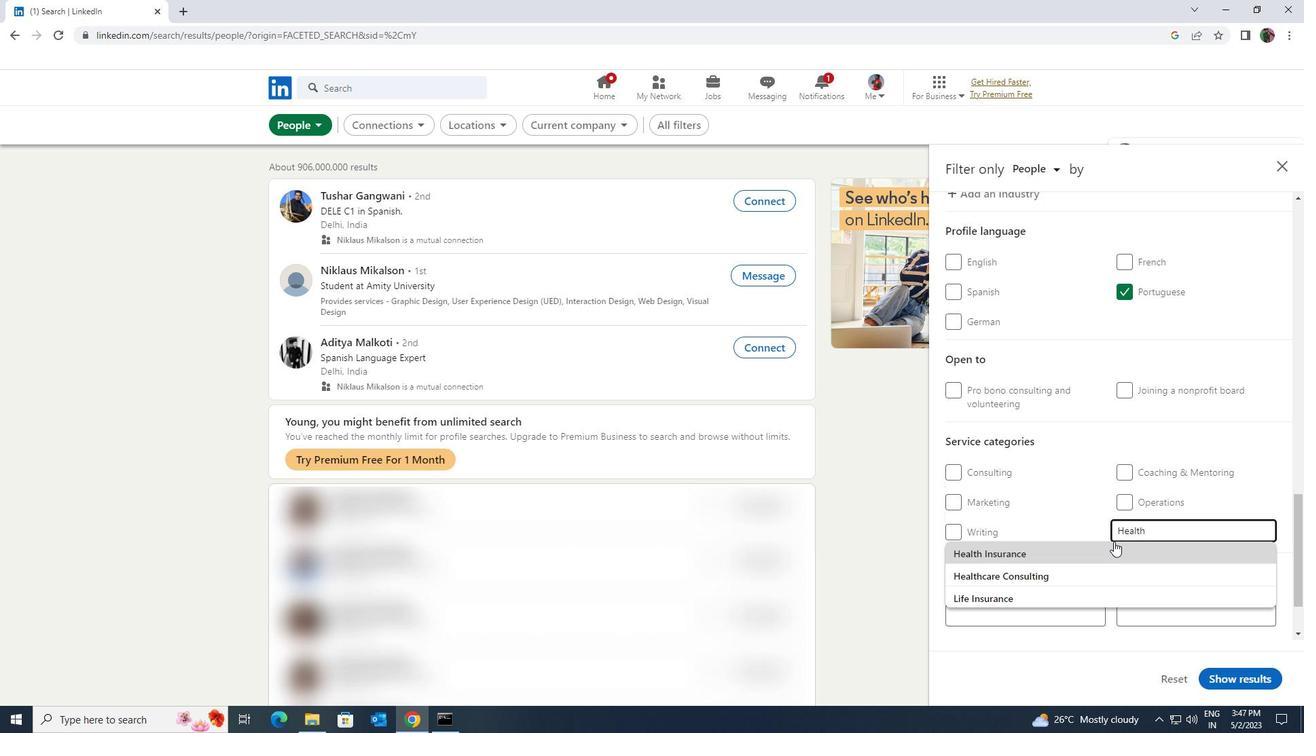 
Action: Mouse scrolled (1114, 541) with delta (0, 0)
Screenshot: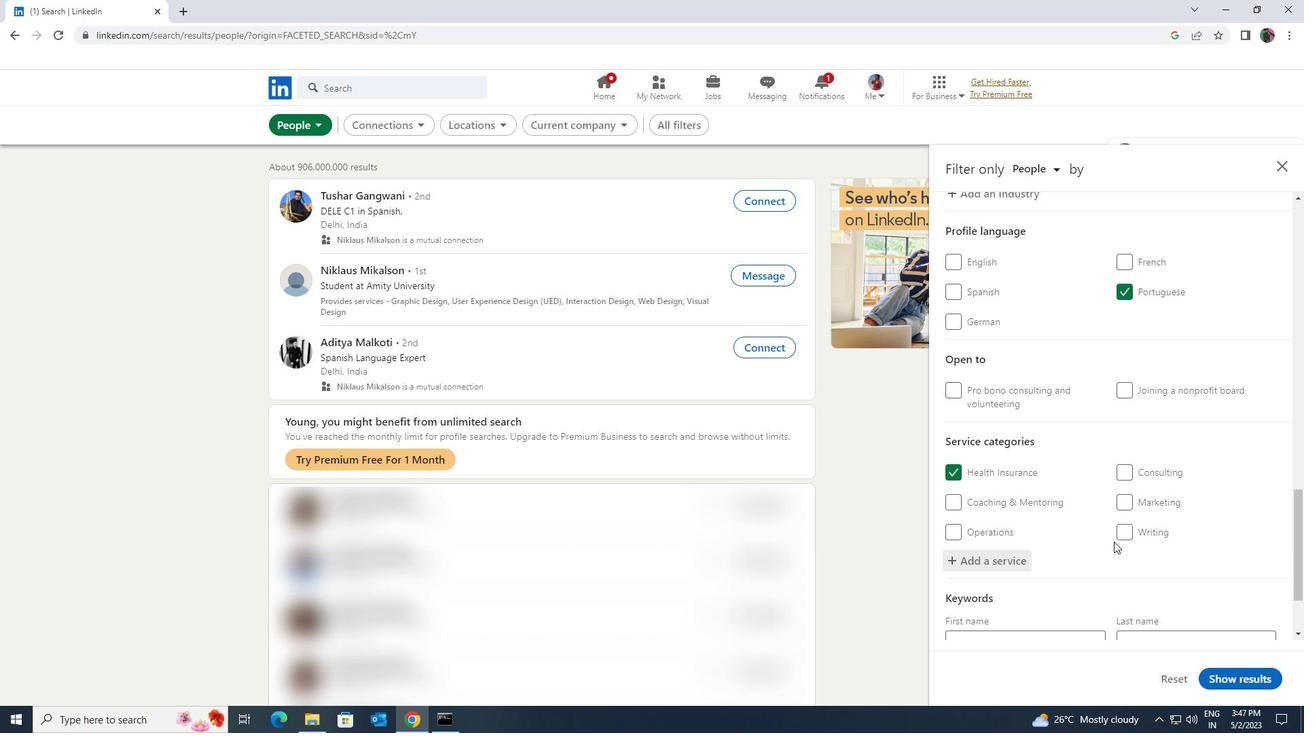 
Action: Mouse scrolled (1114, 541) with delta (0, 0)
Screenshot: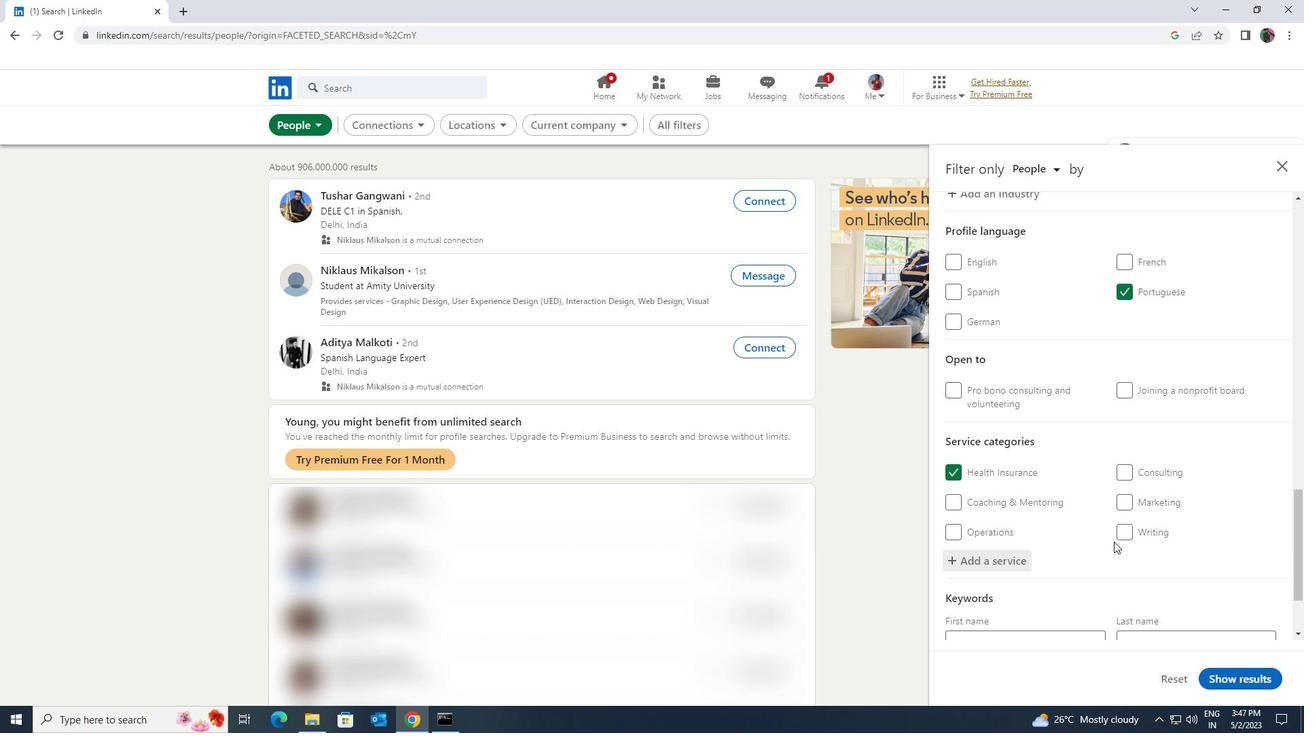 
Action: Mouse scrolled (1114, 541) with delta (0, 0)
Screenshot: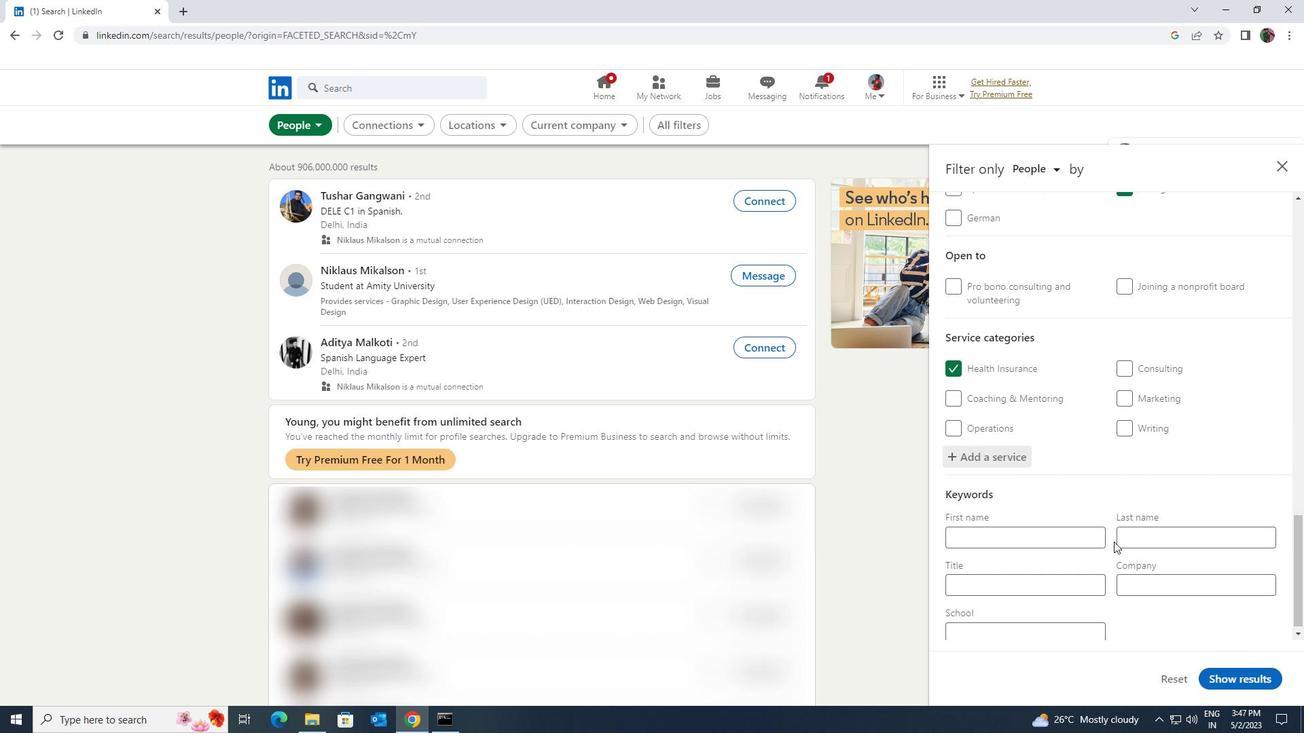 
Action: Mouse moved to (1079, 578)
Screenshot: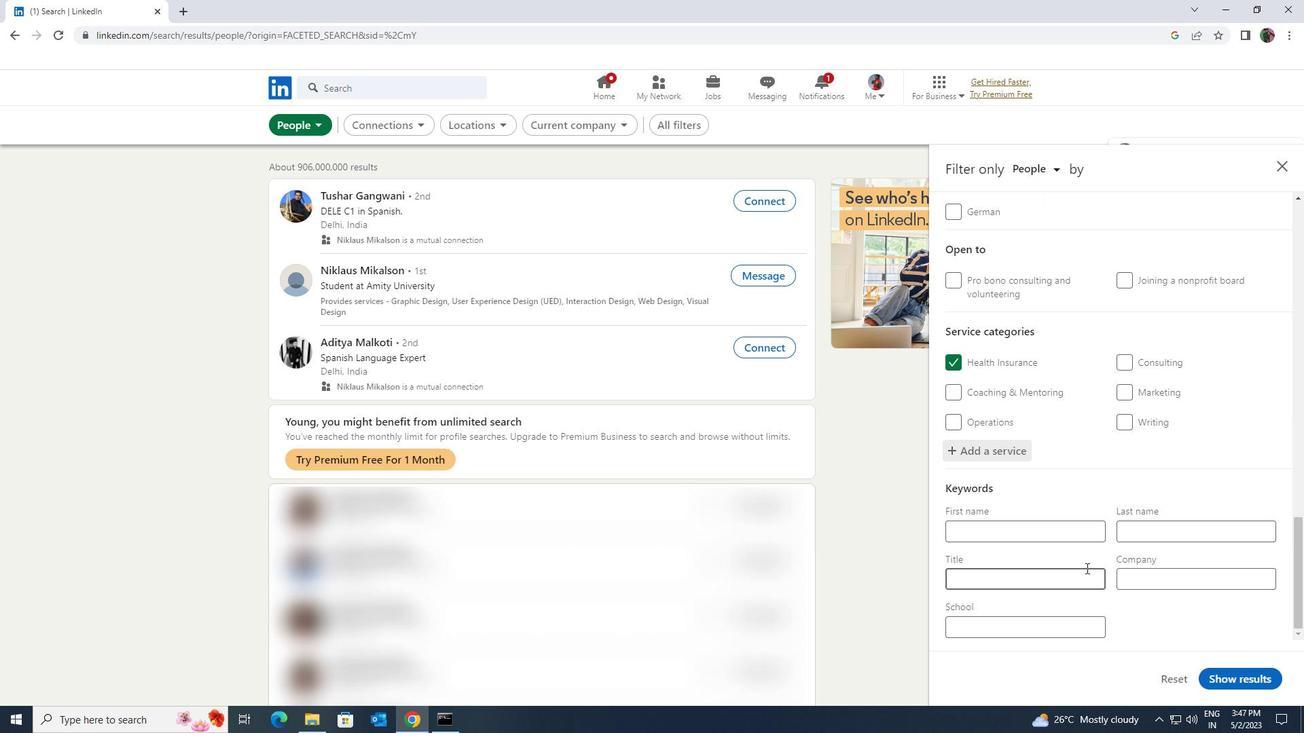 
Action: Mouse pressed left at (1079, 578)
Screenshot: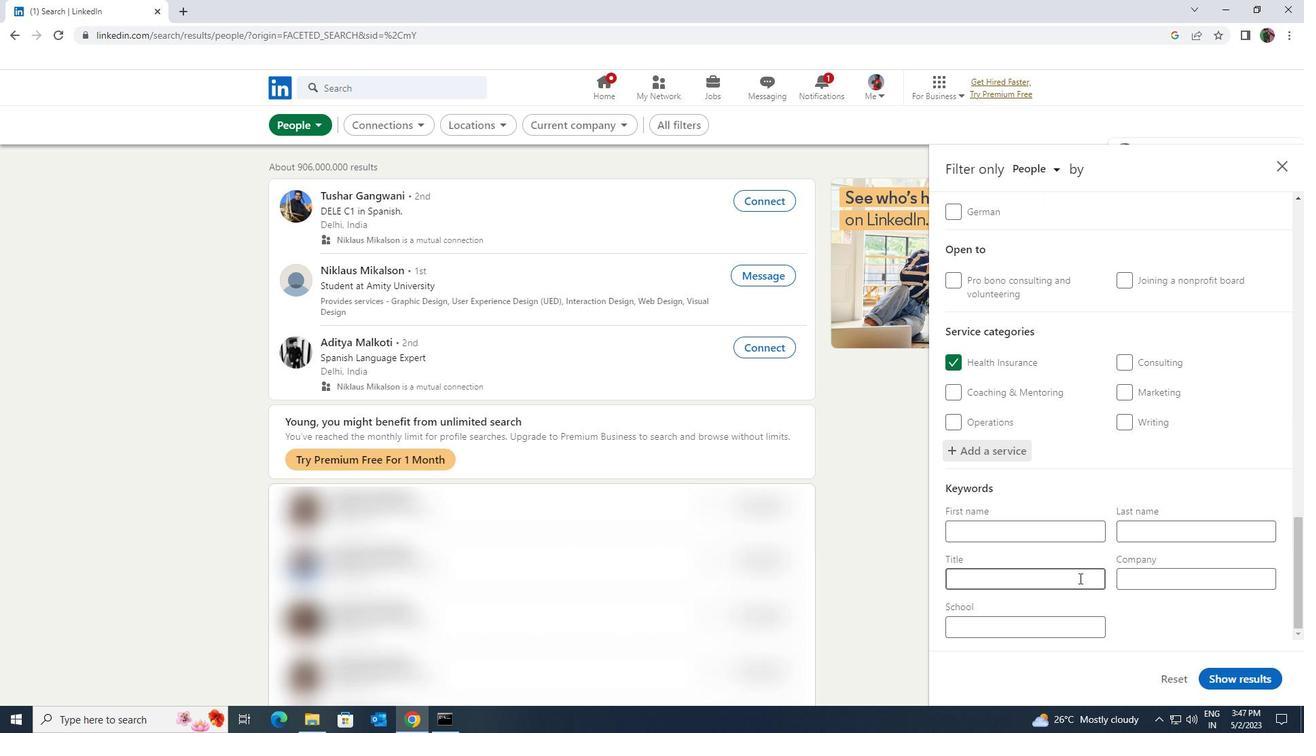 
Action: Key pressed <Key.shift><Key.shift><Key.shift><Key.shift><Key.shift><Key.shift><Key.shift><Key.shift><Key.shift><Key.shift><Key.shift>X<Key.backspace><Key.shift>CONTENT<Key.space><Key.shift>MARKETING<Key.space><Key.shift>MANAGER
Screenshot: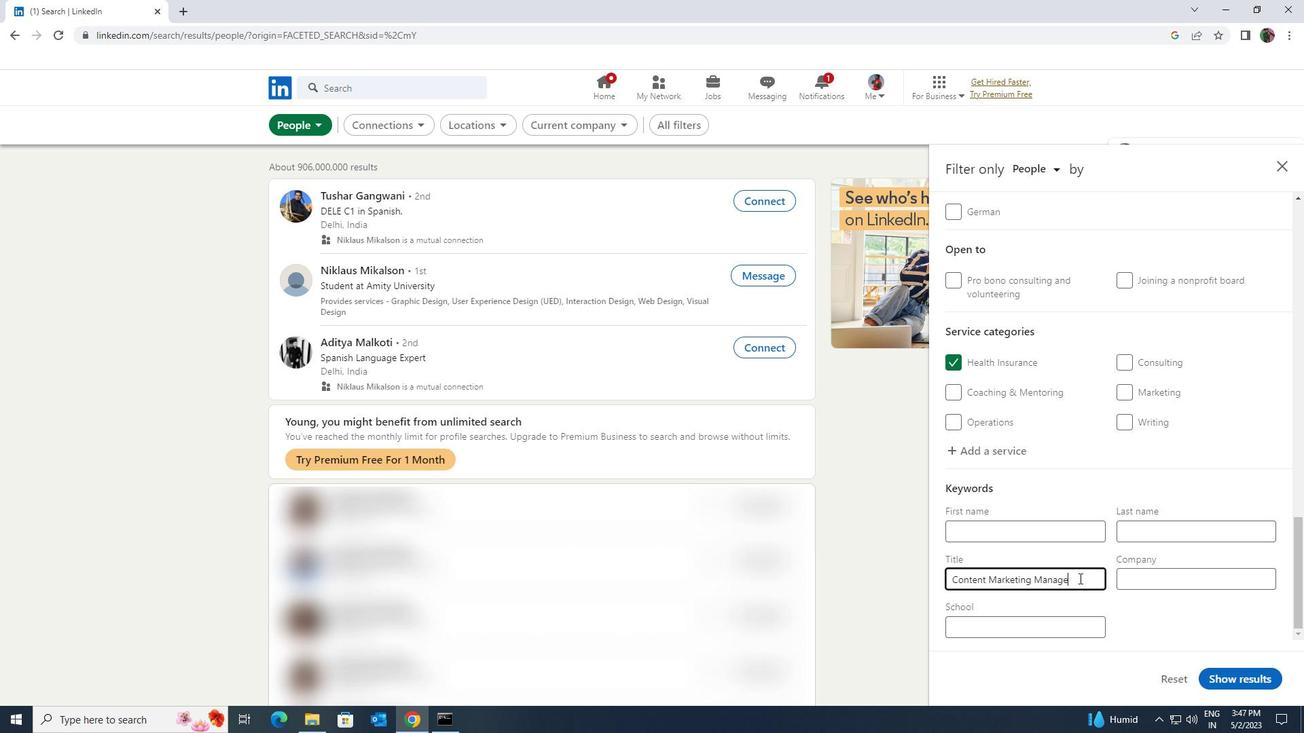 
Action: Mouse moved to (1220, 671)
Screenshot: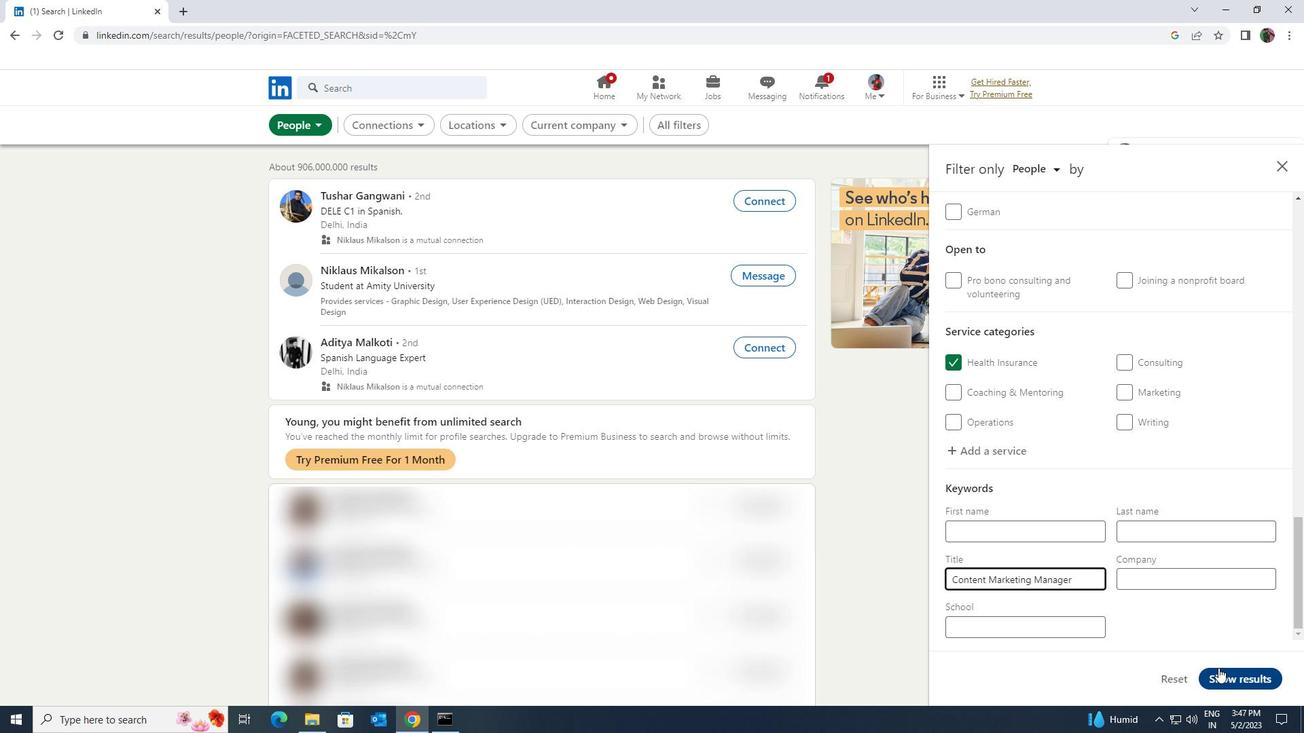 
Action: Mouse pressed left at (1220, 671)
Screenshot: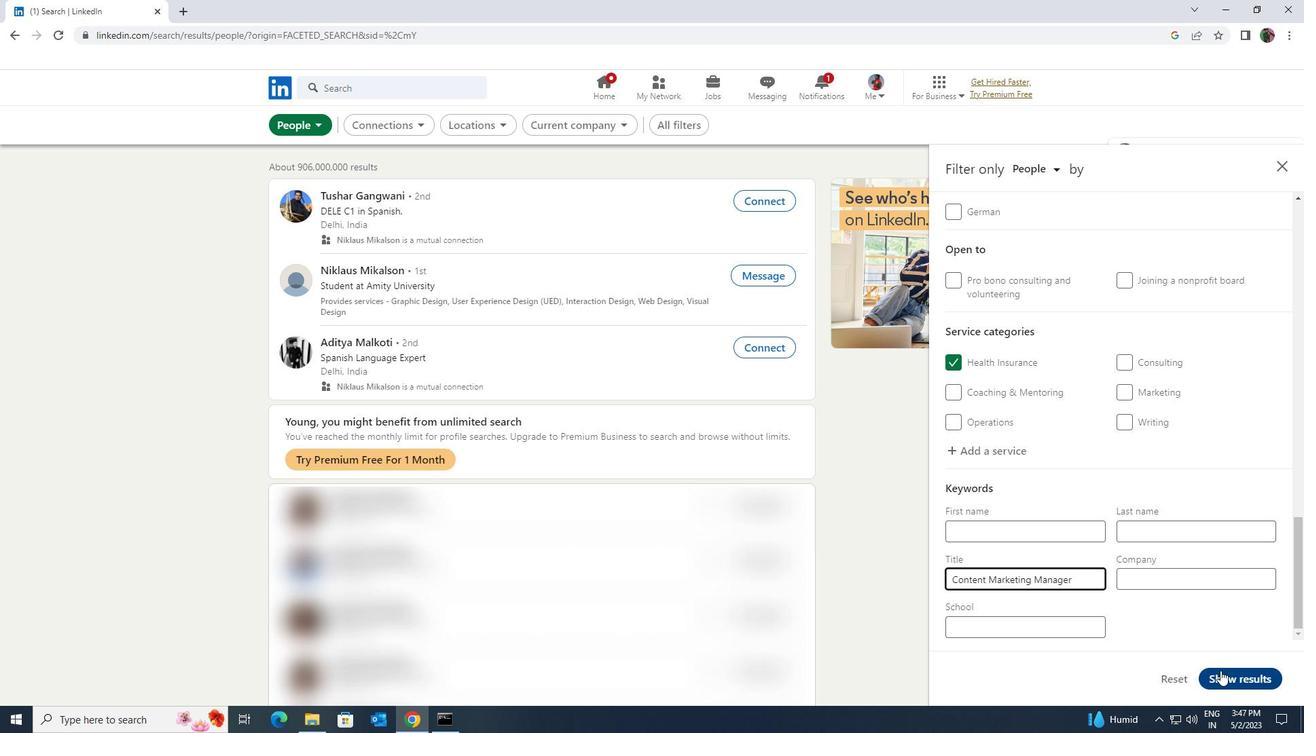
